 Task: Find connections with filter location Saran with filter topic #Tipsforsucesswith filter profile language German with filter current company JAC Group with filter school Careers for engineering students with filter industry Design Services with filter service category Nature Photography with filter keywords title Emergency Relief Worker
Action: Mouse moved to (321, 243)
Screenshot: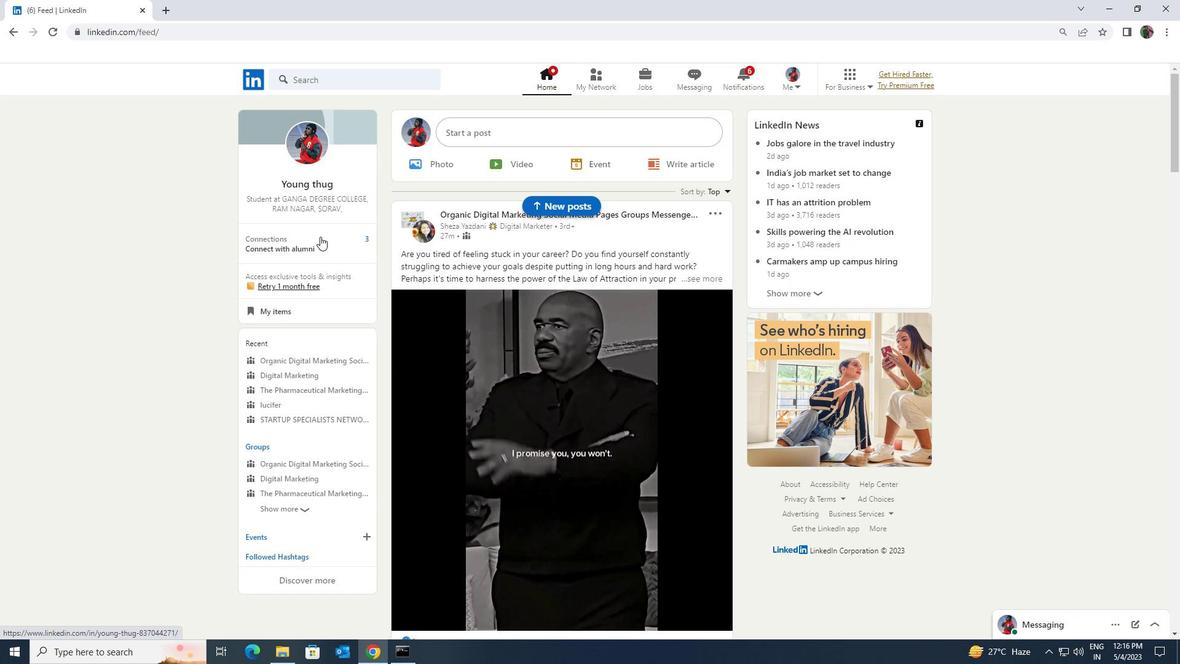 
Action: Mouse pressed left at (321, 243)
Screenshot: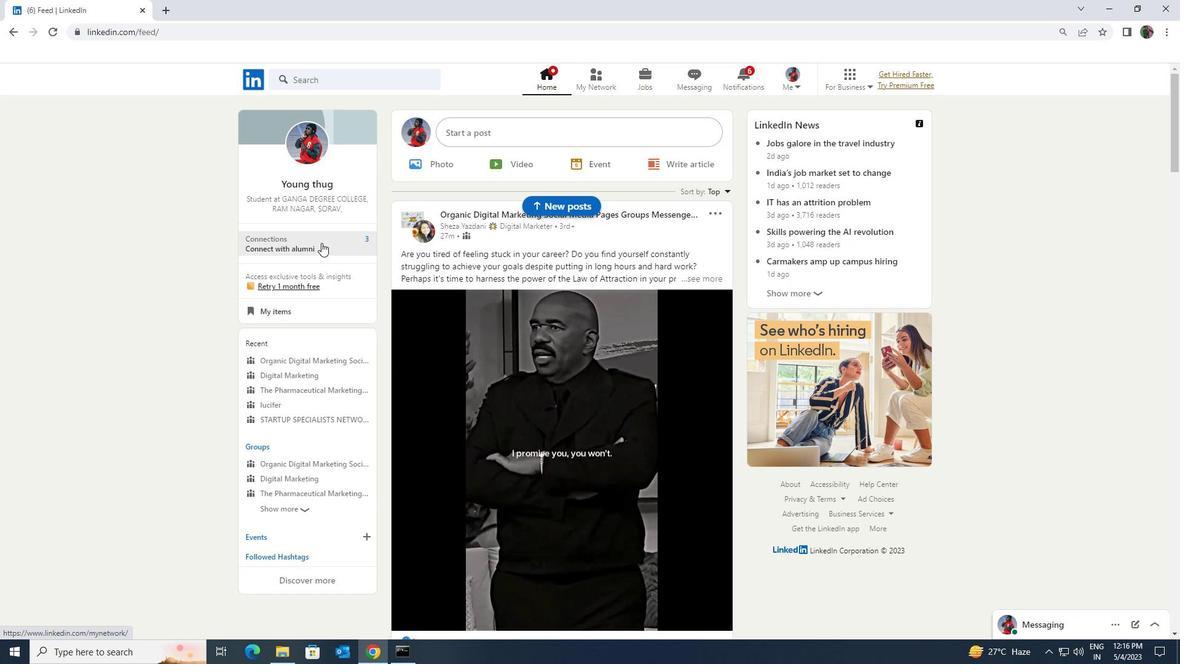 
Action: Mouse moved to (333, 143)
Screenshot: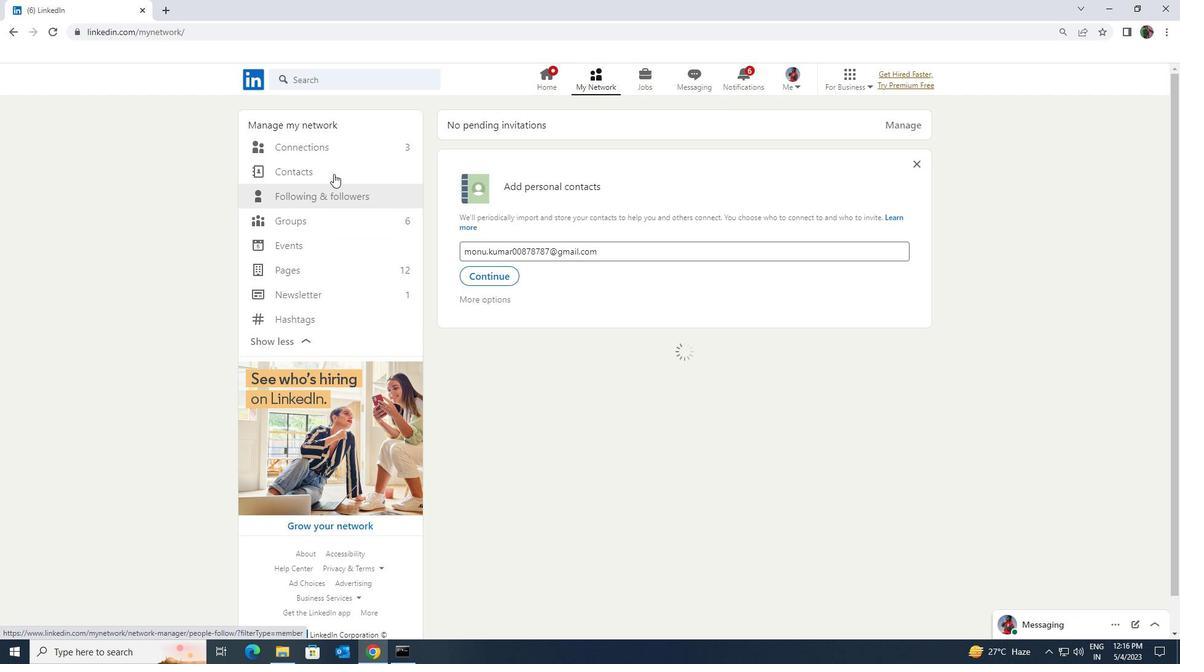 
Action: Mouse pressed left at (333, 143)
Screenshot: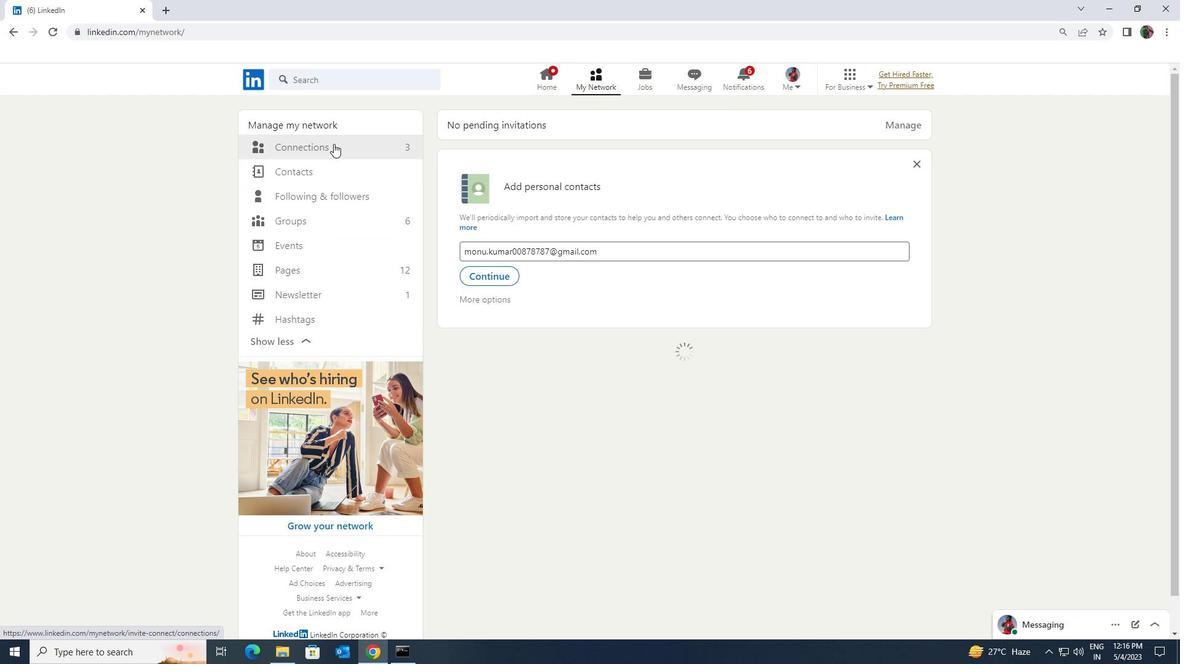 
Action: Mouse moved to (333, 146)
Screenshot: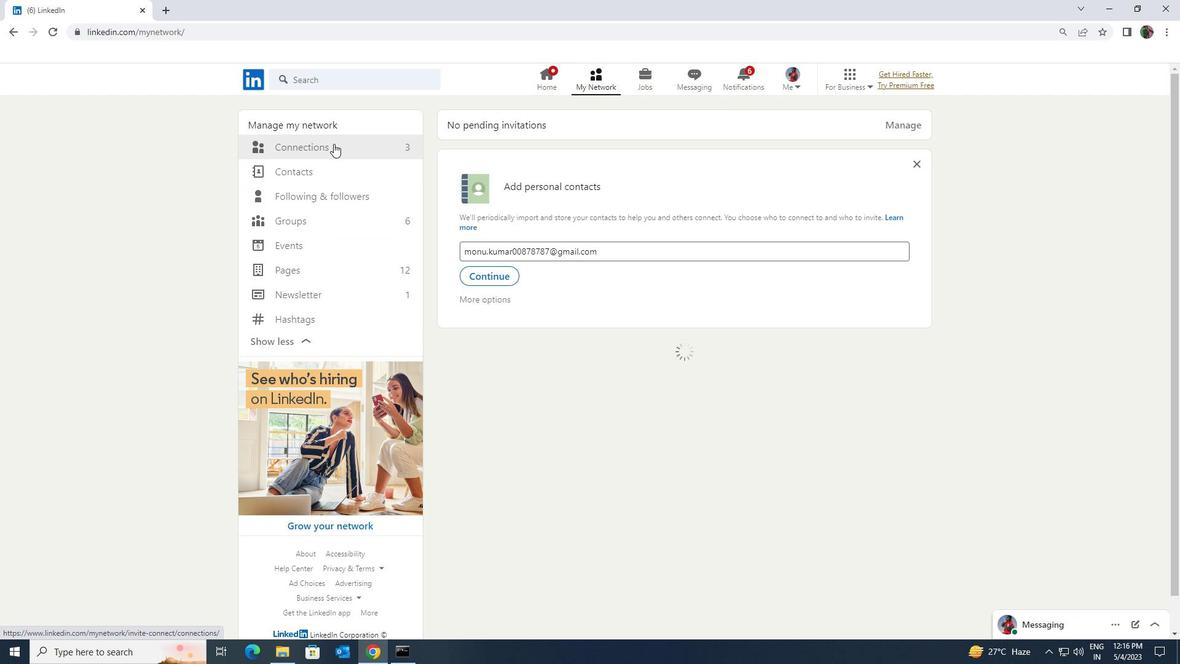 
Action: Mouse pressed left at (333, 146)
Screenshot: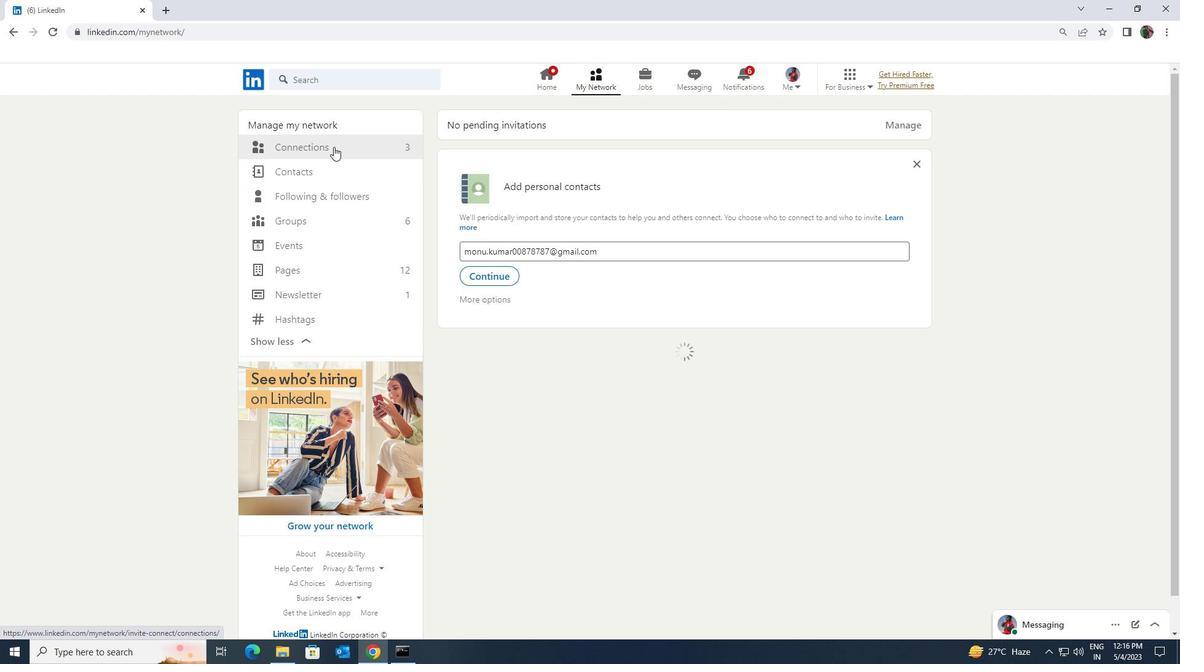 
Action: Mouse moved to (333, 148)
Screenshot: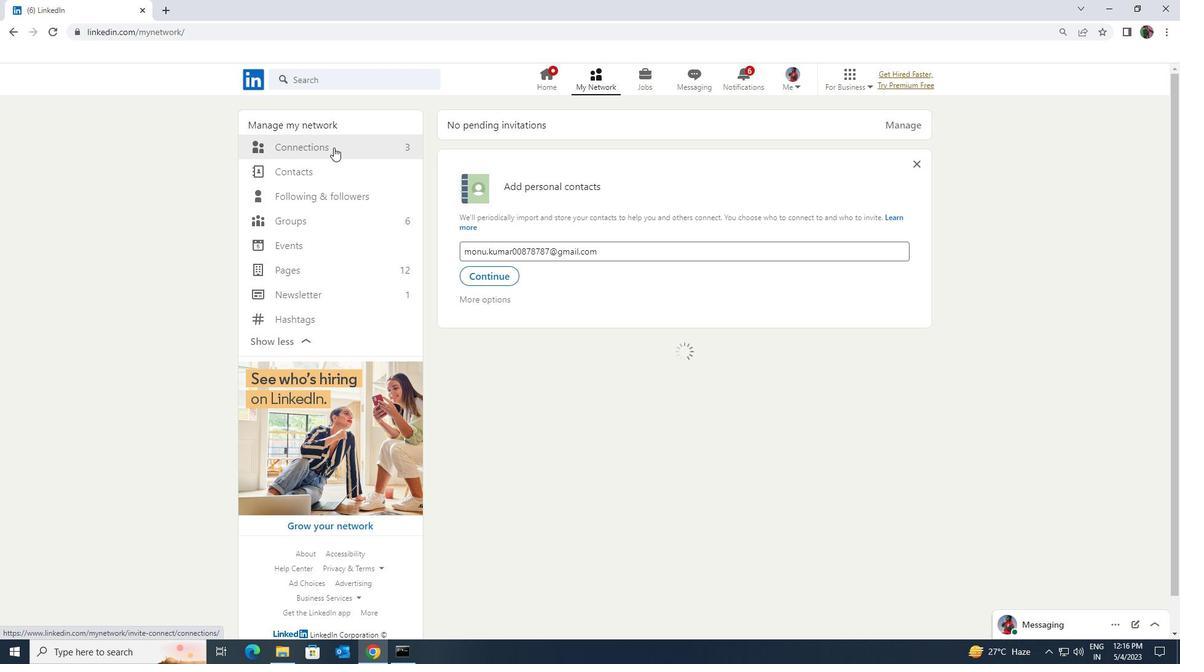 
Action: Mouse pressed left at (333, 148)
Screenshot: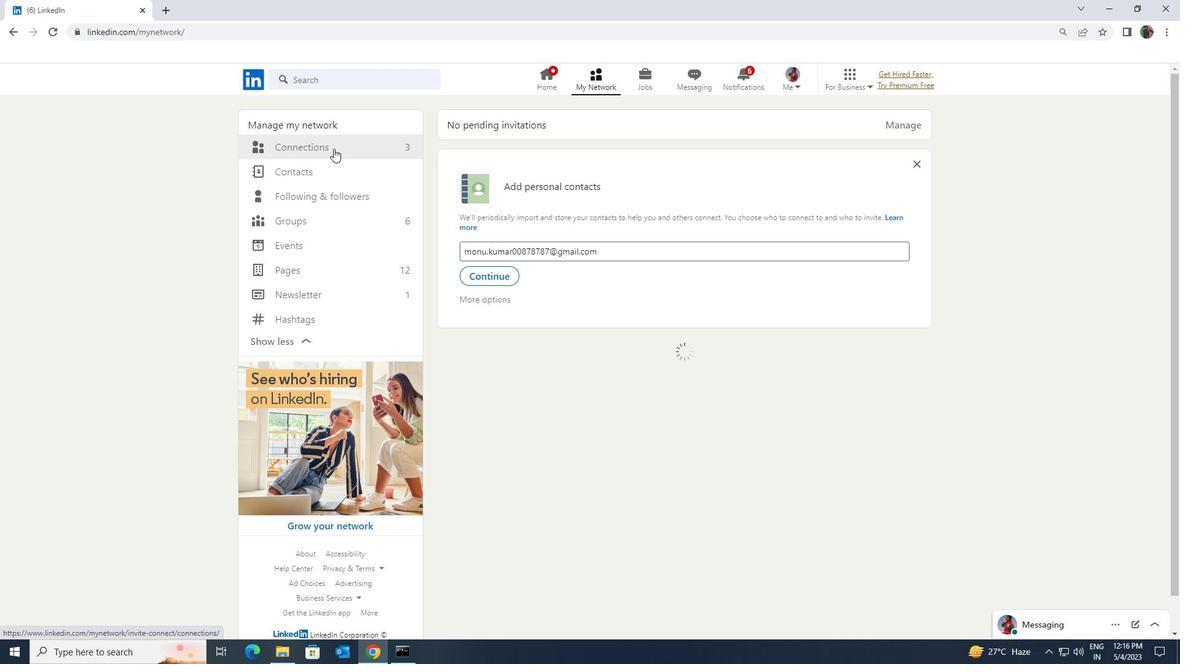 
Action: Mouse moved to (669, 152)
Screenshot: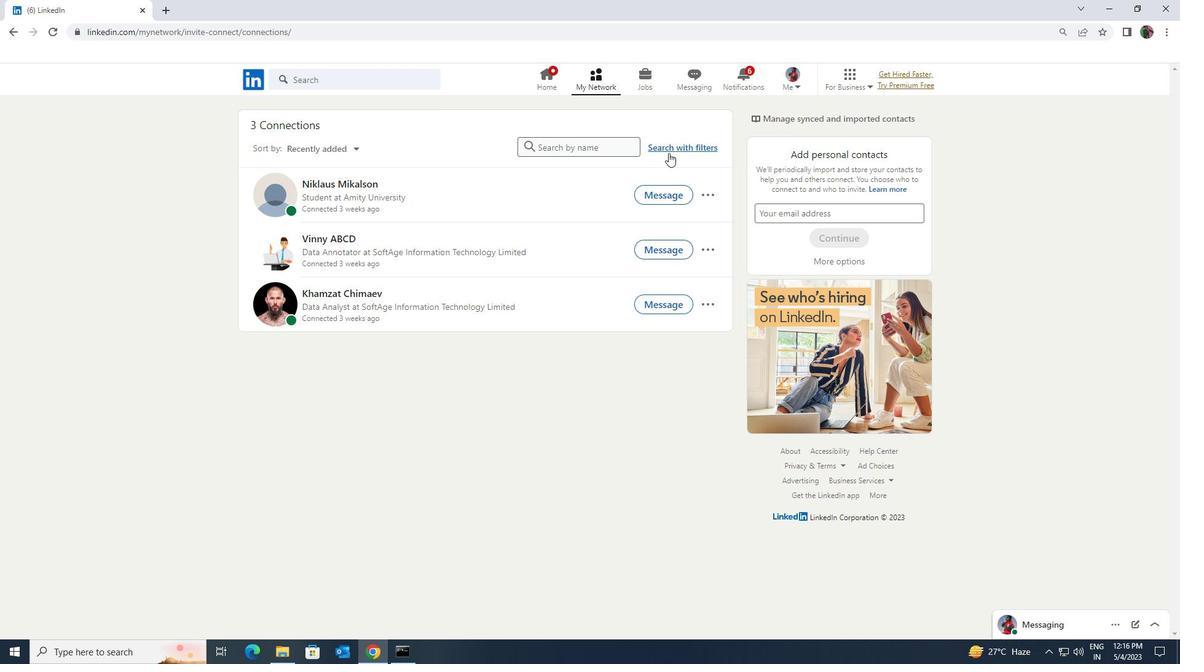 
Action: Mouse pressed left at (669, 152)
Screenshot: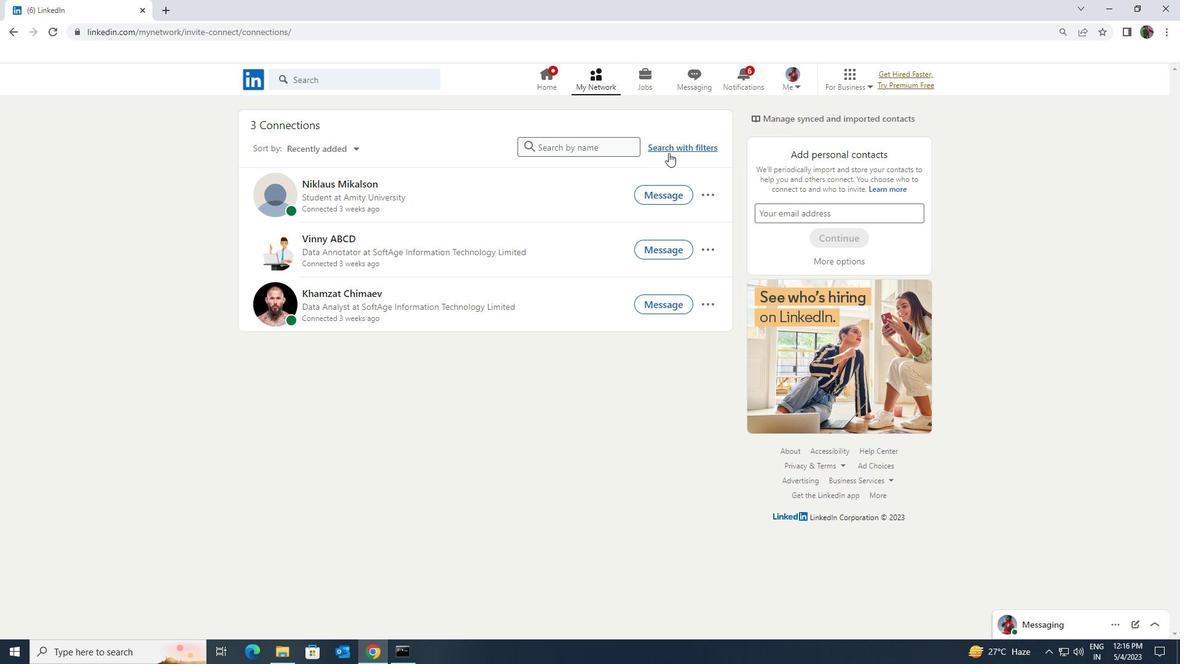 
Action: Mouse moved to (634, 116)
Screenshot: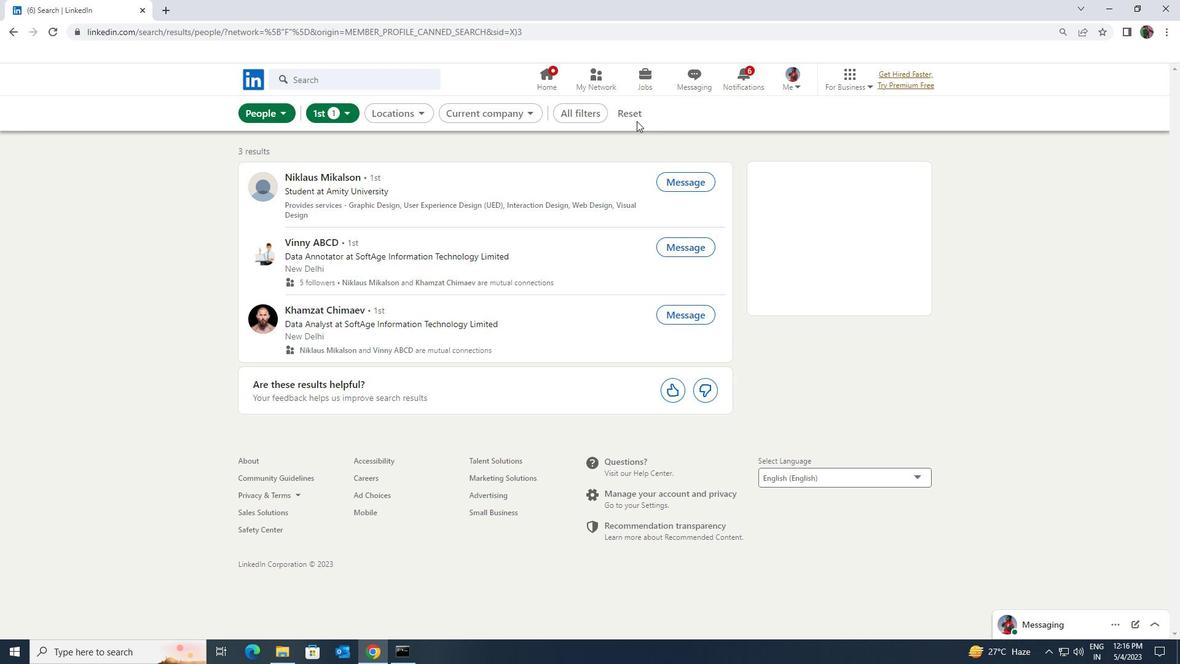 
Action: Mouse pressed left at (634, 116)
Screenshot: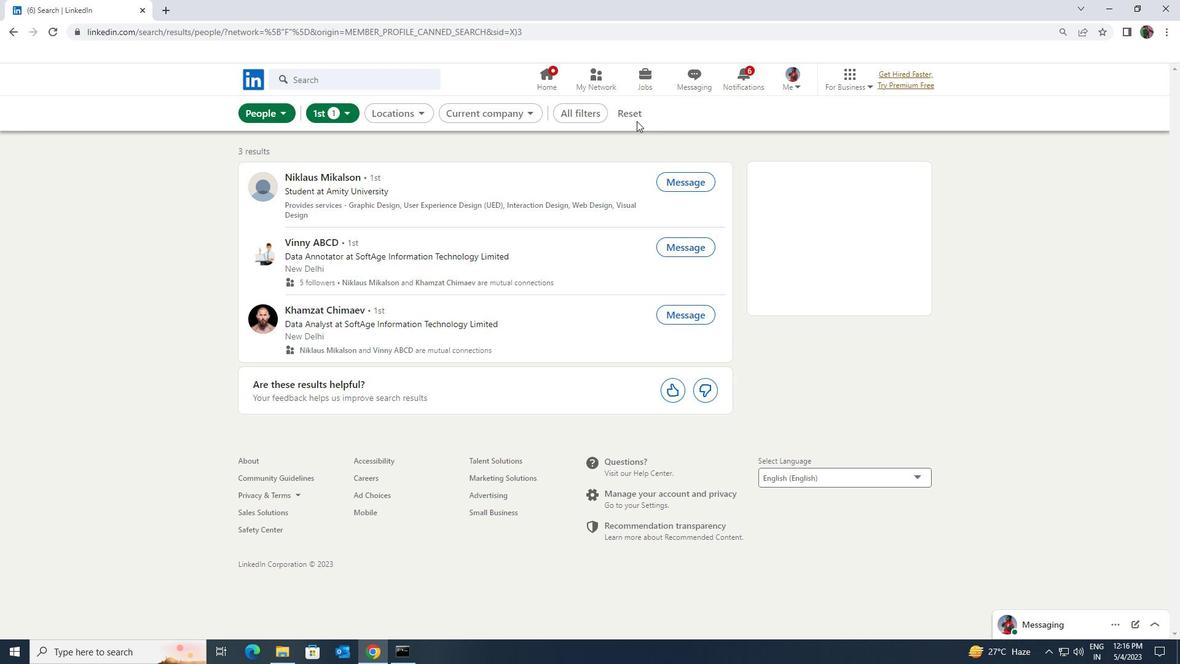 
Action: Mouse moved to (616, 112)
Screenshot: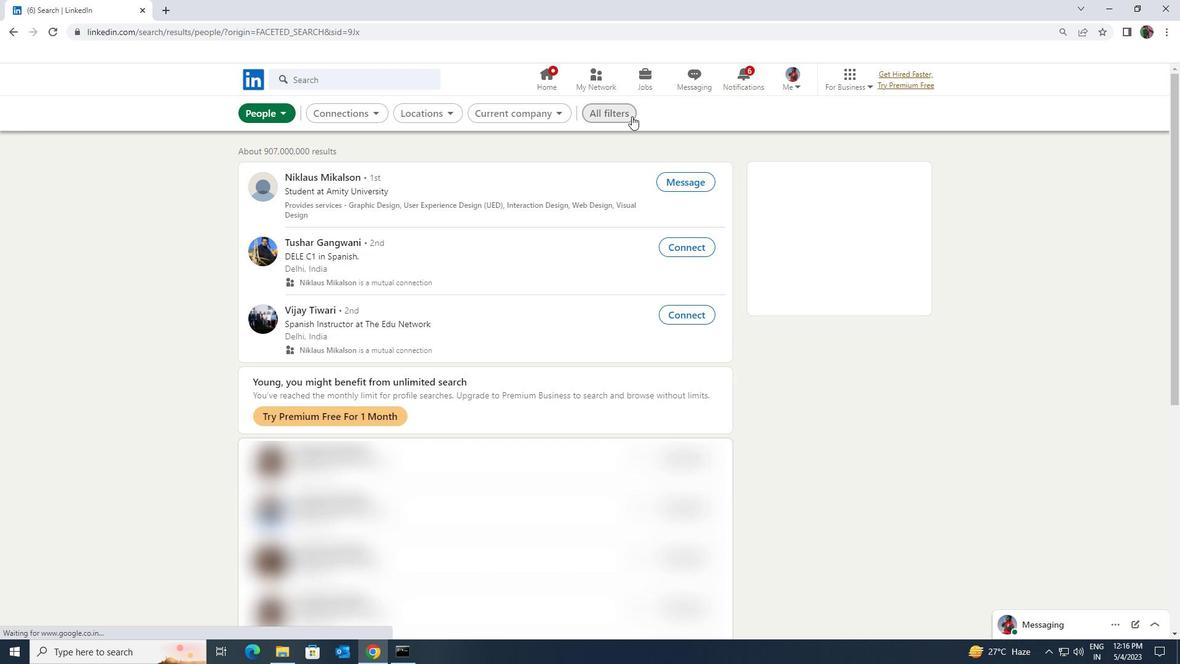 
Action: Mouse pressed left at (616, 112)
Screenshot: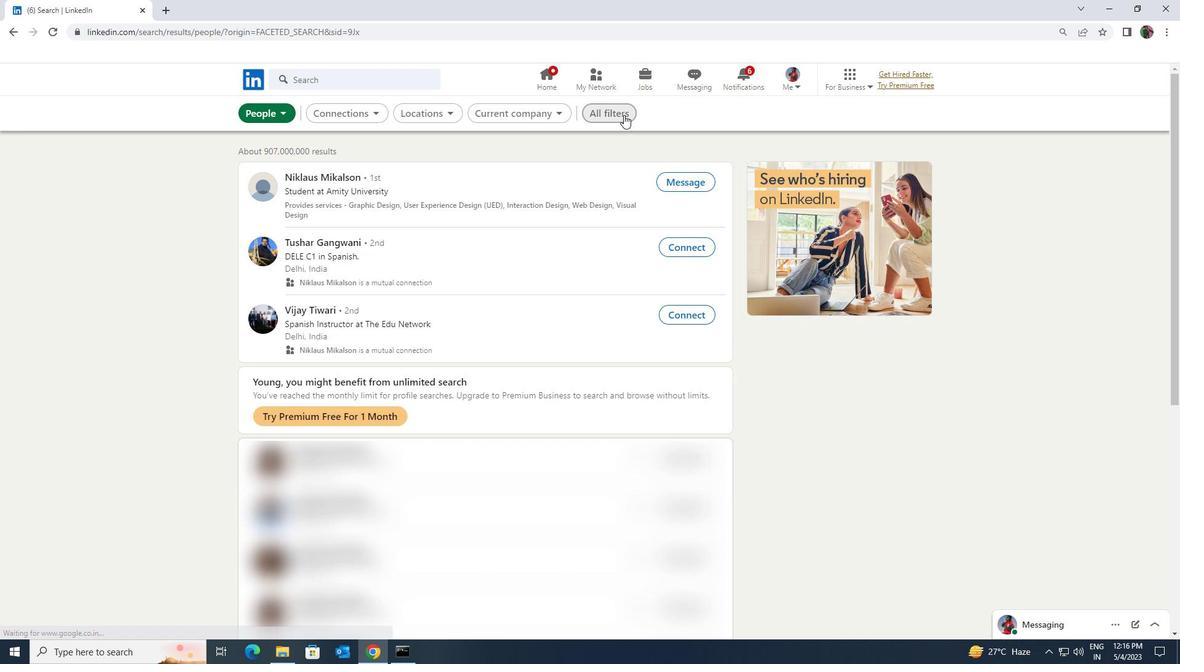 
Action: Mouse moved to (1056, 474)
Screenshot: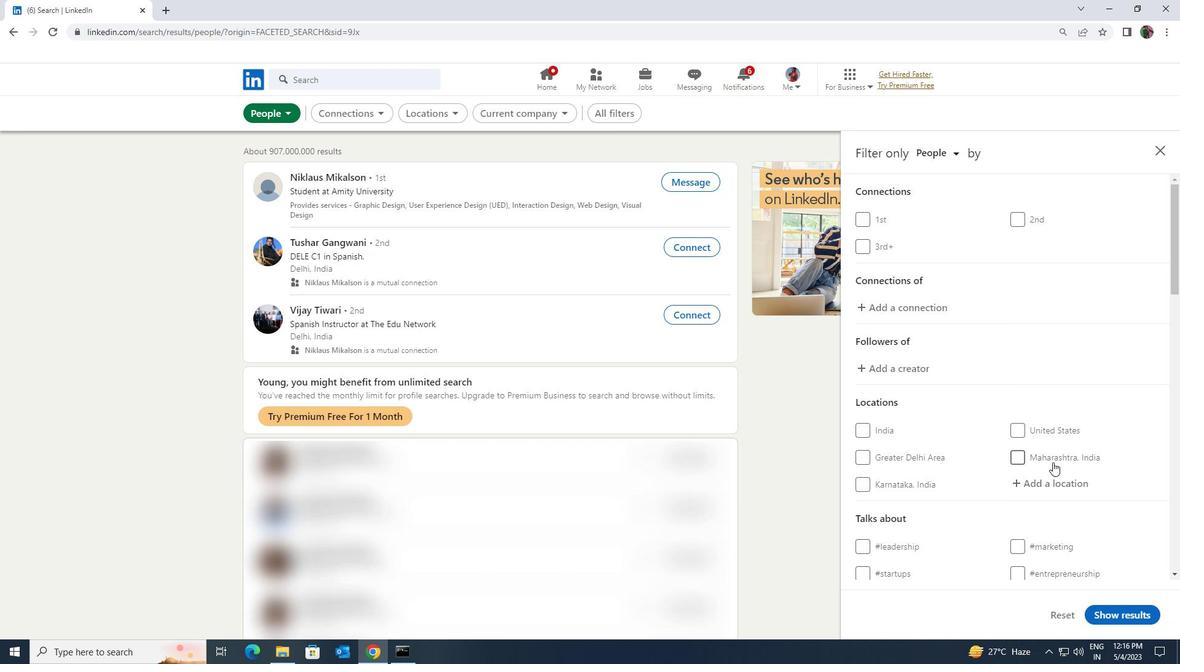 
Action: Mouse pressed left at (1056, 474)
Screenshot: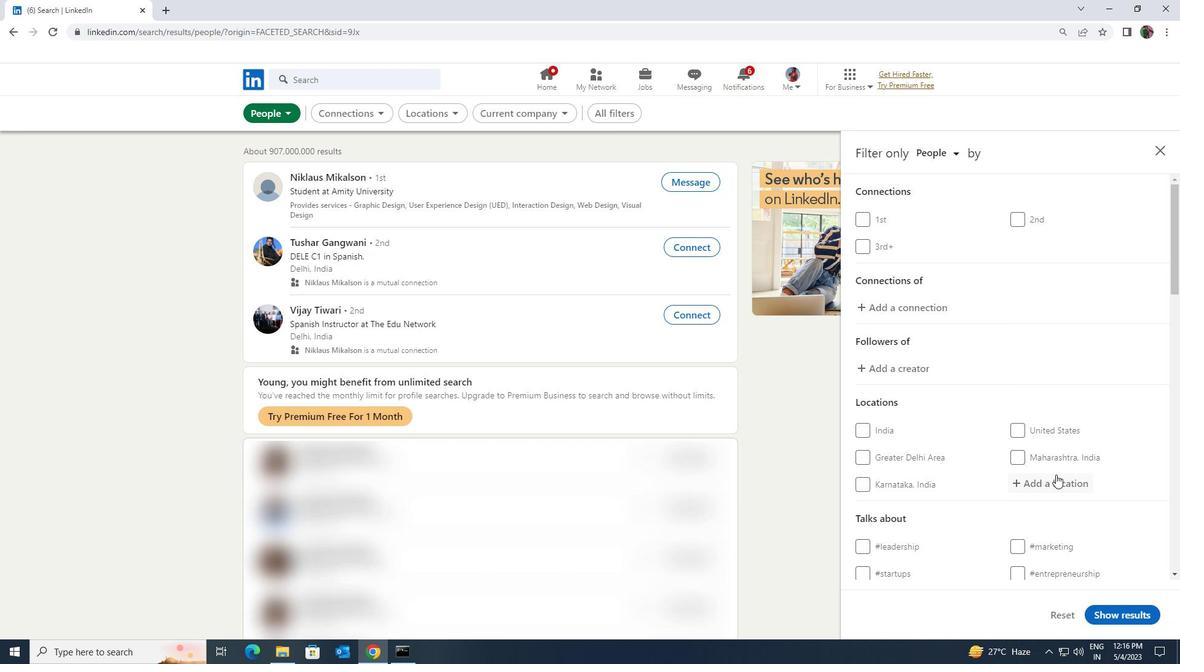 
Action: Key pressed <Key.shift><Key.shift><Key.shift><Key.shift><Key.shift><Key.shift><Key.shift>SARAN
Screenshot: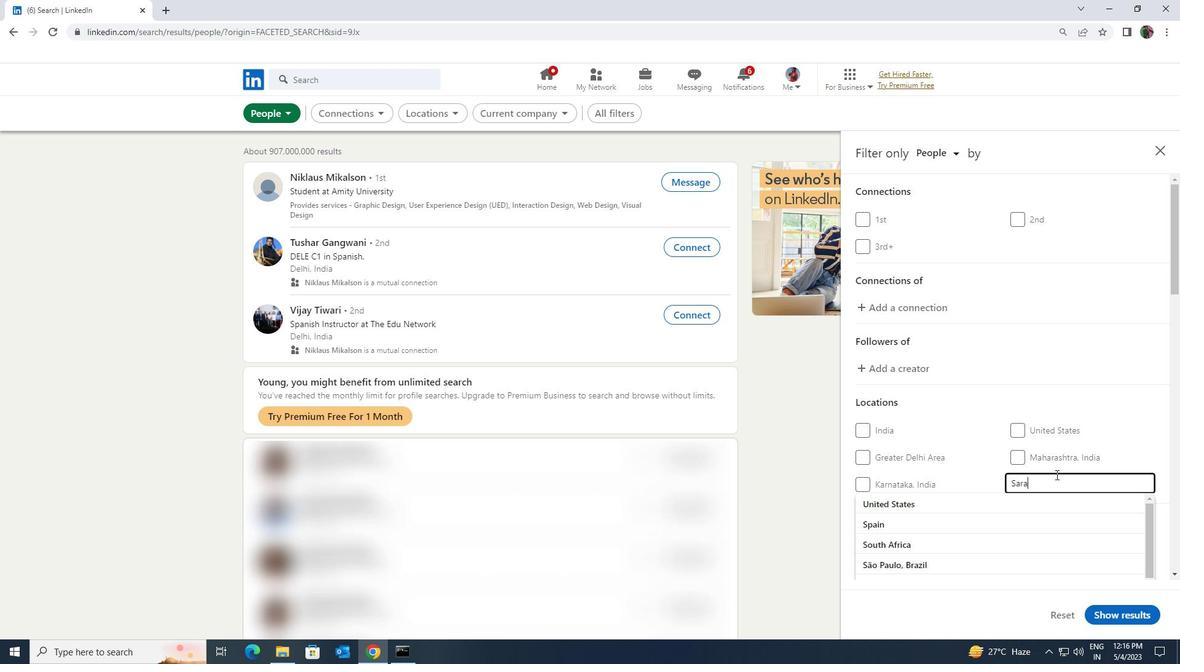 
Action: Mouse moved to (1046, 494)
Screenshot: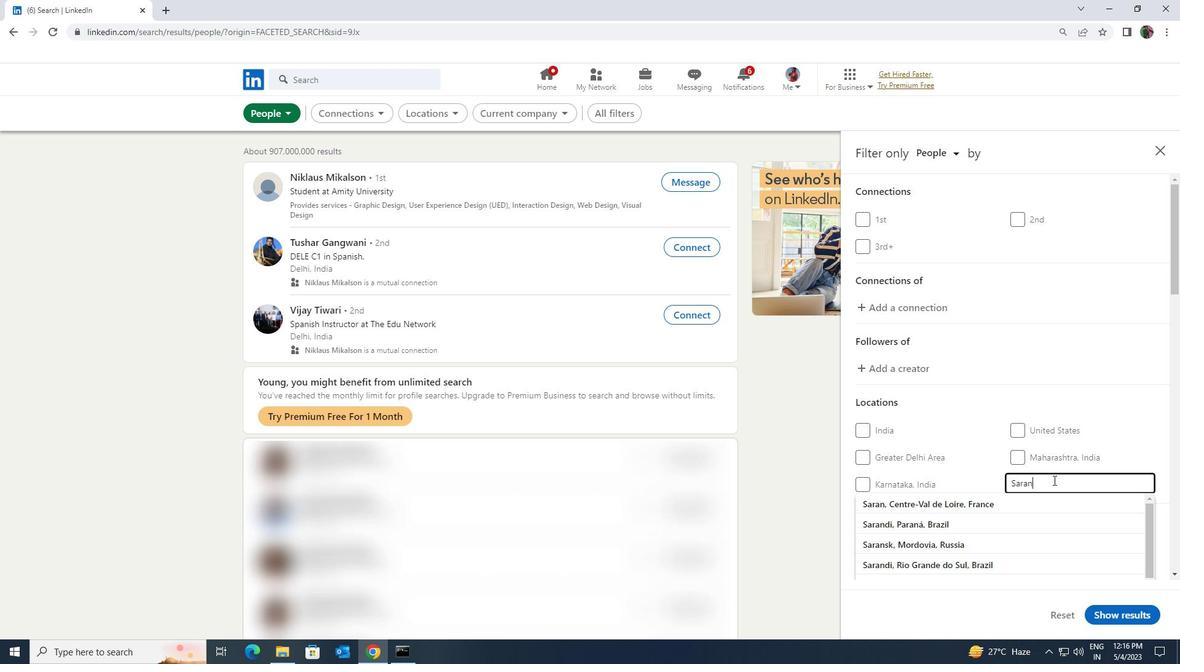 
Action: Mouse pressed left at (1046, 494)
Screenshot: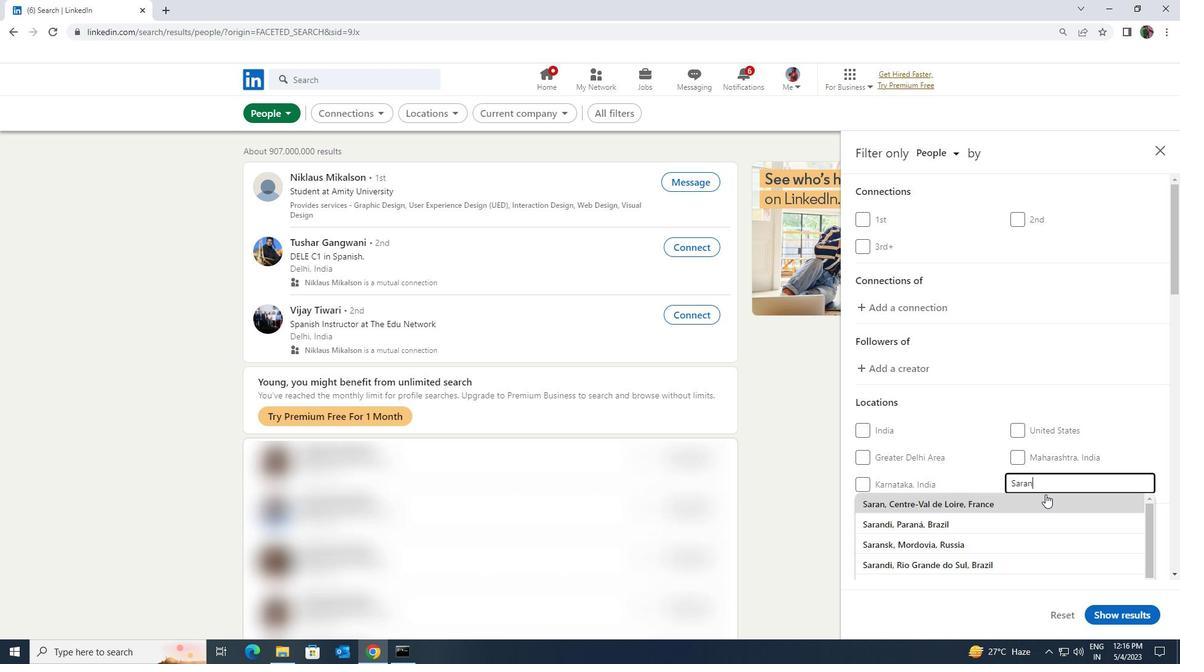 
Action: Mouse scrolled (1046, 493) with delta (0, 0)
Screenshot: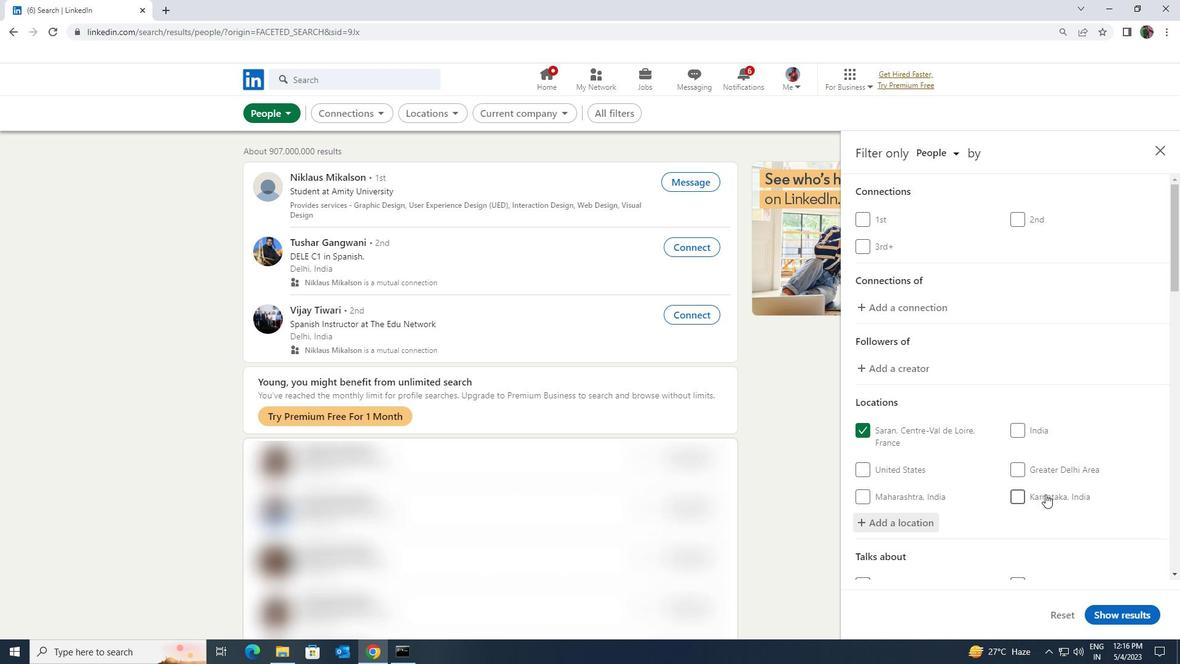 
Action: Mouse scrolled (1046, 493) with delta (0, 0)
Screenshot: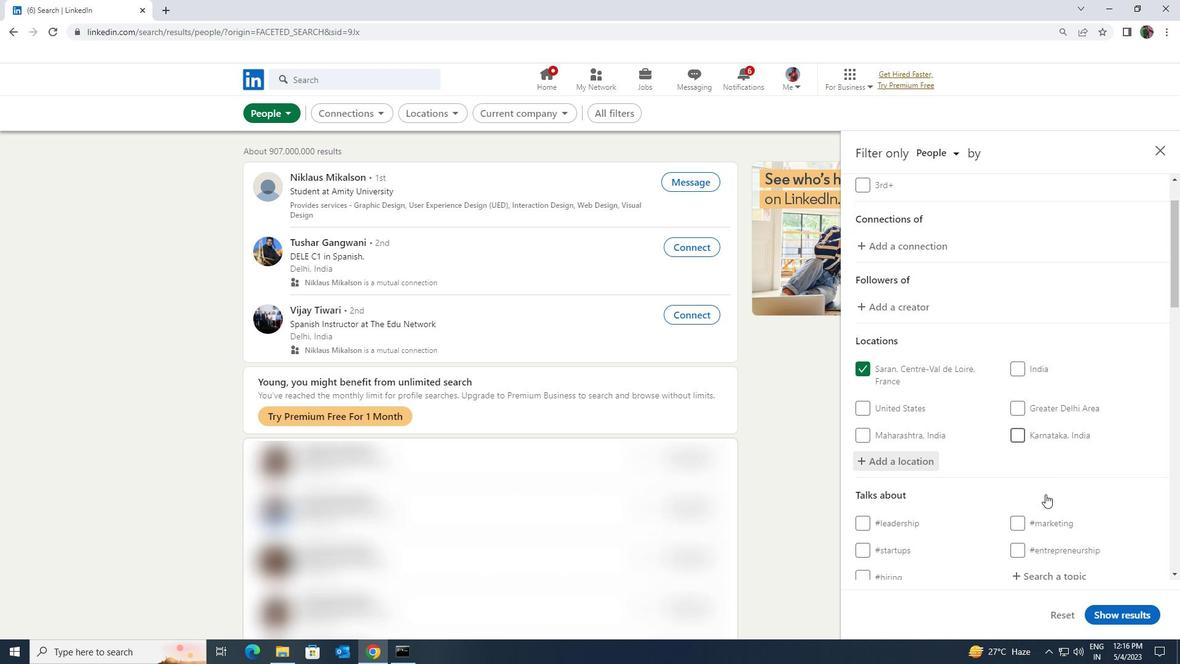 
Action: Mouse moved to (1046, 506)
Screenshot: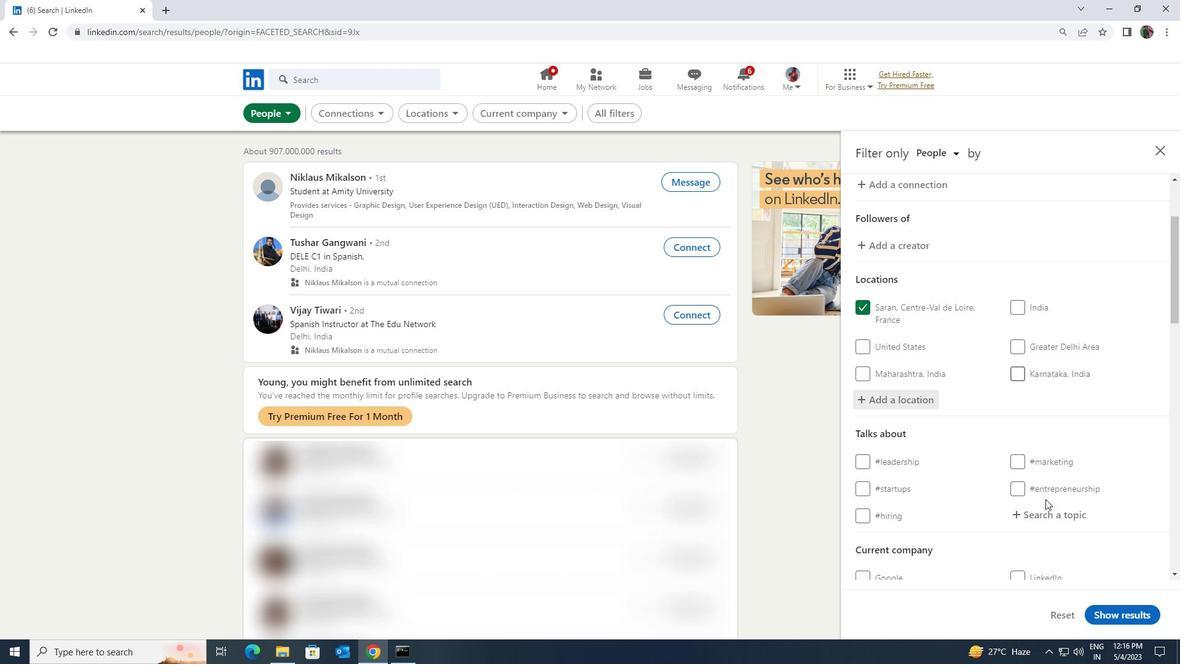 
Action: Mouse pressed left at (1046, 506)
Screenshot: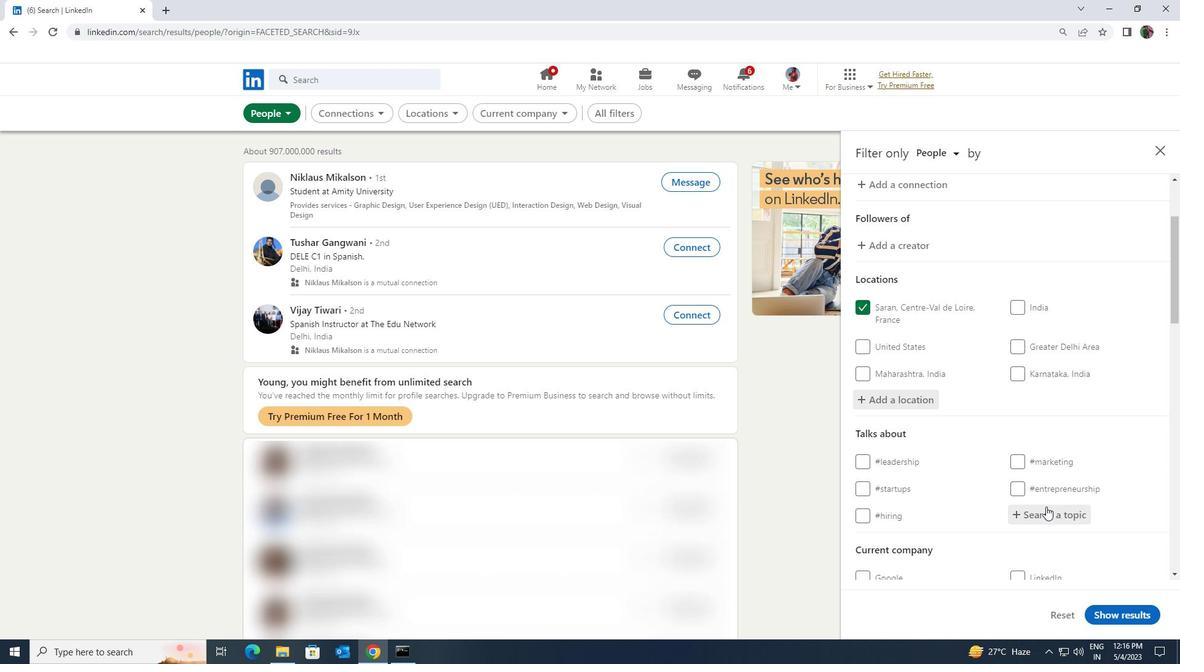 
Action: Mouse moved to (1041, 510)
Screenshot: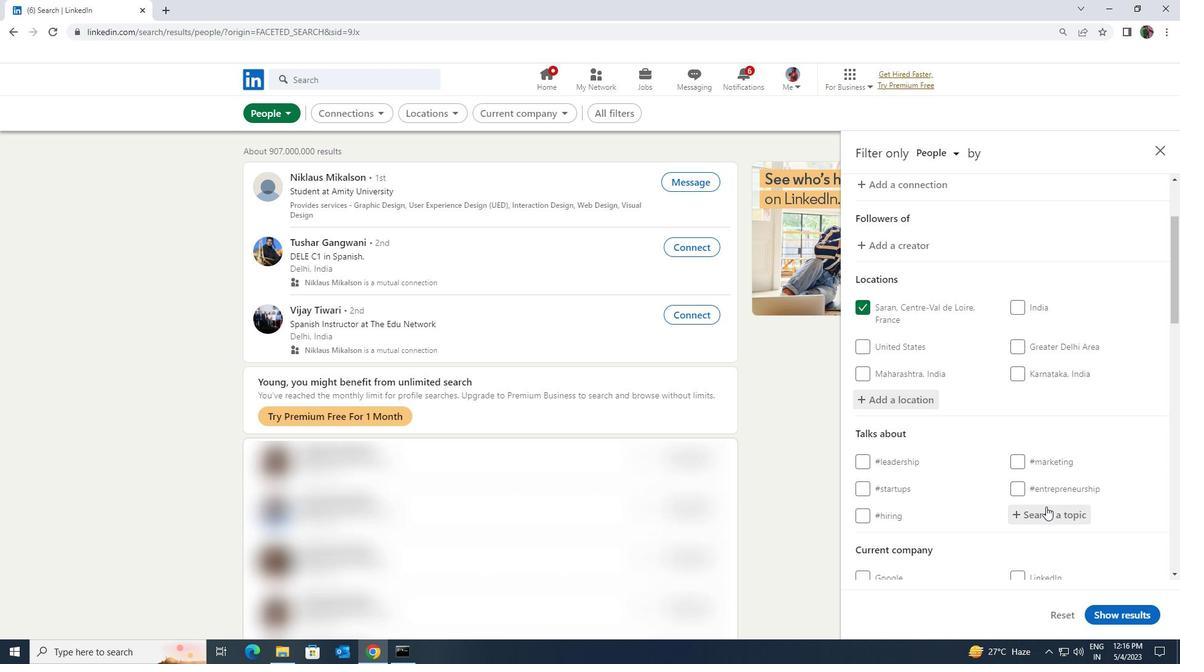 
Action: Key pressed <Key.shift><Key.shift>TIPSFORSUCESS
Screenshot: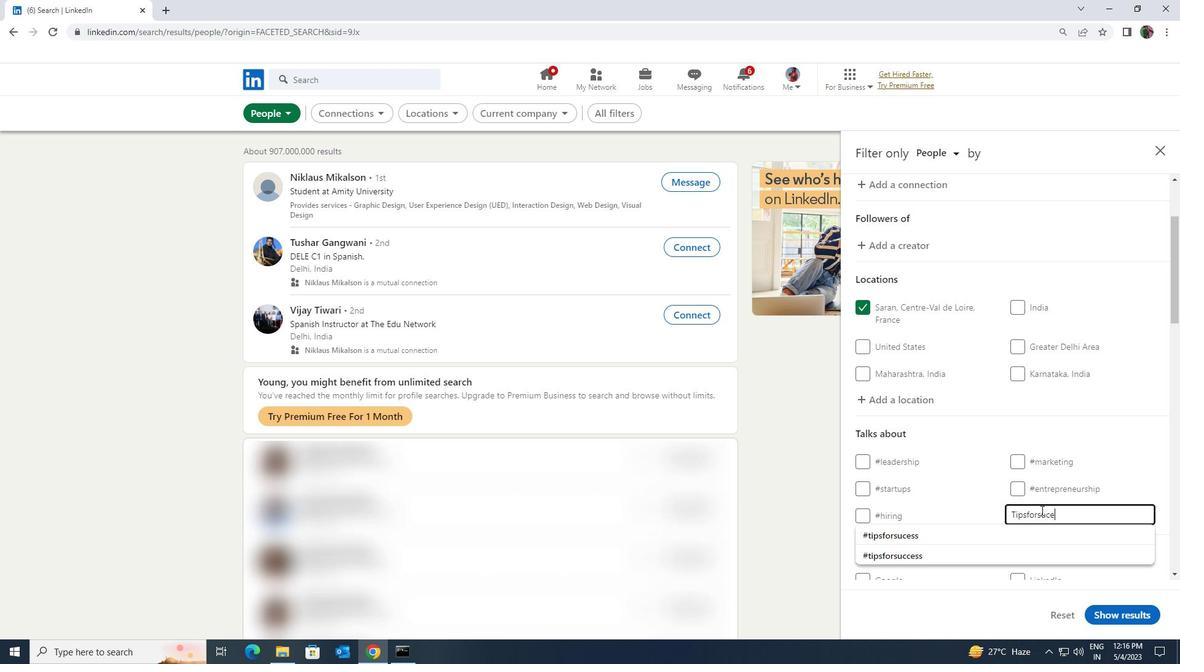 
Action: Mouse moved to (1028, 527)
Screenshot: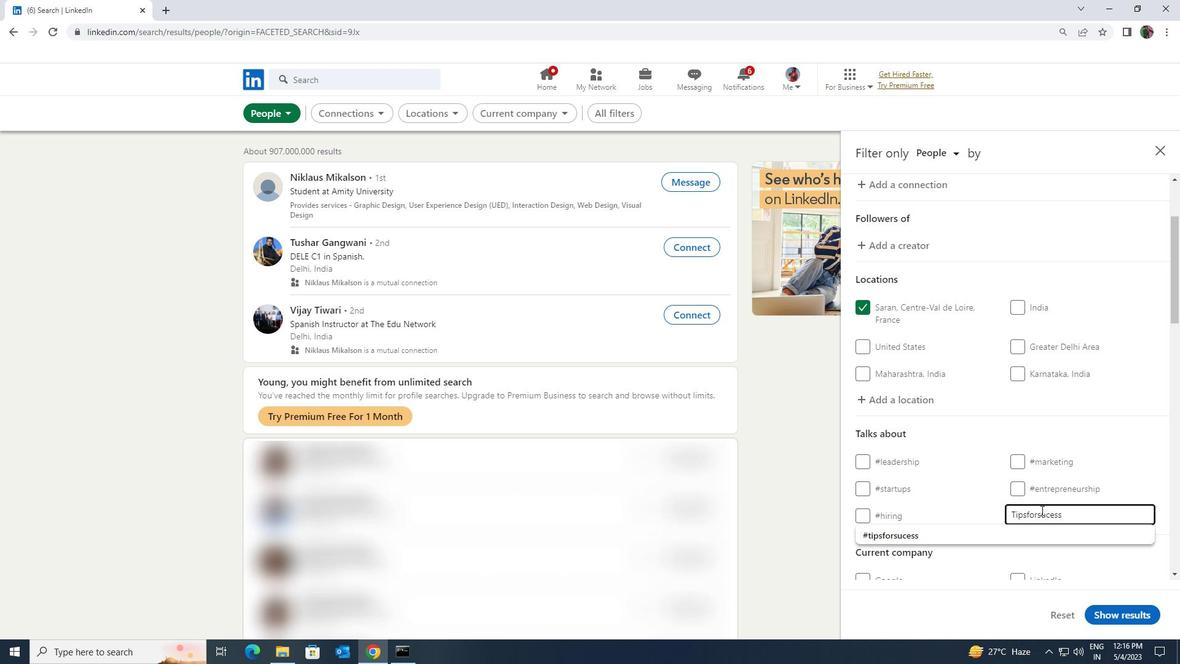 
Action: Mouse pressed left at (1028, 527)
Screenshot: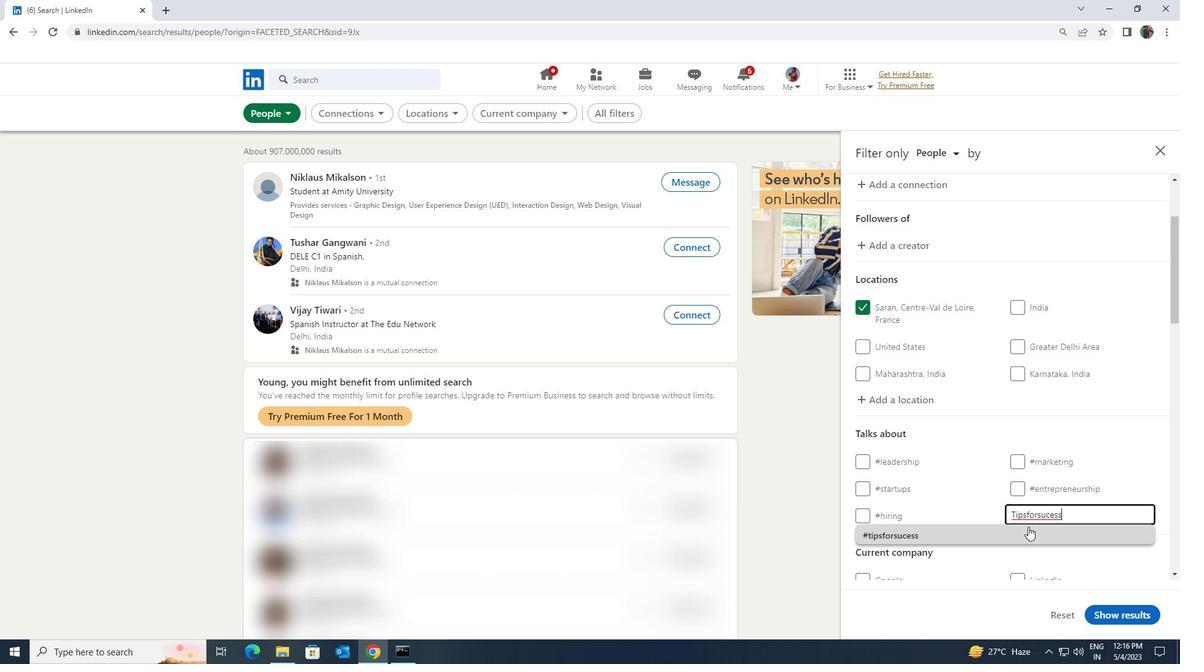 
Action: Mouse scrolled (1028, 526) with delta (0, 0)
Screenshot: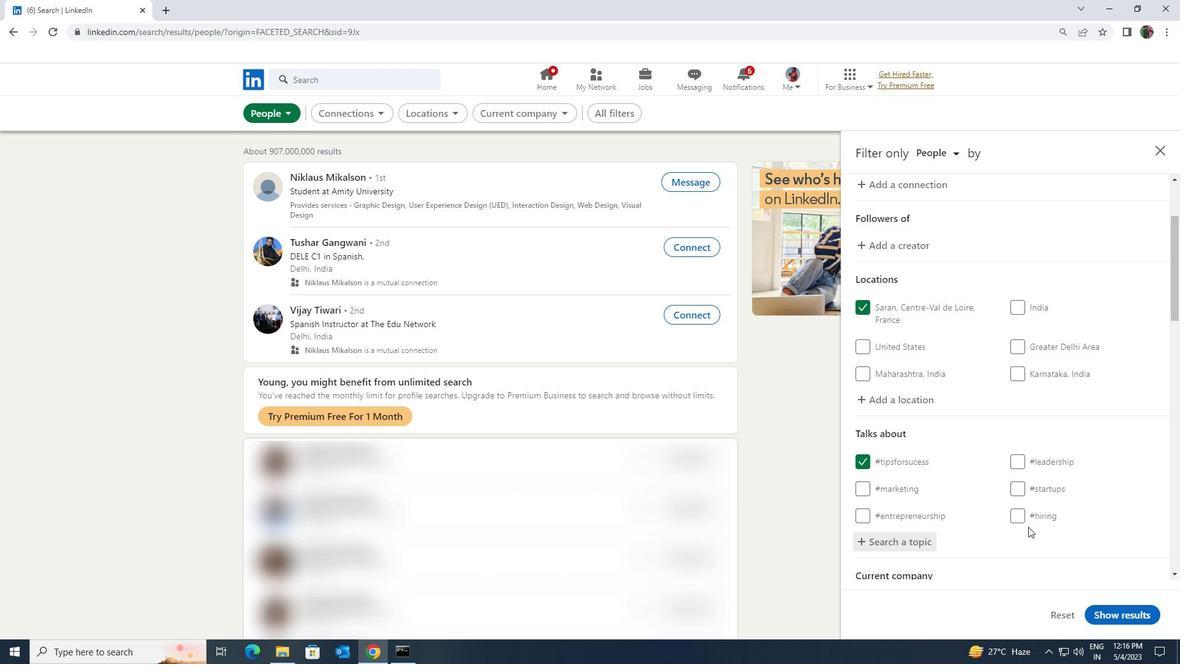 
Action: Mouse scrolled (1028, 526) with delta (0, 0)
Screenshot: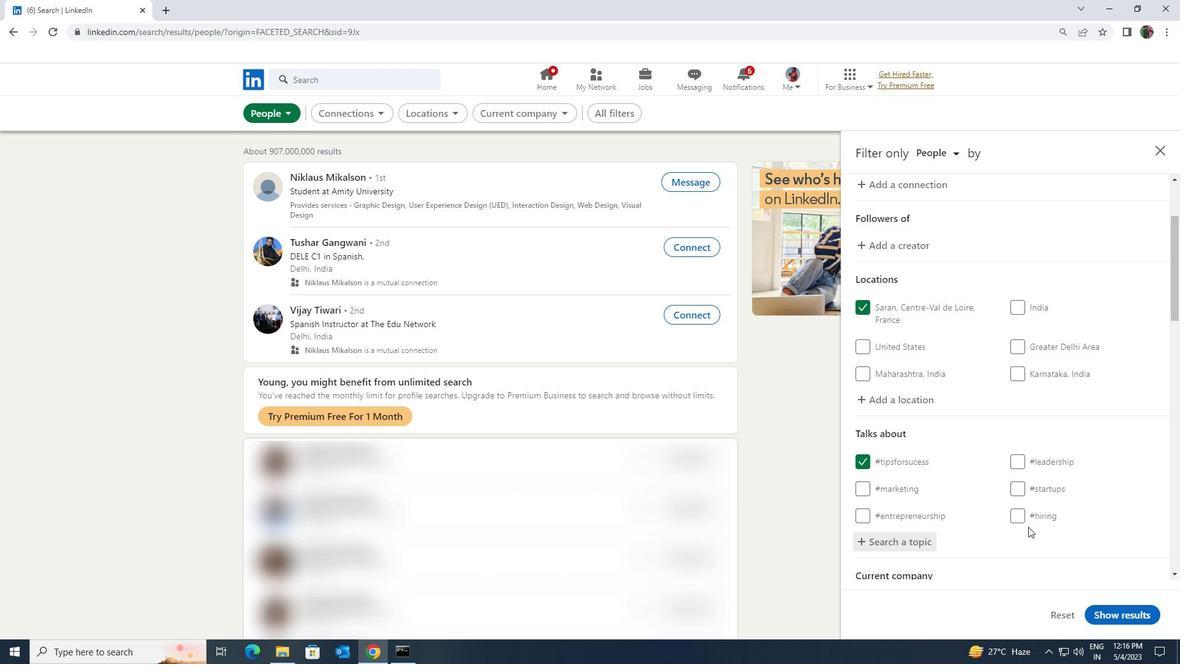 
Action: Mouse scrolled (1028, 526) with delta (0, 0)
Screenshot: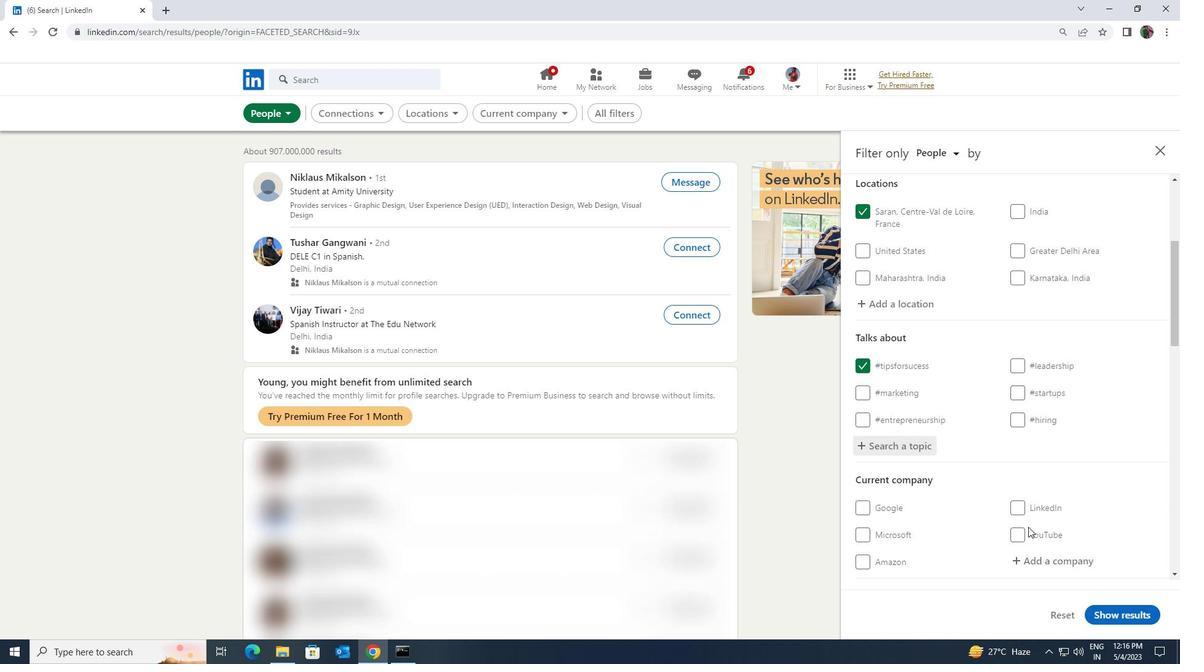 
Action: Mouse scrolled (1028, 526) with delta (0, 0)
Screenshot: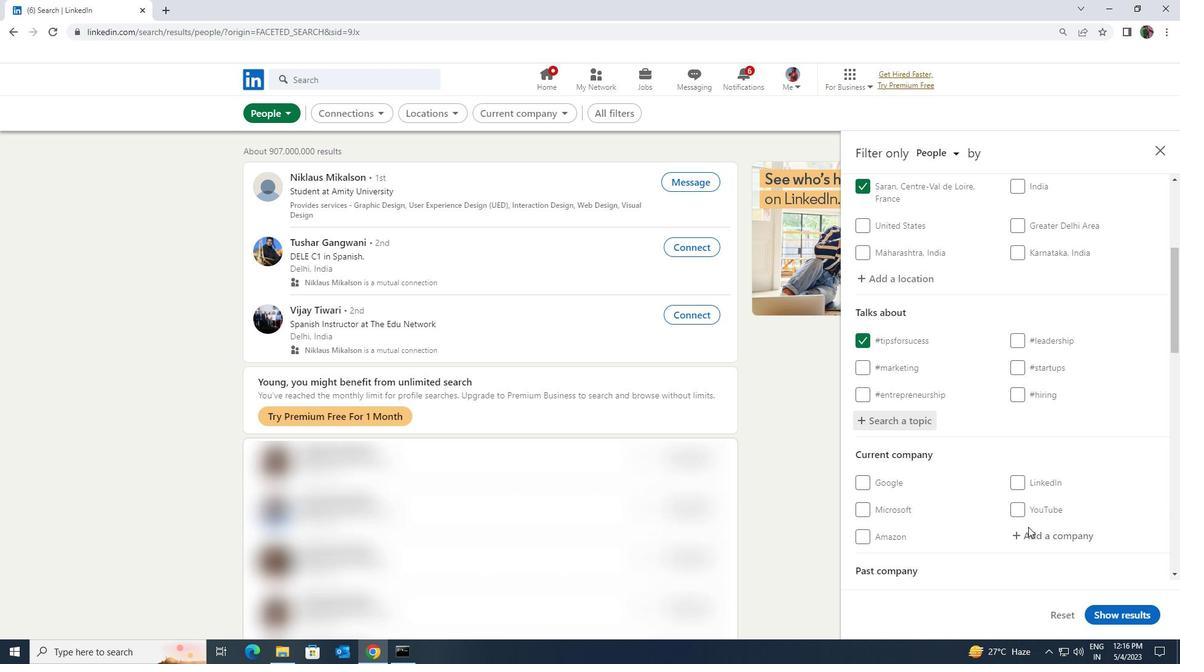 
Action: Mouse scrolled (1028, 526) with delta (0, 0)
Screenshot: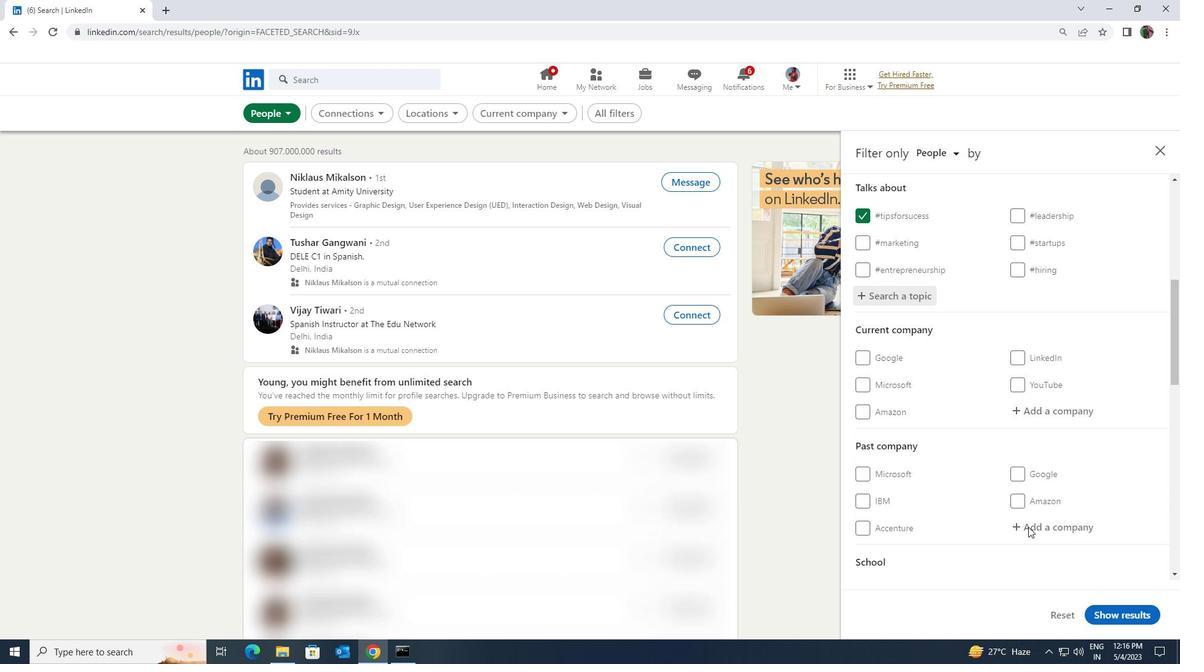 
Action: Mouse scrolled (1028, 526) with delta (0, 0)
Screenshot: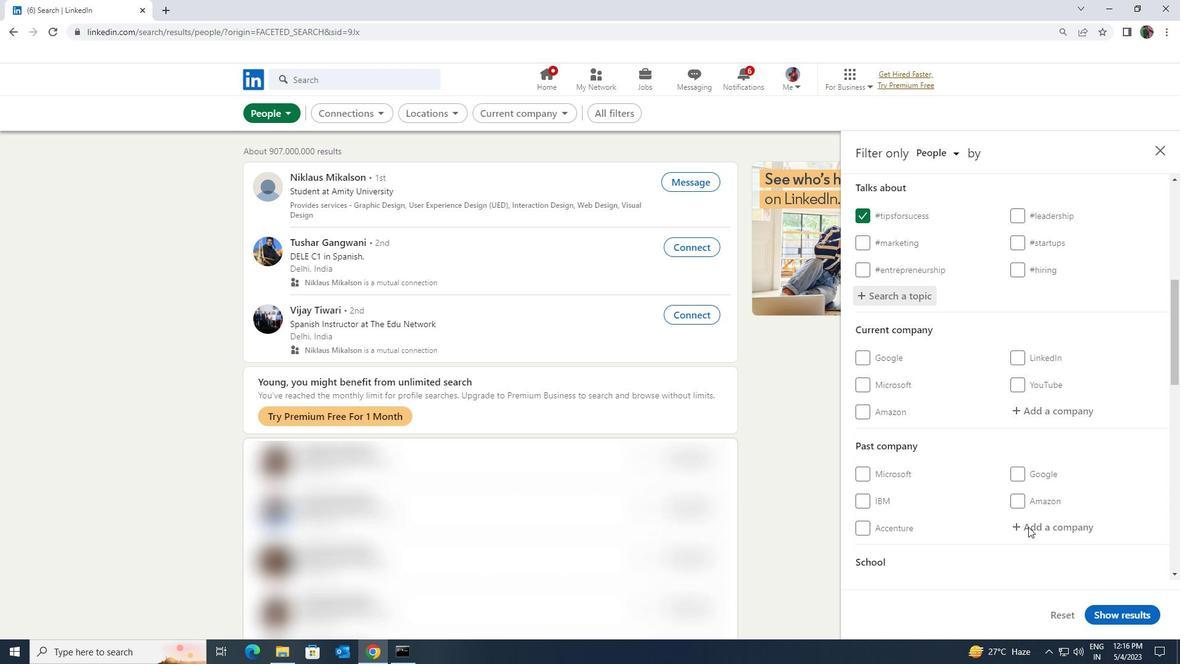 
Action: Mouse scrolled (1028, 526) with delta (0, 0)
Screenshot: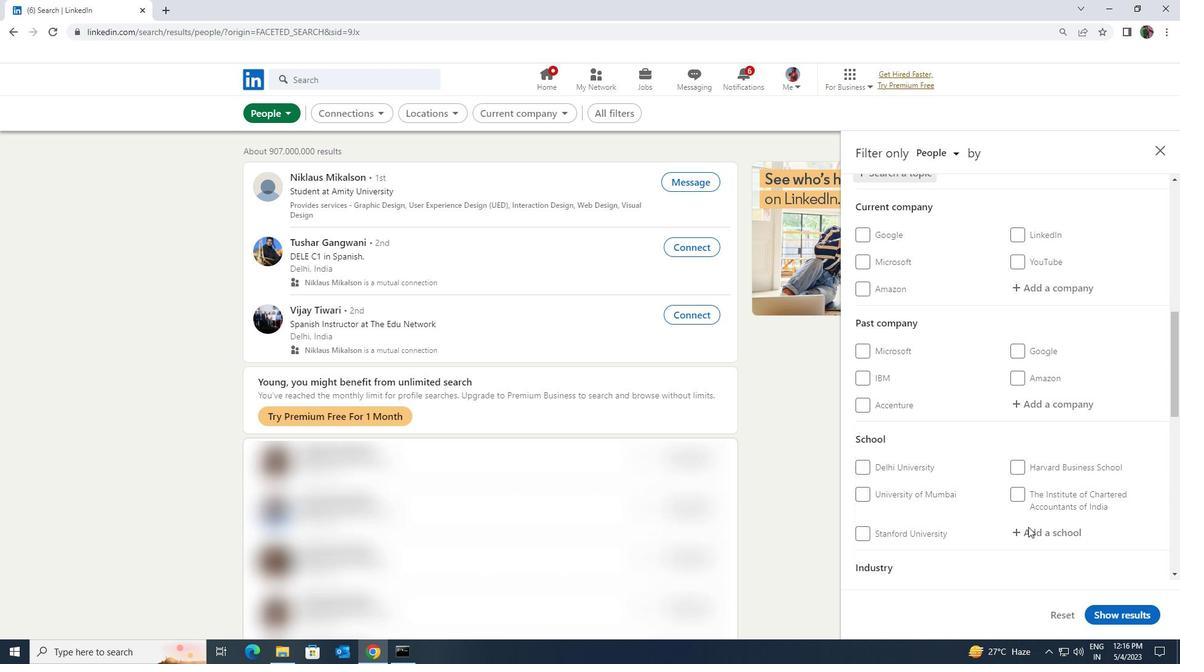 
Action: Mouse scrolled (1028, 526) with delta (0, 0)
Screenshot: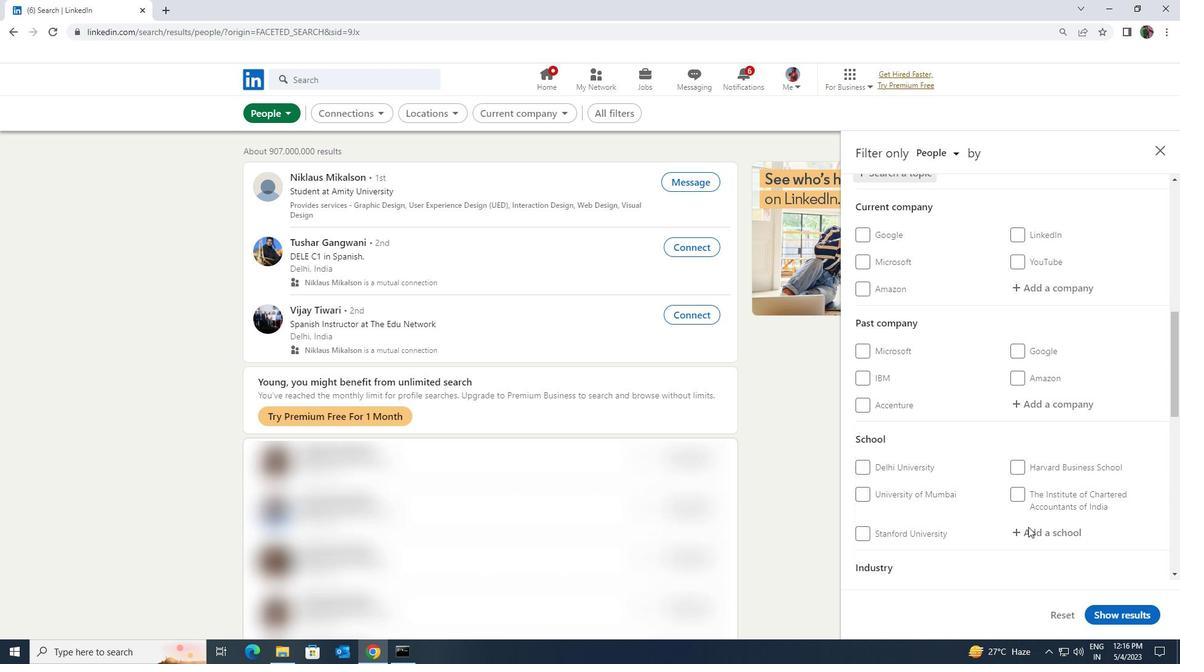 
Action: Mouse scrolled (1028, 526) with delta (0, 0)
Screenshot: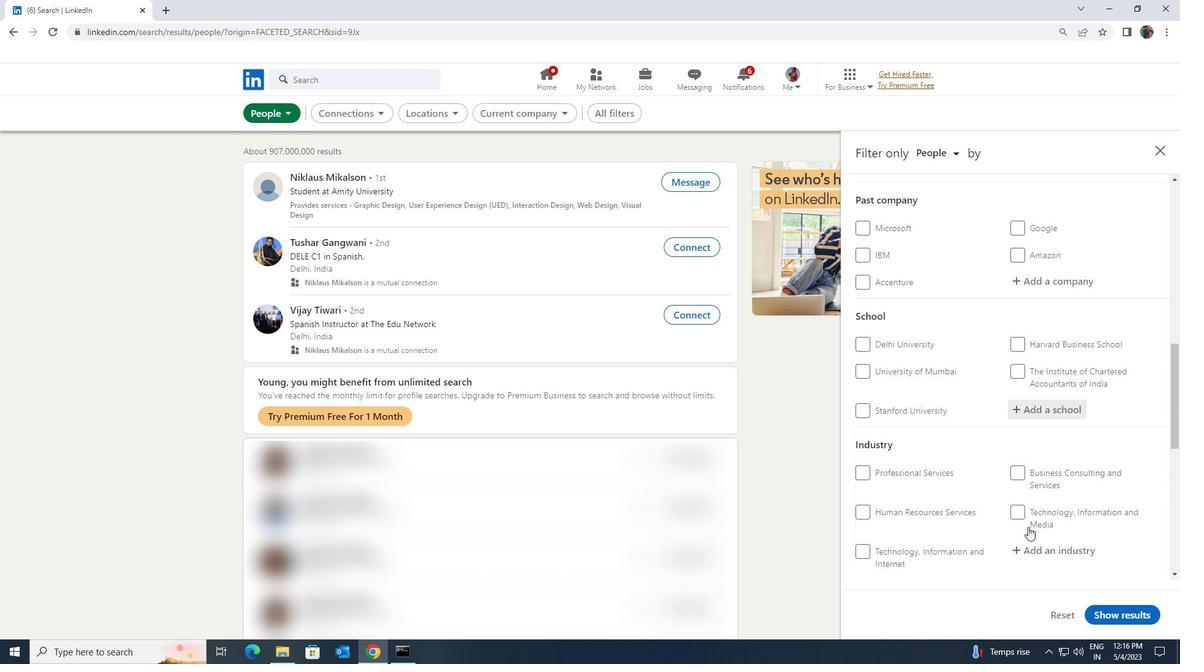 
Action: Mouse scrolled (1028, 526) with delta (0, 0)
Screenshot: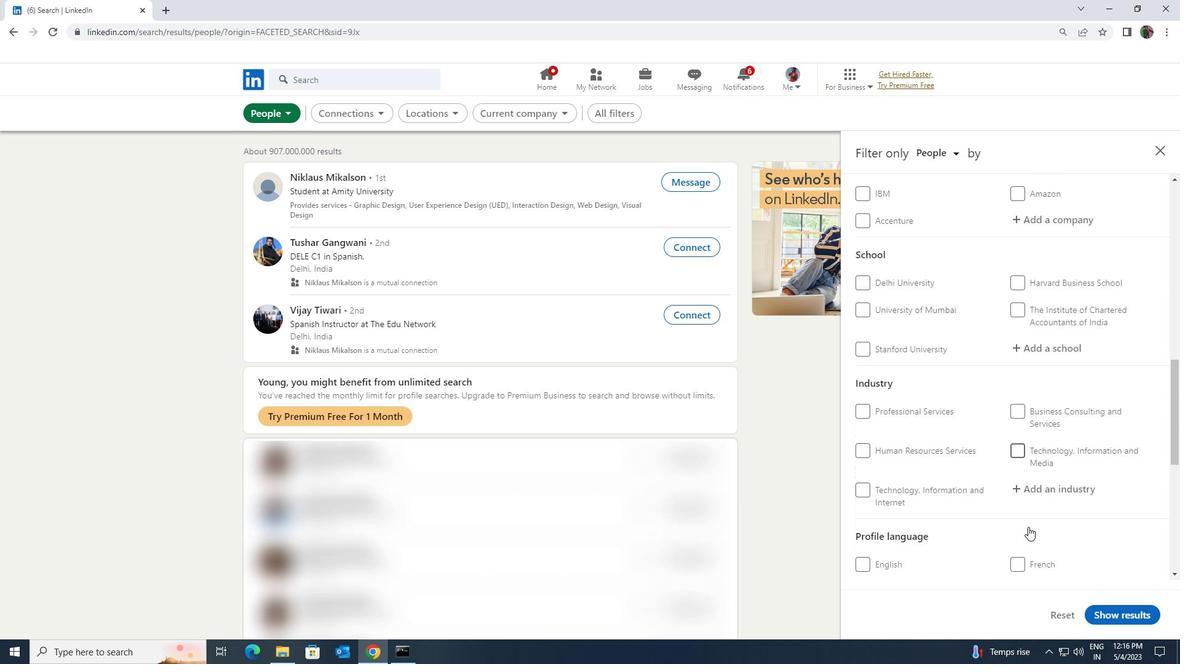 
Action: Mouse moved to (874, 555)
Screenshot: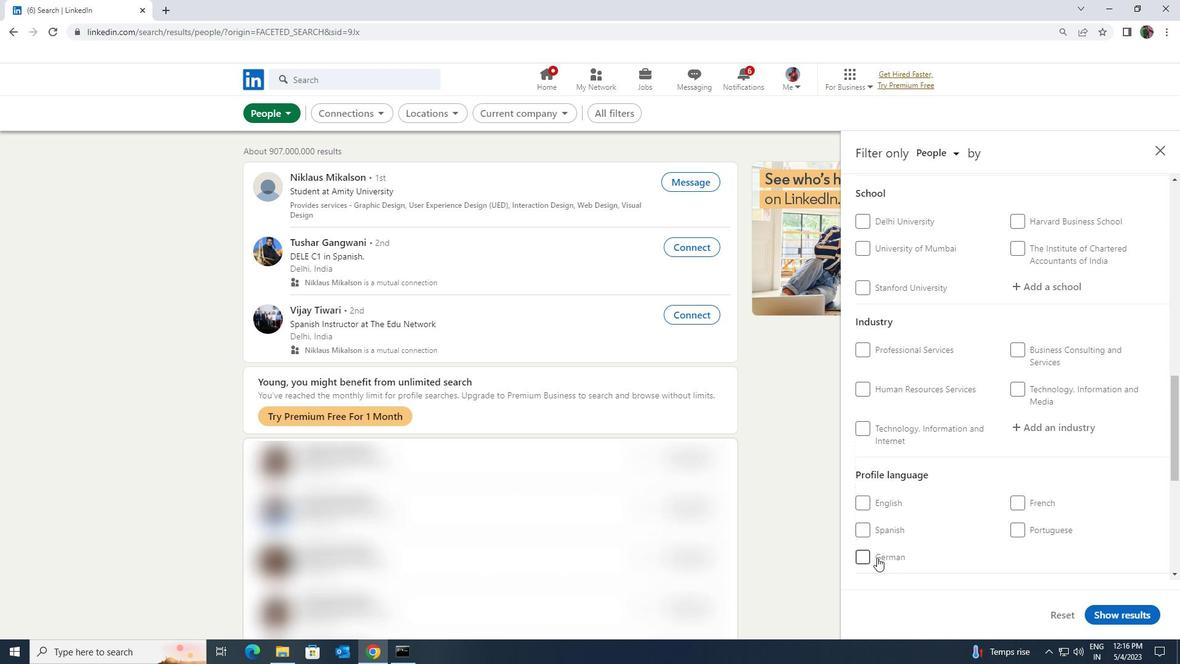 
Action: Mouse pressed left at (874, 555)
Screenshot: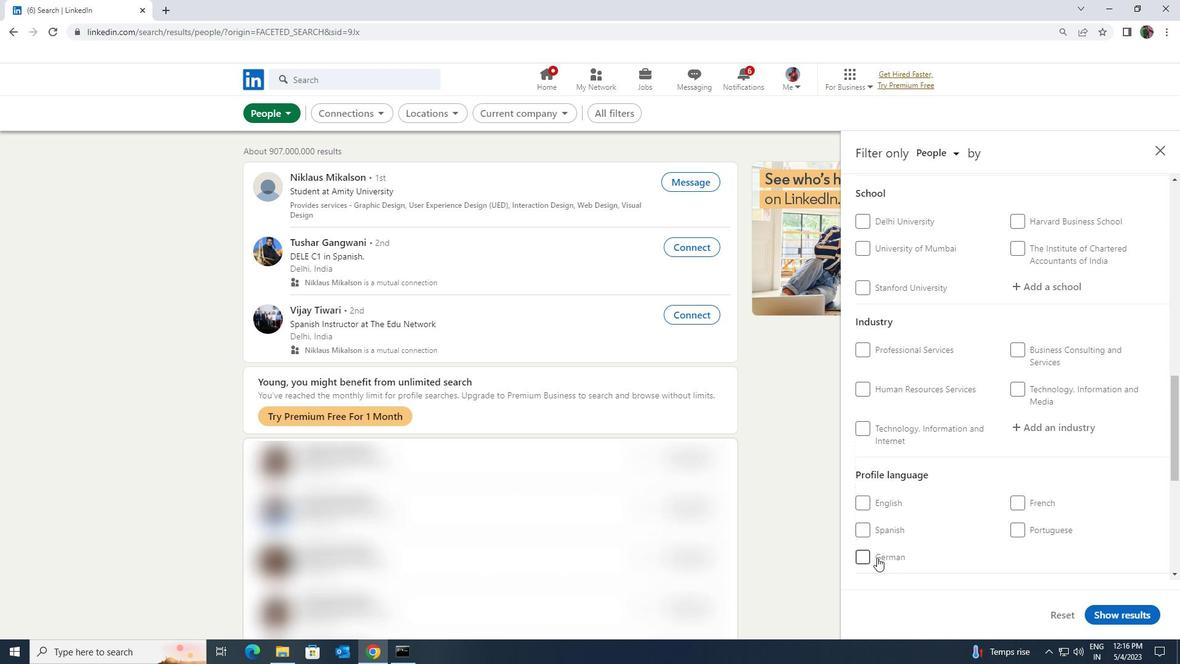 
Action: Mouse moved to (983, 538)
Screenshot: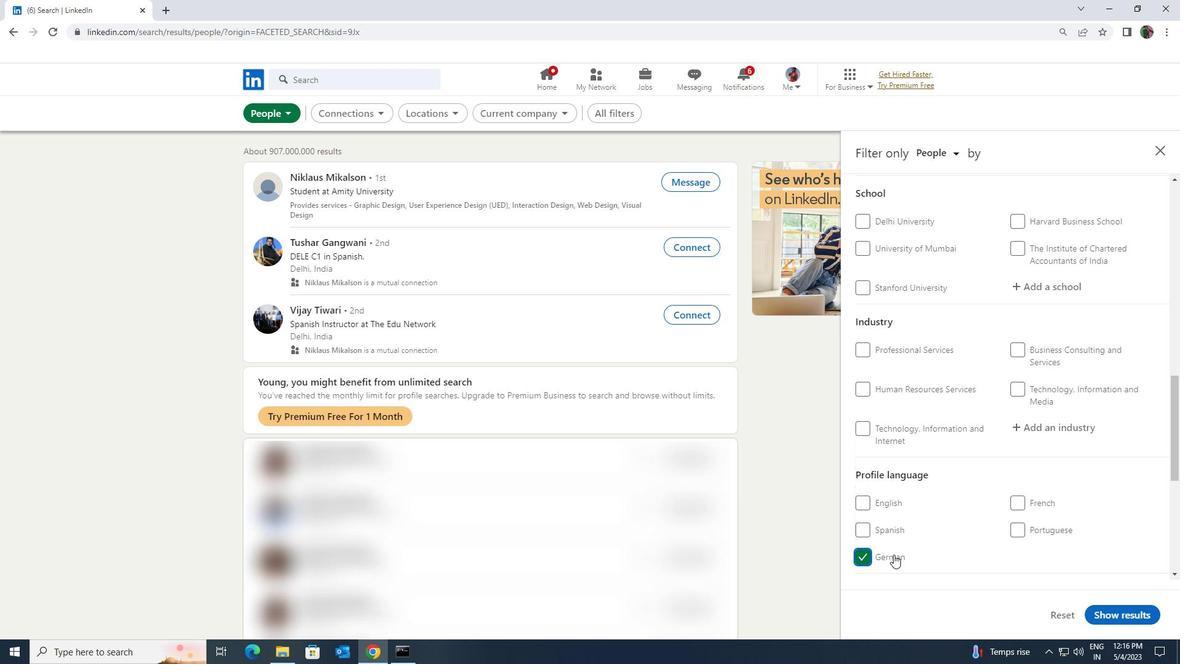 
Action: Mouse scrolled (983, 539) with delta (0, 0)
Screenshot: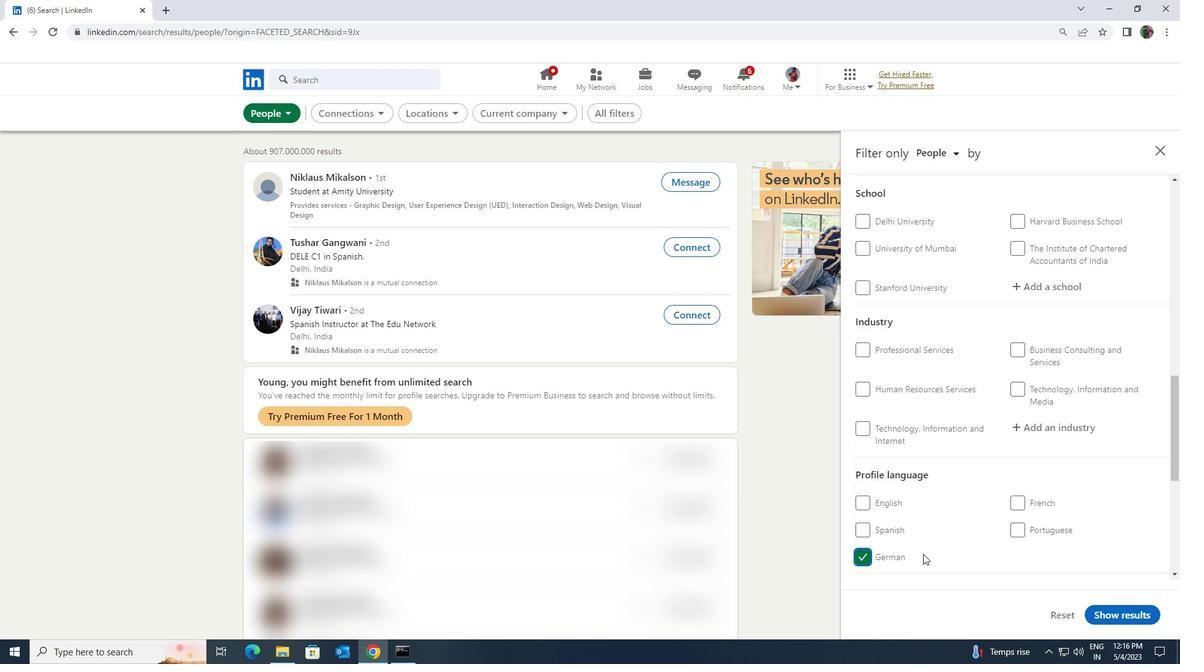
Action: Mouse scrolled (983, 539) with delta (0, 0)
Screenshot: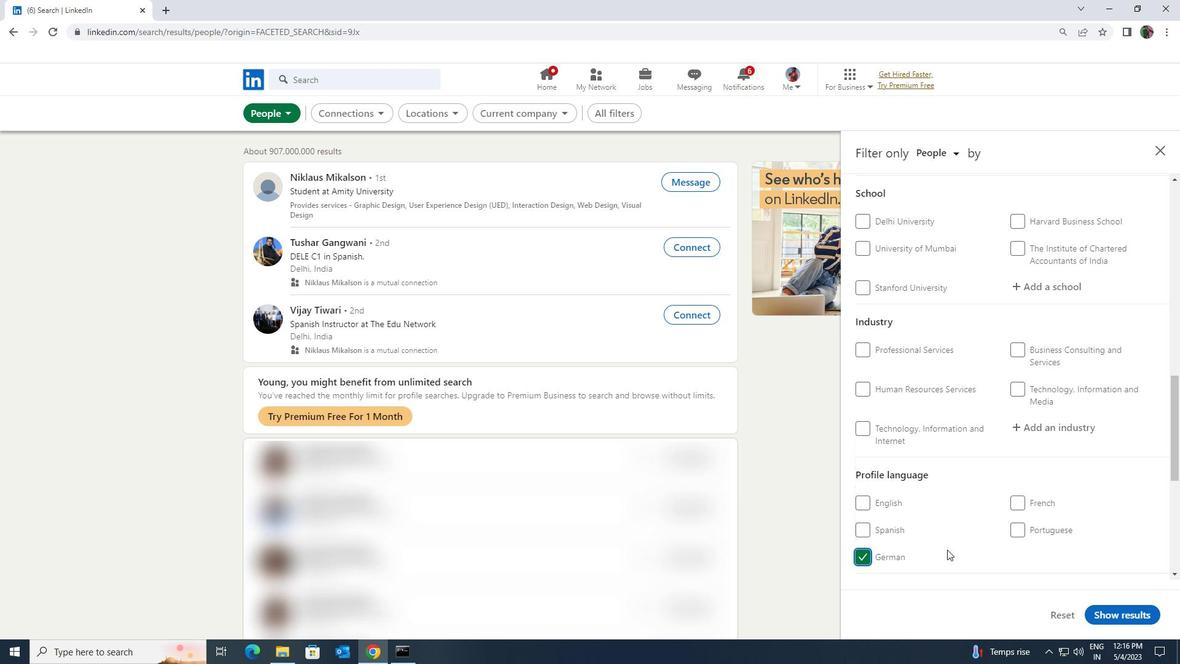 
Action: Mouse scrolled (983, 539) with delta (0, 0)
Screenshot: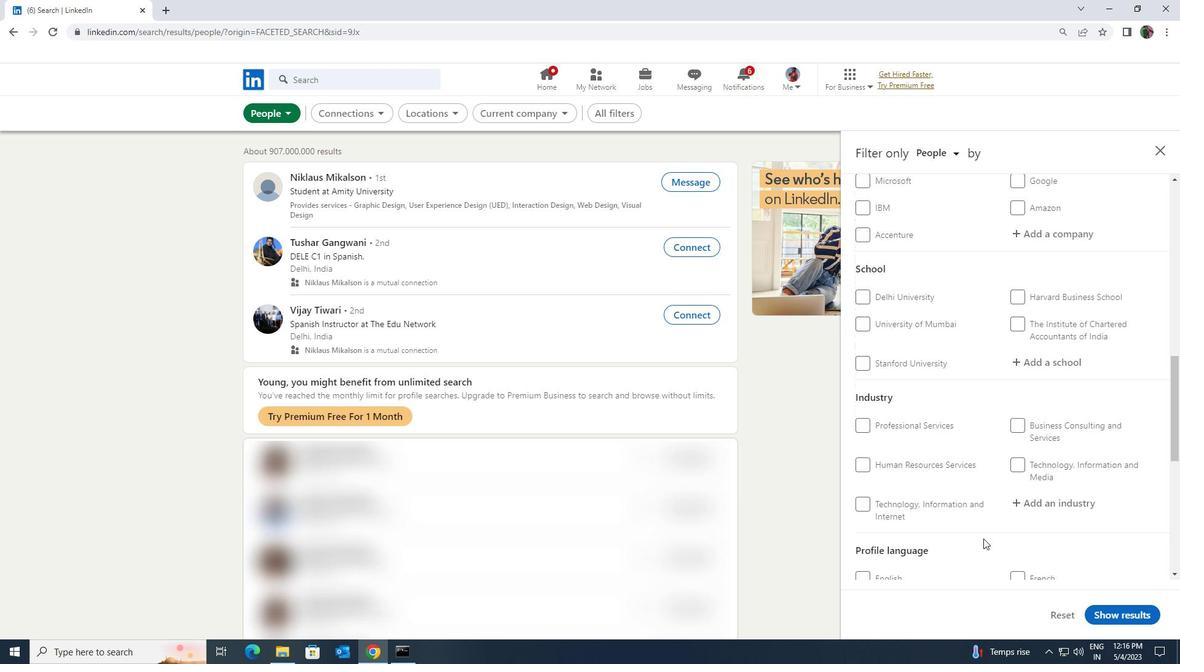 
Action: Mouse scrolled (983, 539) with delta (0, 0)
Screenshot: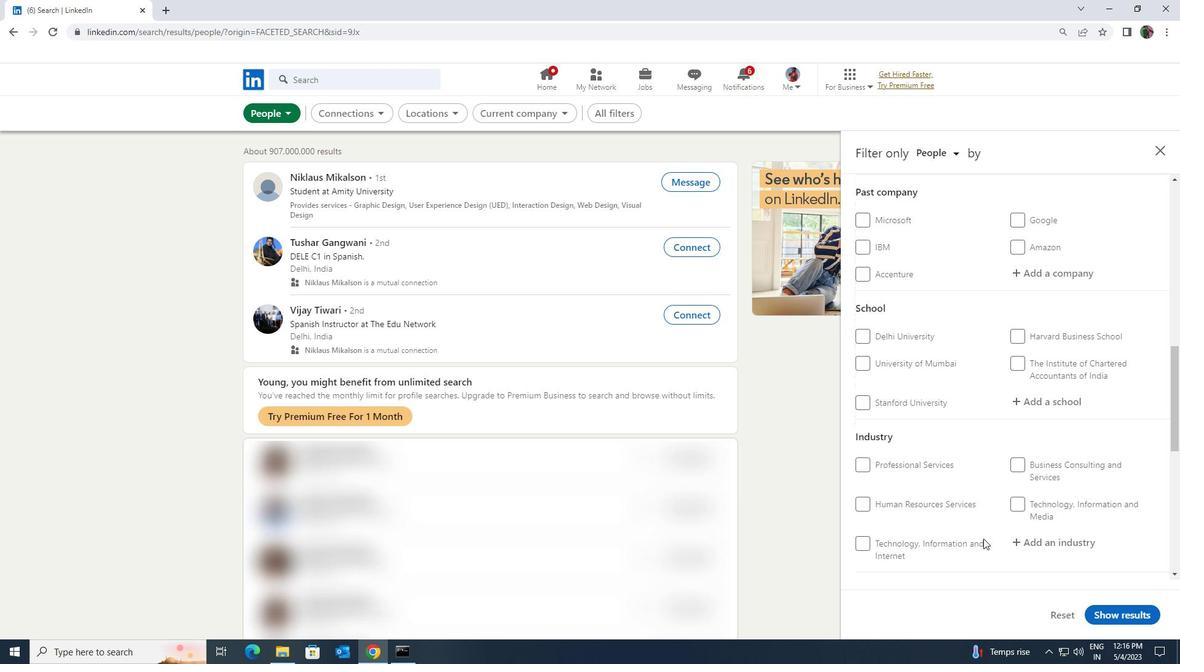 
Action: Mouse scrolled (983, 539) with delta (0, 0)
Screenshot: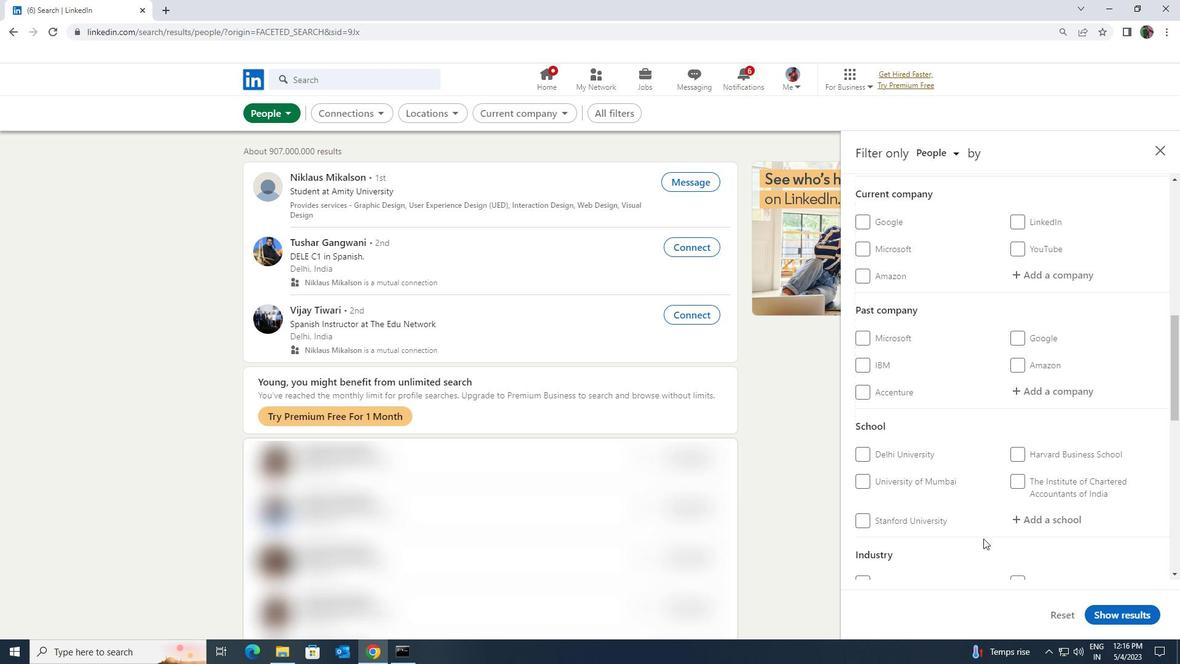
Action: Mouse moved to (984, 538)
Screenshot: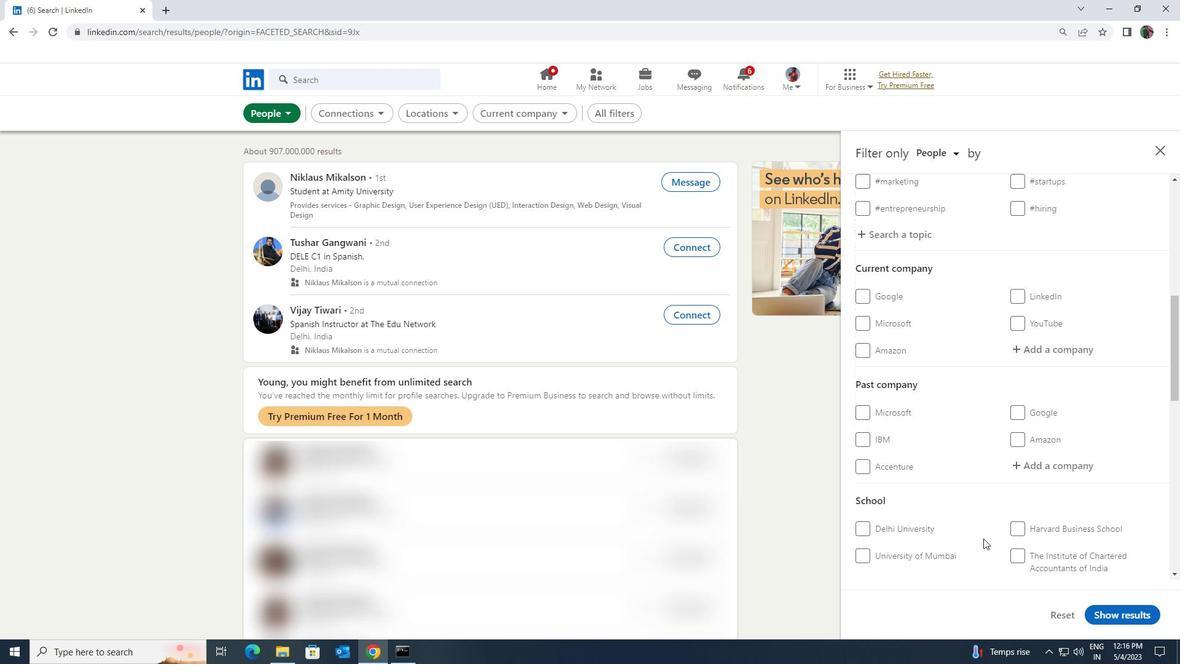 
Action: Mouse scrolled (984, 538) with delta (0, 0)
Screenshot: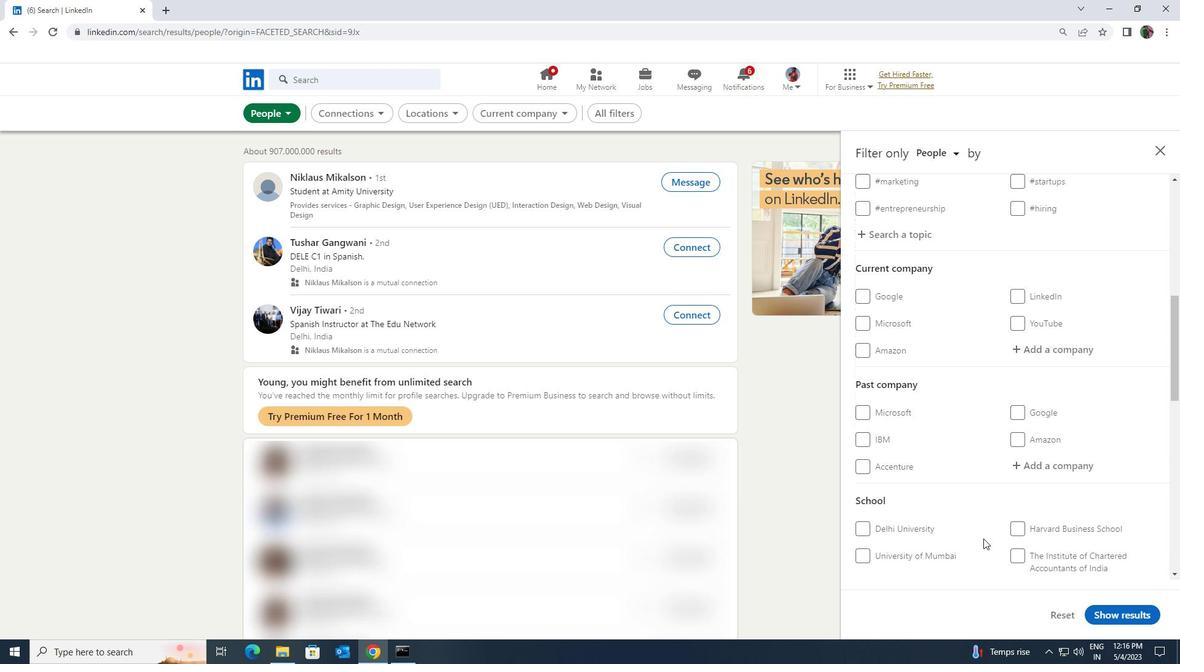 
Action: Mouse moved to (985, 538)
Screenshot: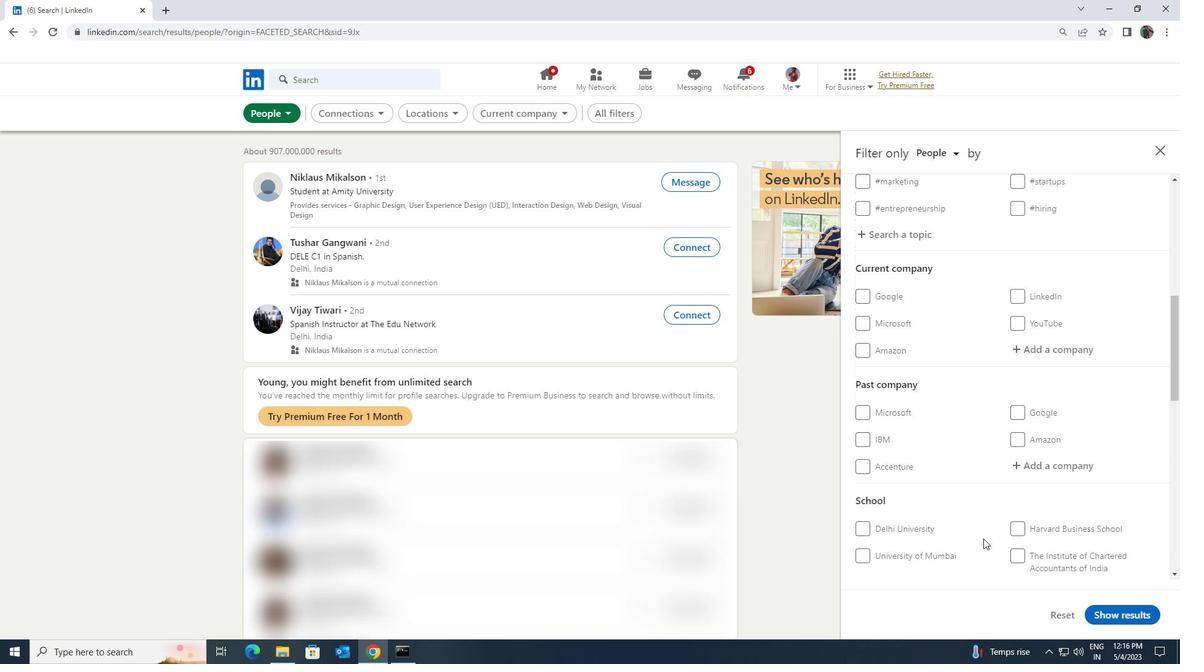 
Action: Mouse scrolled (985, 538) with delta (0, 0)
Screenshot: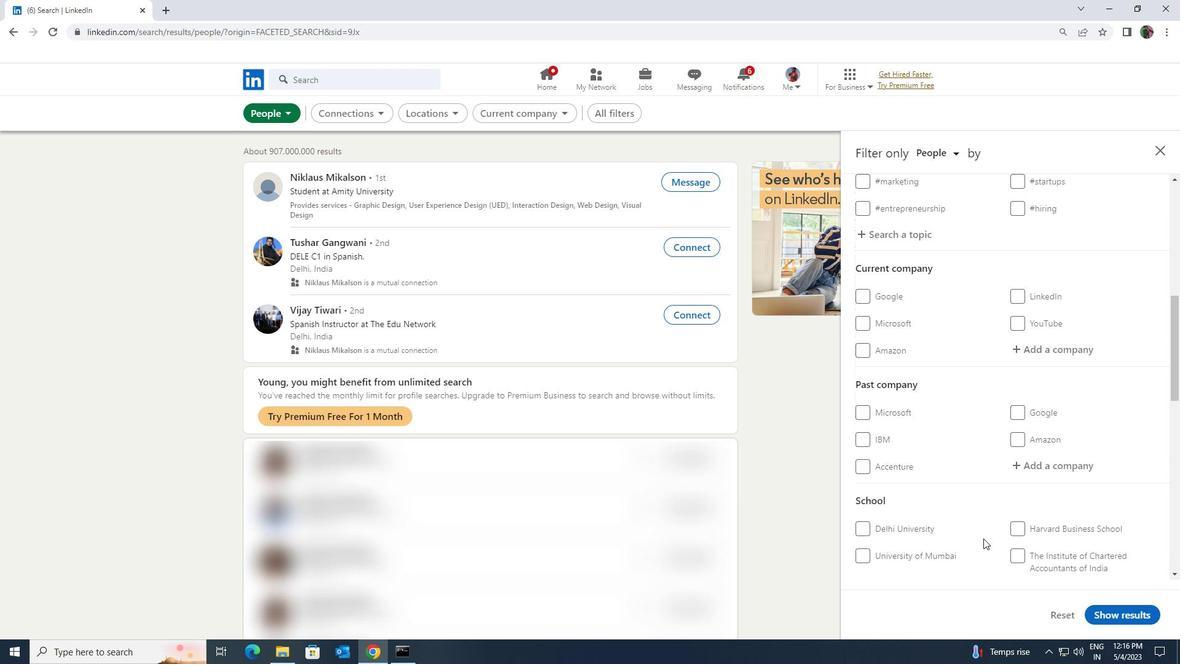 
Action: Mouse moved to (1061, 464)
Screenshot: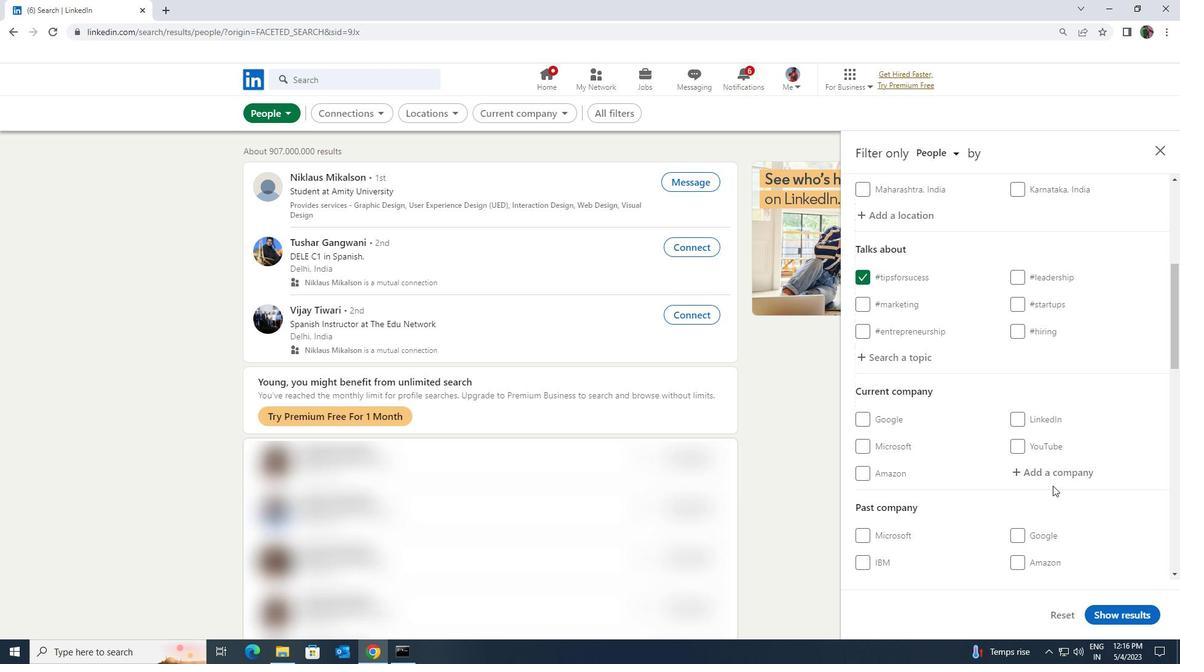 
Action: Mouse pressed left at (1061, 464)
Screenshot: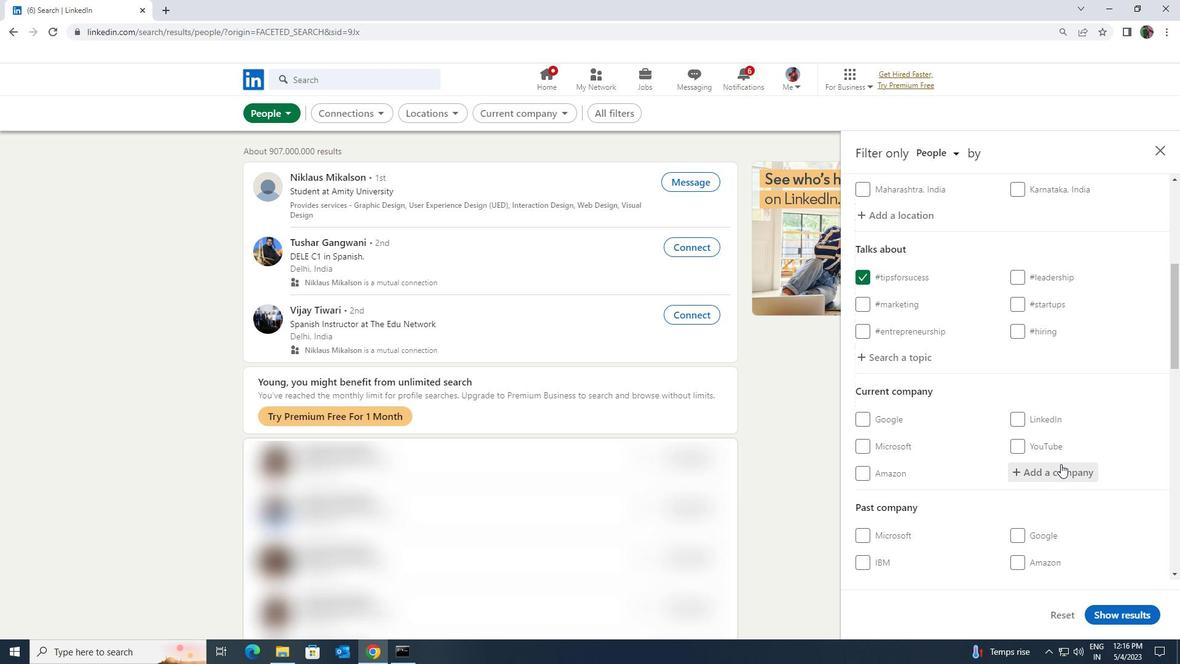 
Action: Key pressed <Key.shift><Key.shift><Key.shift><Key.shift><Key.shift><Key.shift><Key.shift><Key.shift><Key.shift><Key.shift><Key.shift><Key.shift><Key.shift>JAC<Key.space><Key.shift>GRO
Screenshot: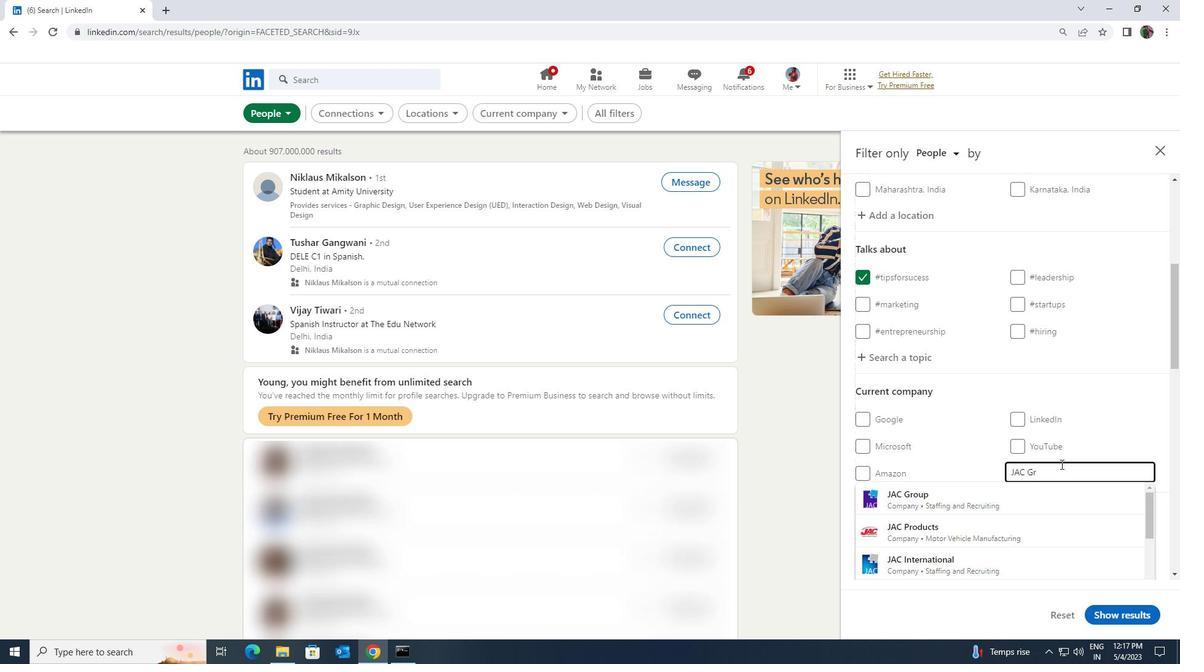 
Action: Mouse moved to (1052, 486)
Screenshot: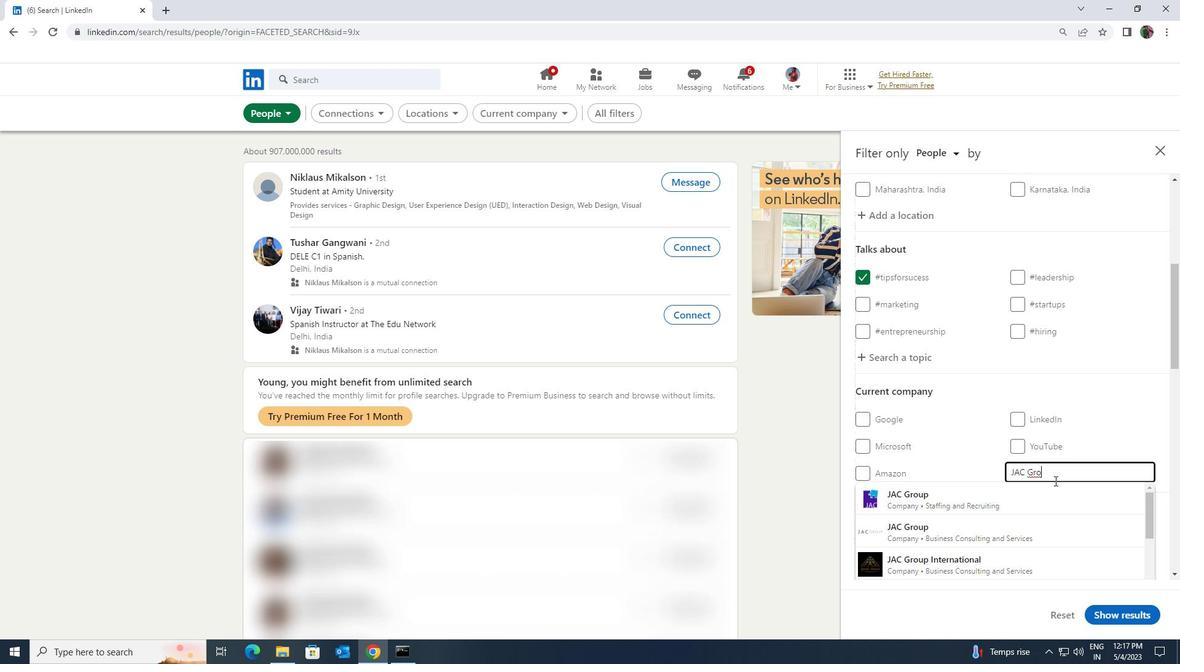 
Action: Mouse pressed left at (1052, 486)
Screenshot: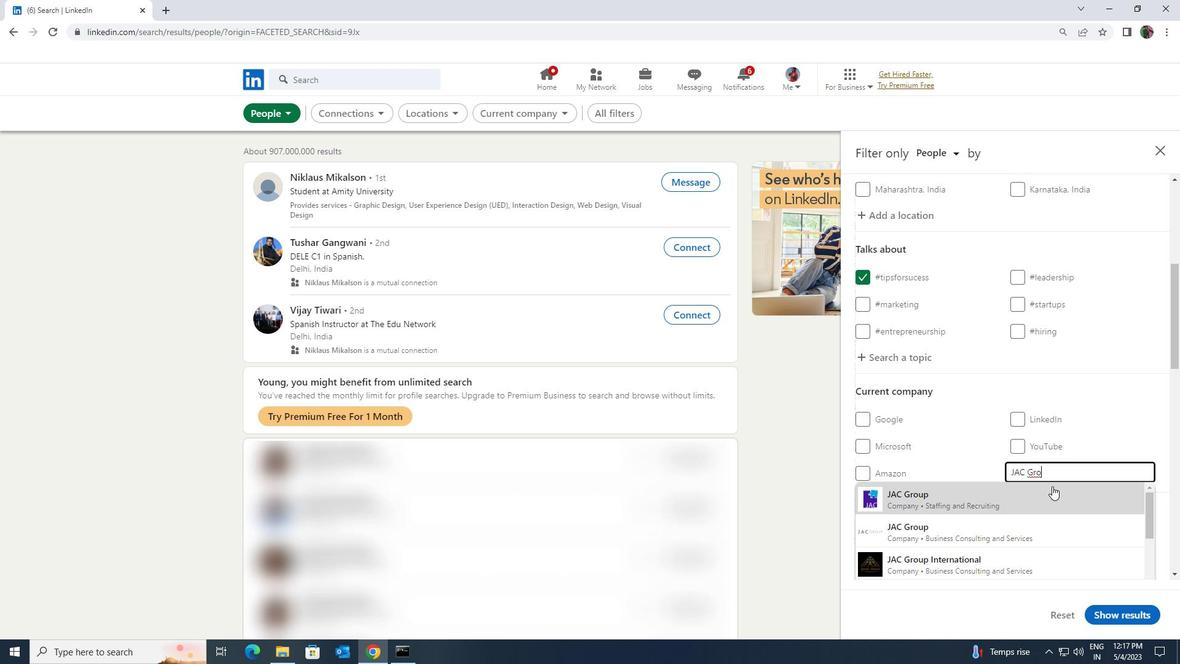 
Action: Mouse scrolled (1052, 485) with delta (0, 0)
Screenshot: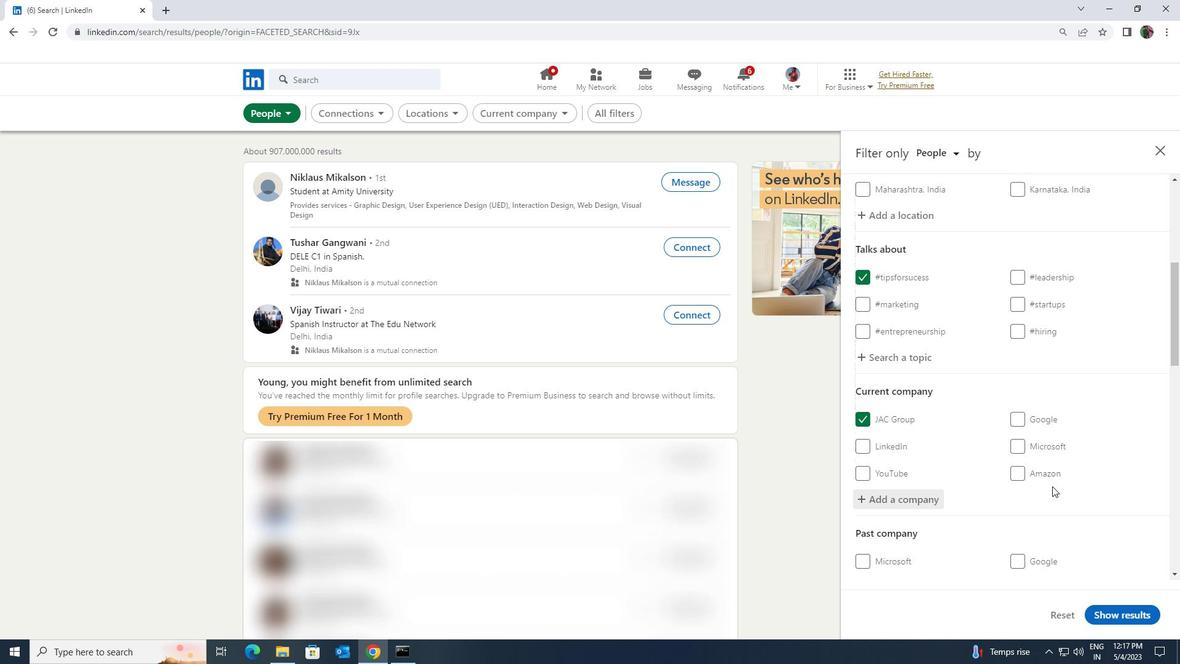 
Action: Mouse scrolled (1052, 485) with delta (0, 0)
Screenshot: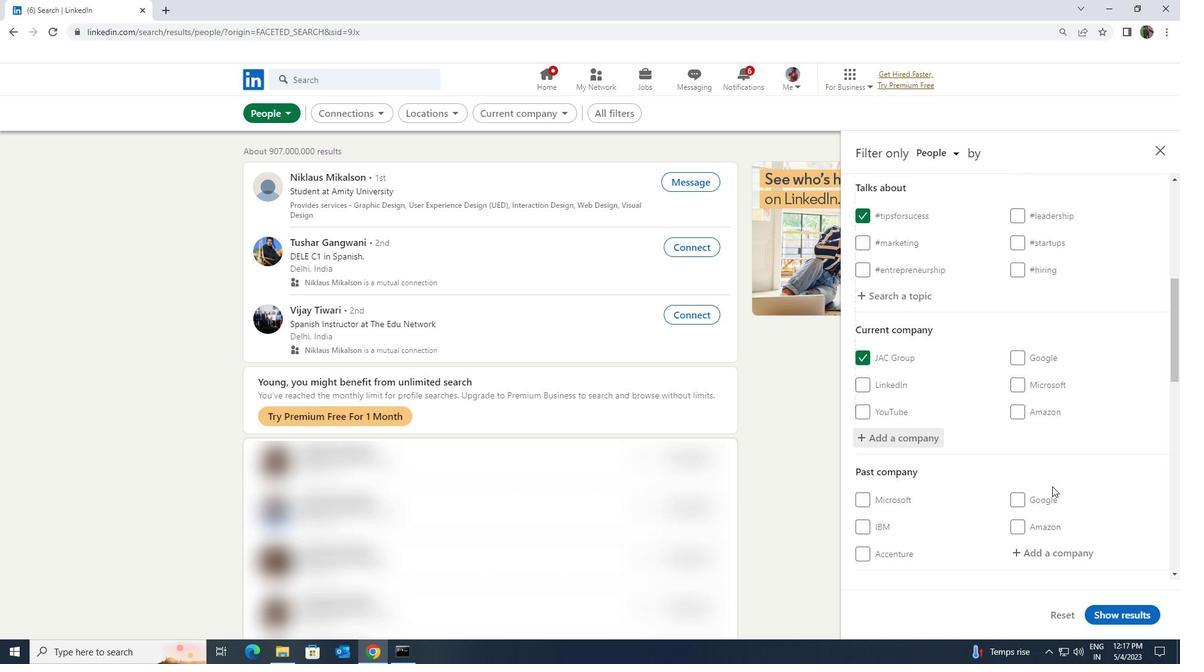 
Action: Mouse scrolled (1052, 485) with delta (0, 0)
Screenshot: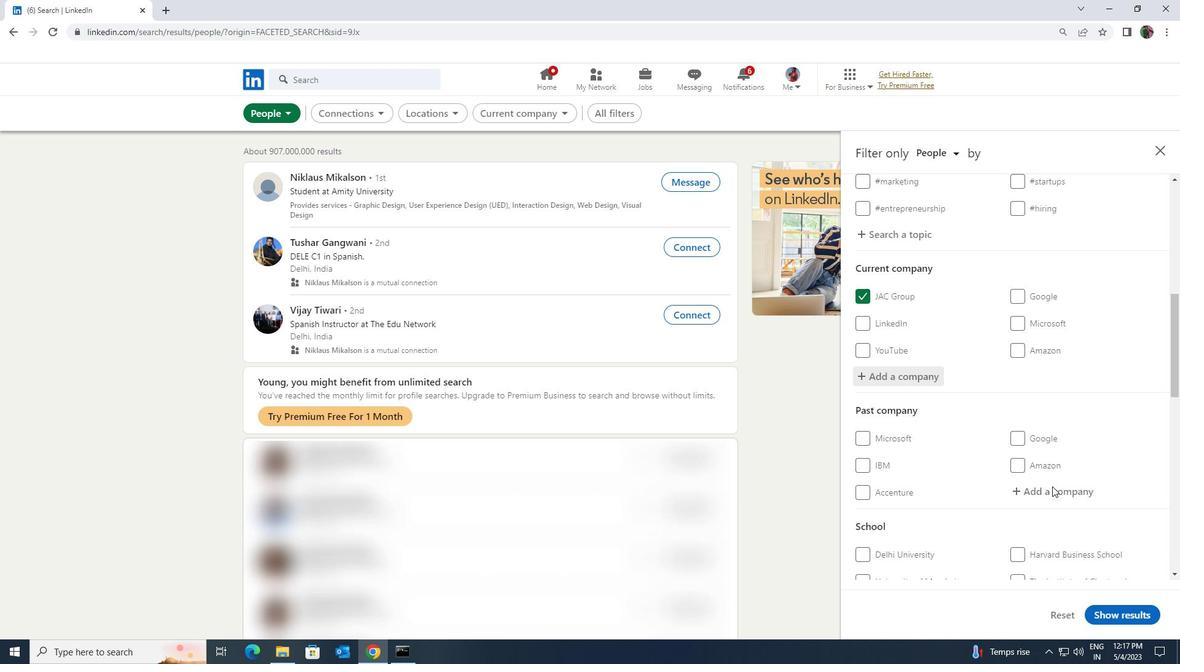 
Action: Mouse scrolled (1052, 485) with delta (0, 0)
Screenshot: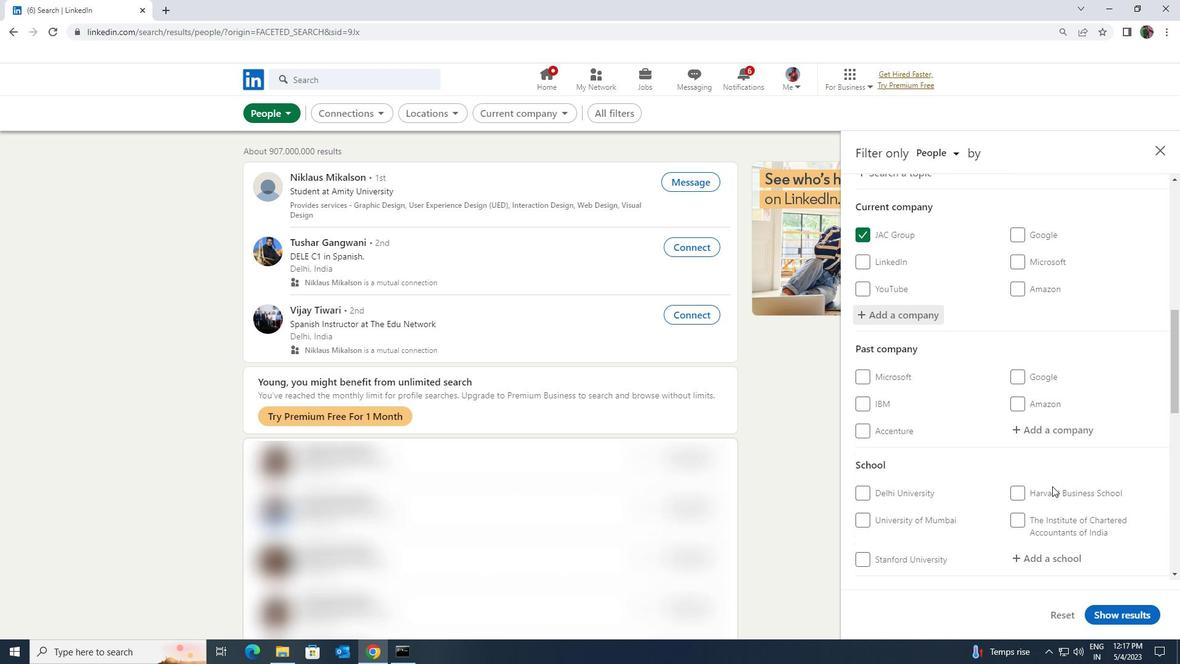 
Action: Mouse scrolled (1052, 485) with delta (0, 0)
Screenshot: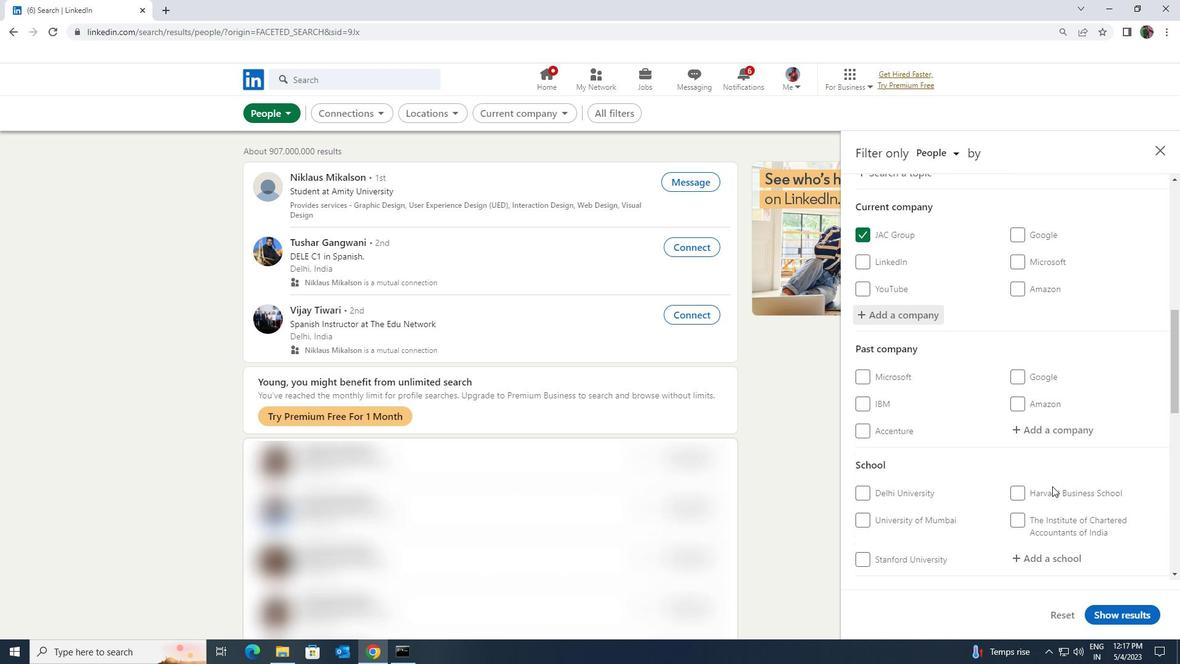 
Action: Mouse moved to (1047, 436)
Screenshot: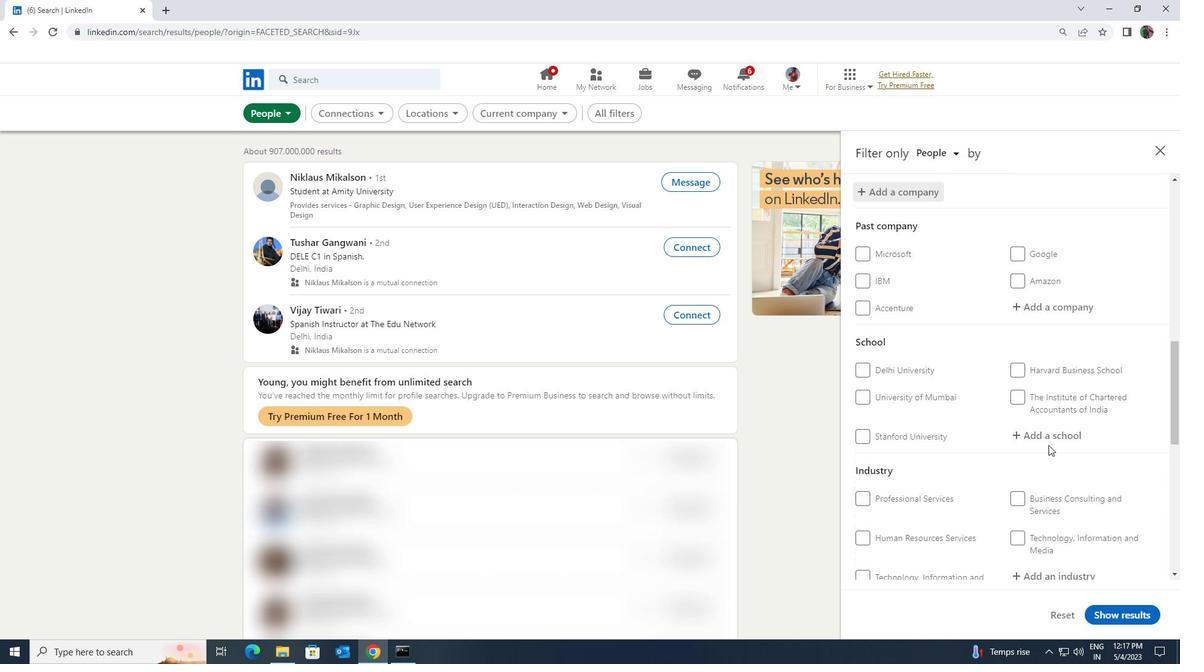 
Action: Mouse pressed left at (1047, 436)
Screenshot: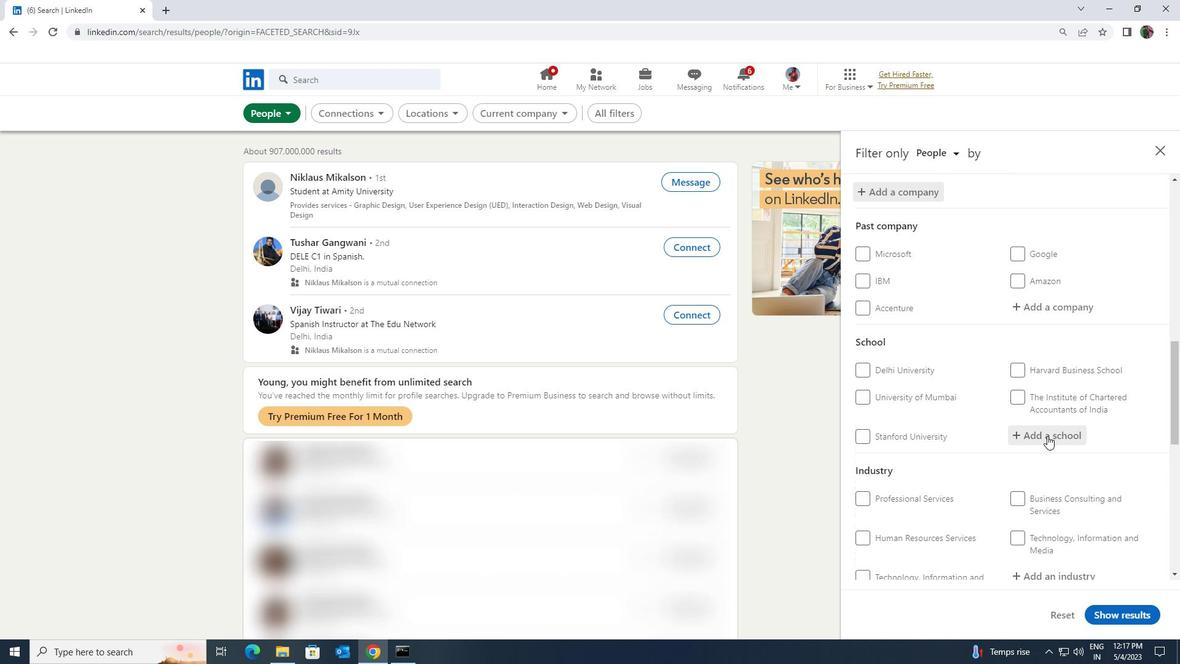 
Action: Key pressed <Key.shift><Key.shift><Key.shift><Key.shift>CAREERS<Key.space><Key.shift>FOR<Key.space><Key.shift>ENGINEERING<Key.space>
Screenshot: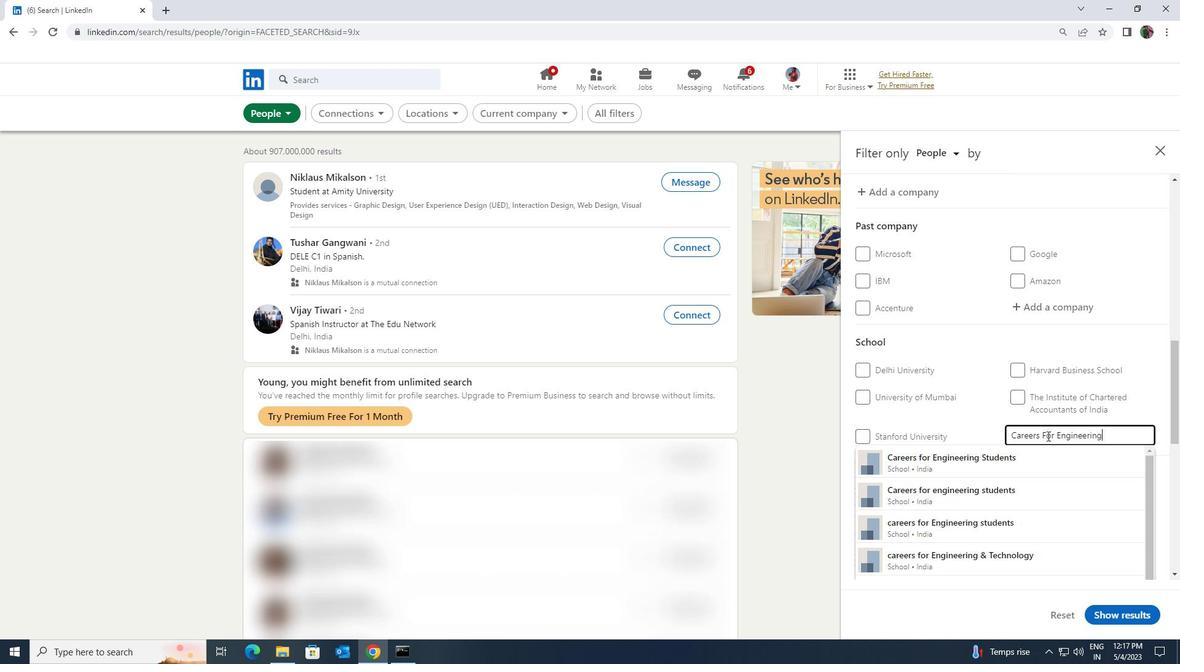 
Action: Mouse moved to (1042, 457)
Screenshot: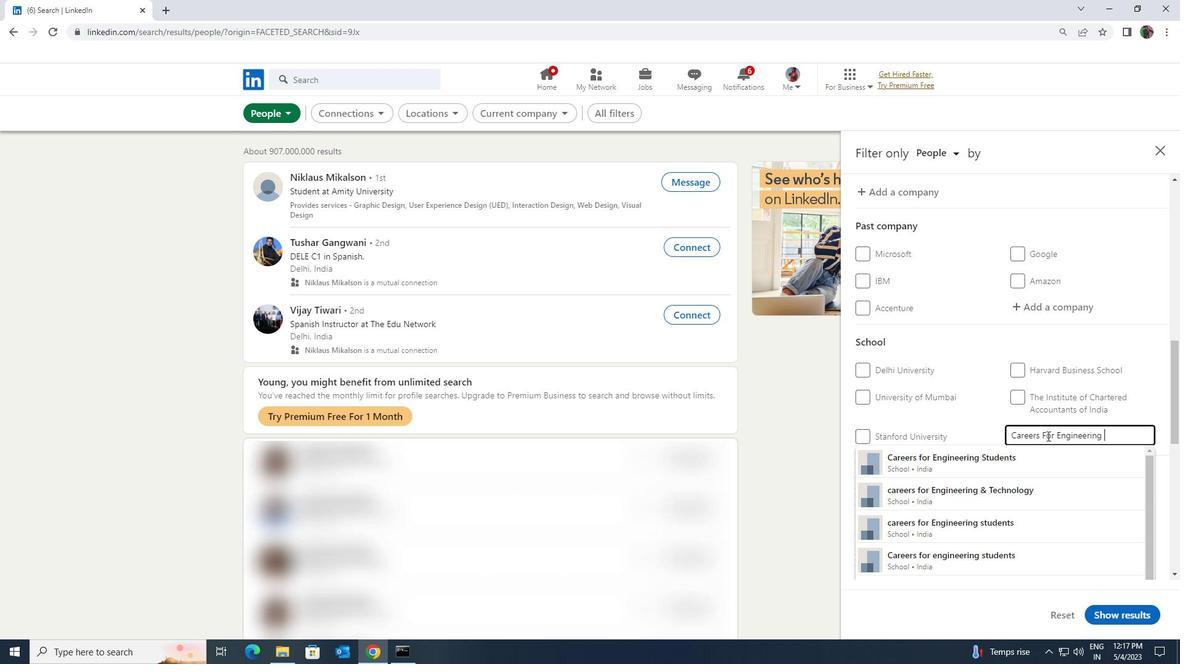 
Action: Mouse pressed left at (1042, 457)
Screenshot: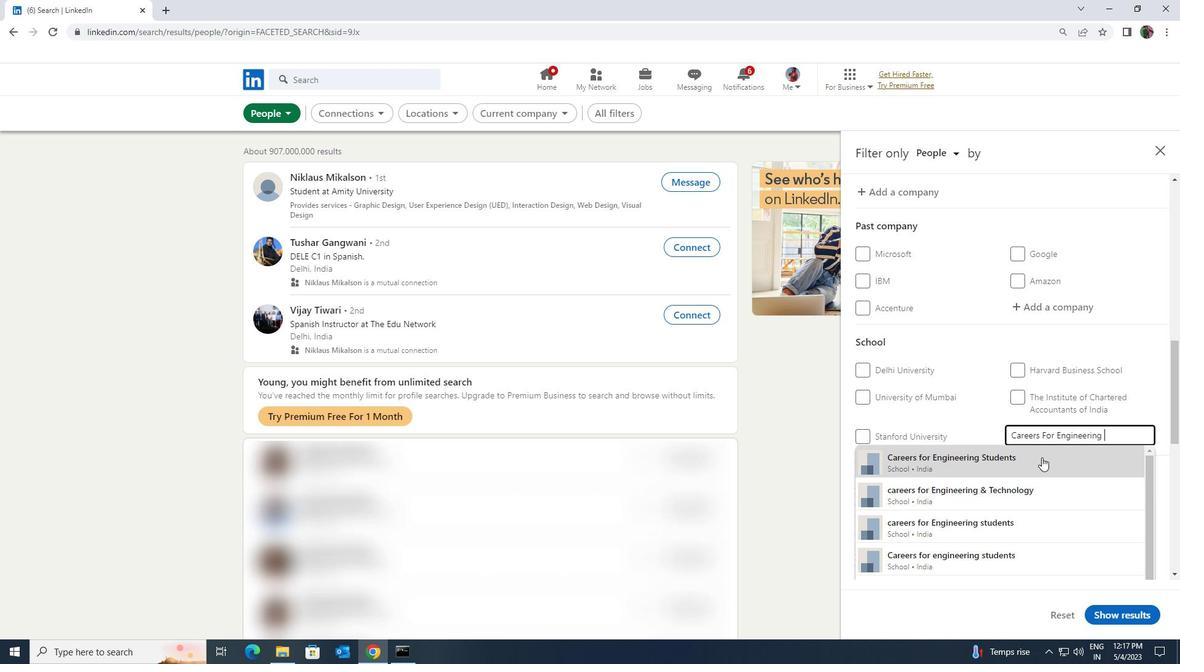 
Action: Mouse scrolled (1042, 456) with delta (0, 0)
Screenshot: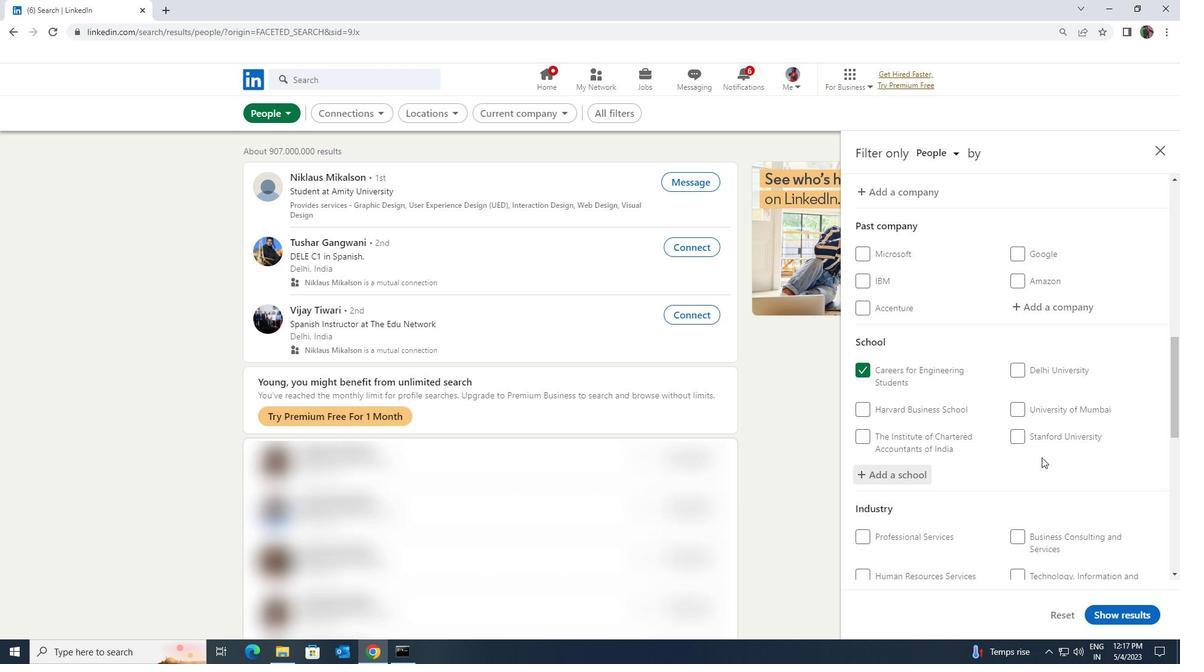 
Action: Mouse scrolled (1042, 456) with delta (0, 0)
Screenshot: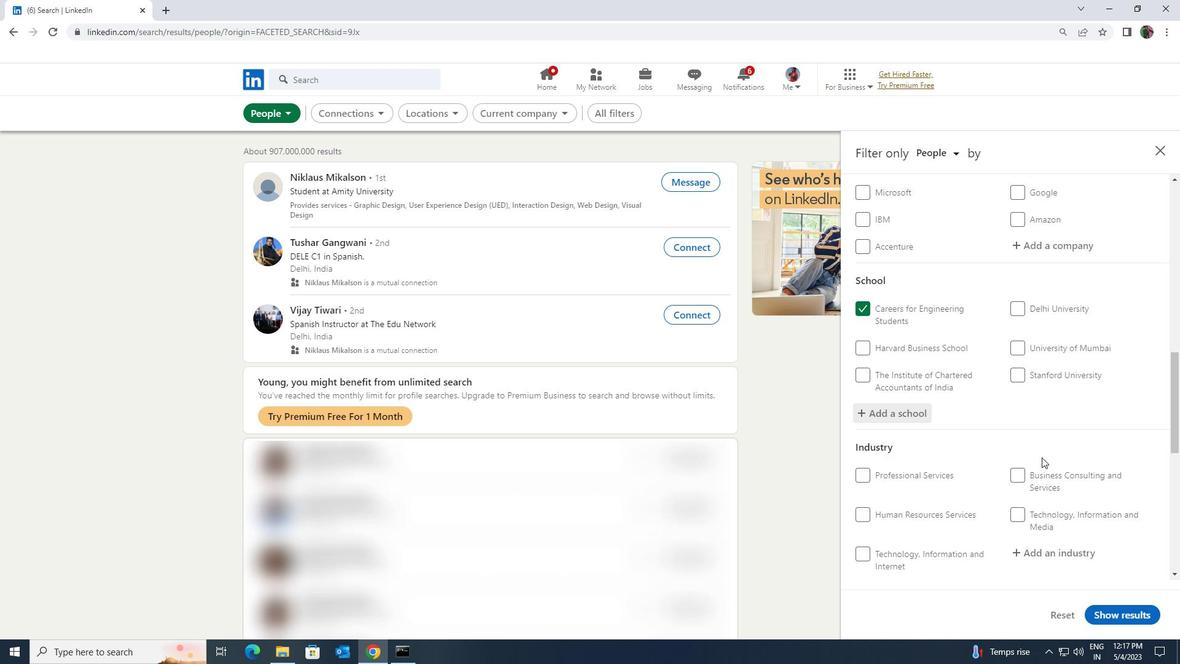
Action: Mouse scrolled (1042, 456) with delta (0, 0)
Screenshot: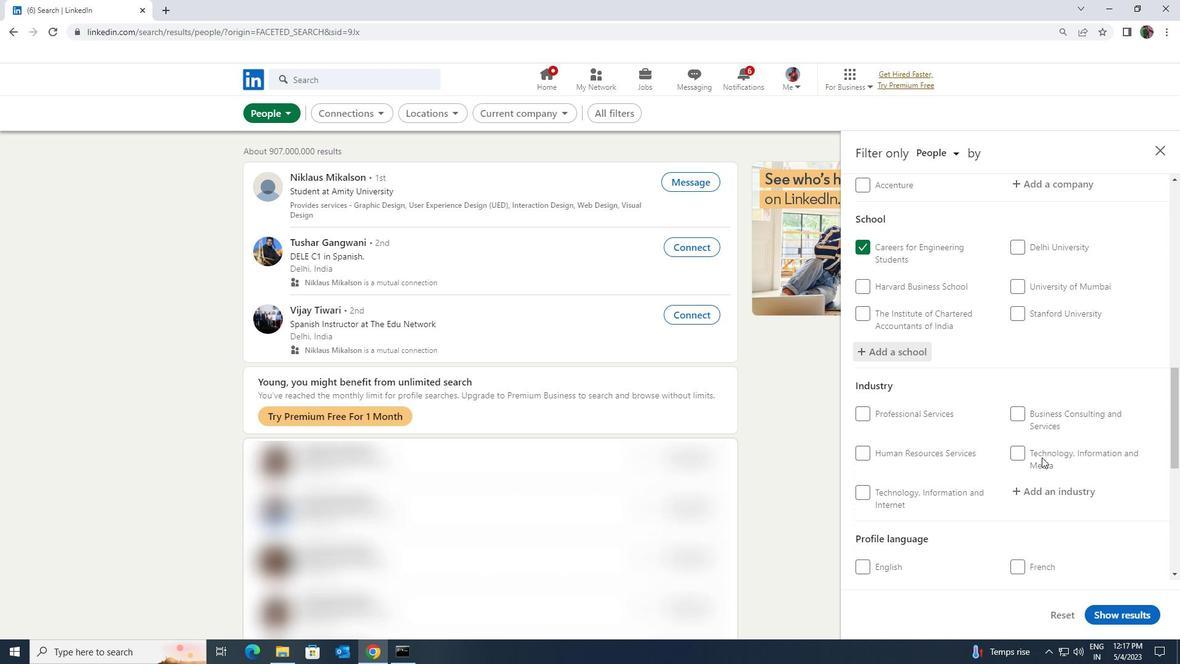 
Action: Mouse moved to (1044, 437)
Screenshot: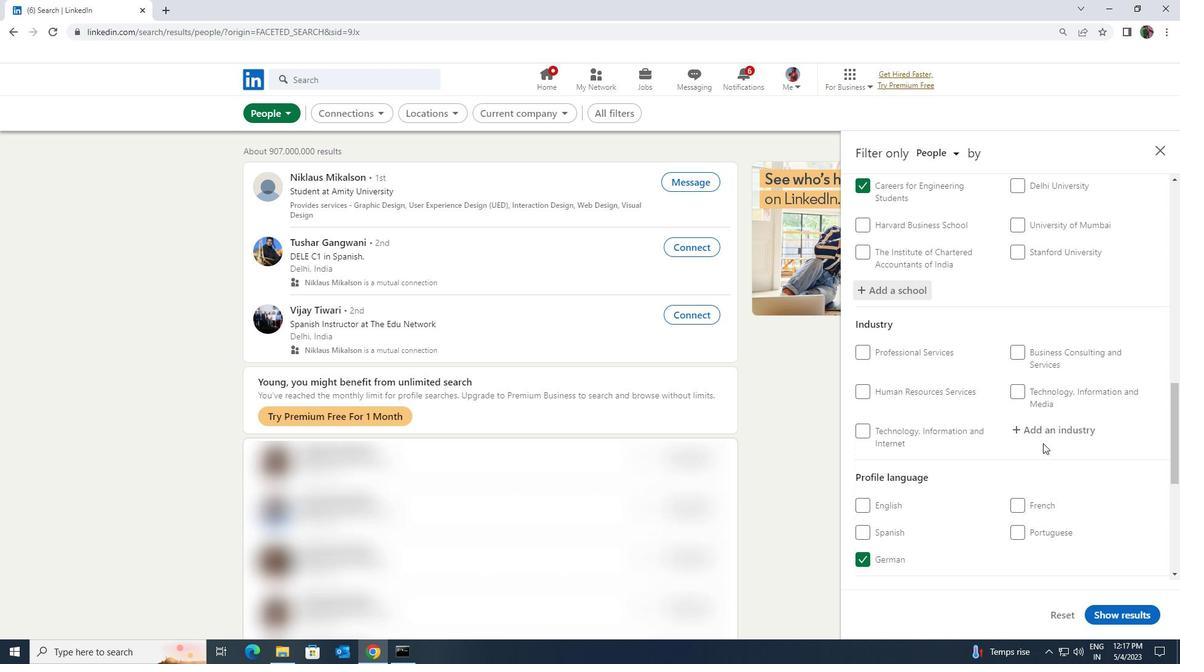 
Action: Mouse pressed left at (1044, 437)
Screenshot: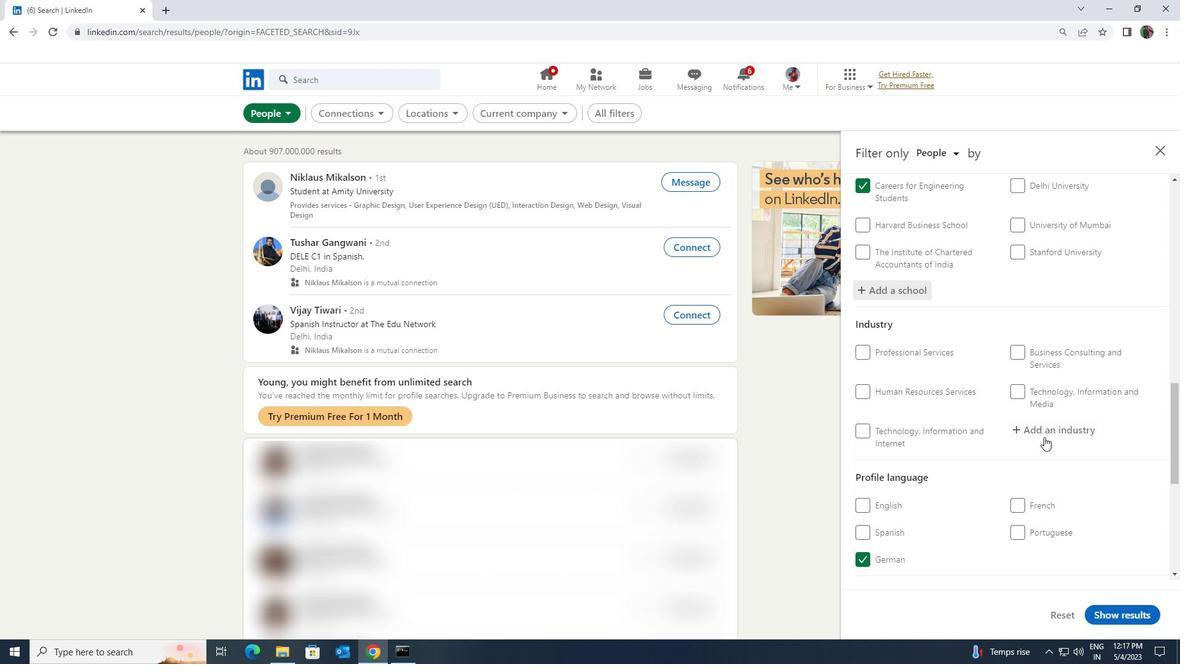 
Action: Key pressed <Key.shift><Key.shift><Key.shift>DESIGN<Key.space>
Screenshot: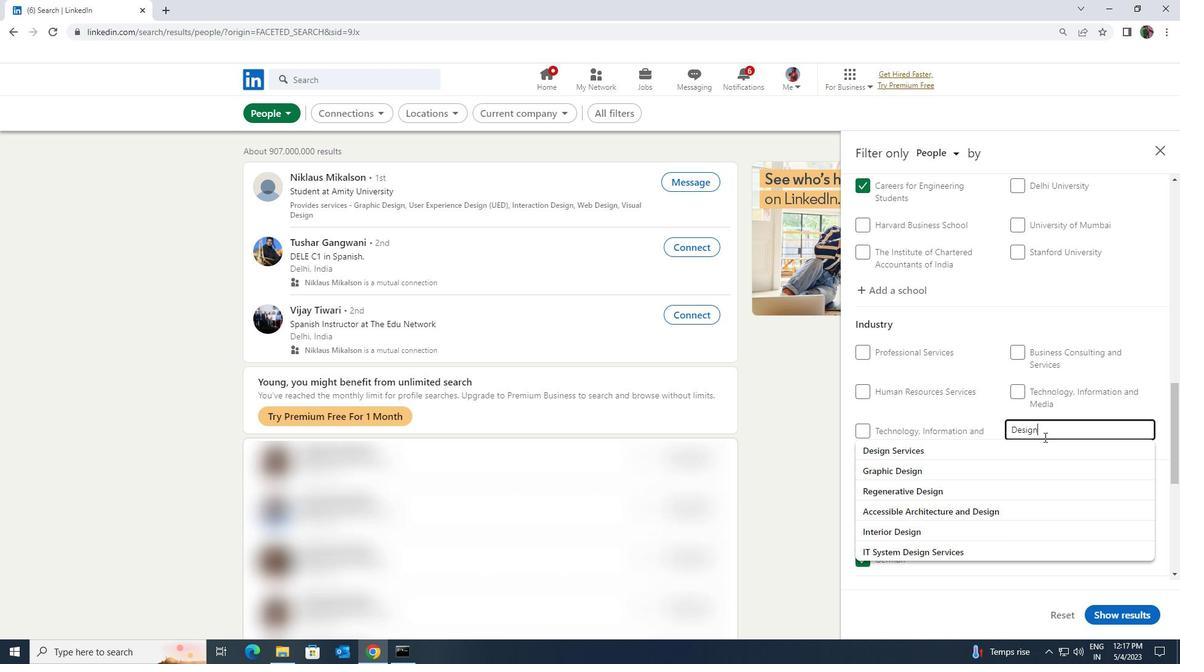 
Action: Mouse moved to (1038, 448)
Screenshot: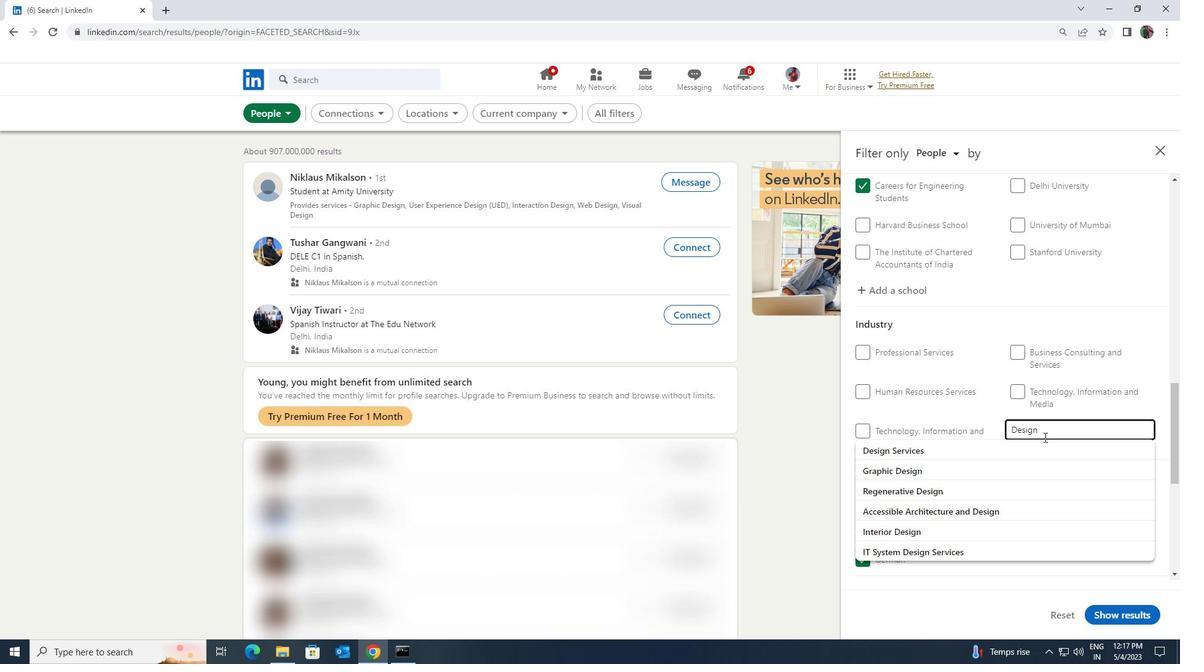 
Action: Mouse pressed left at (1038, 448)
Screenshot: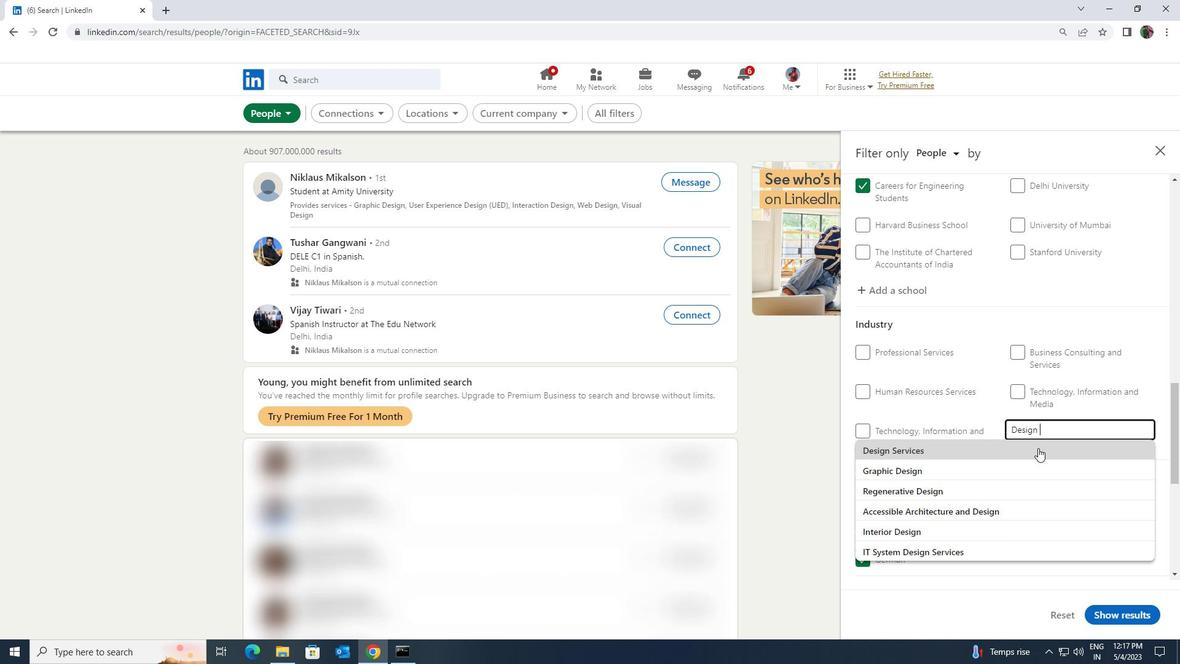
Action: Mouse scrolled (1038, 447) with delta (0, 0)
Screenshot: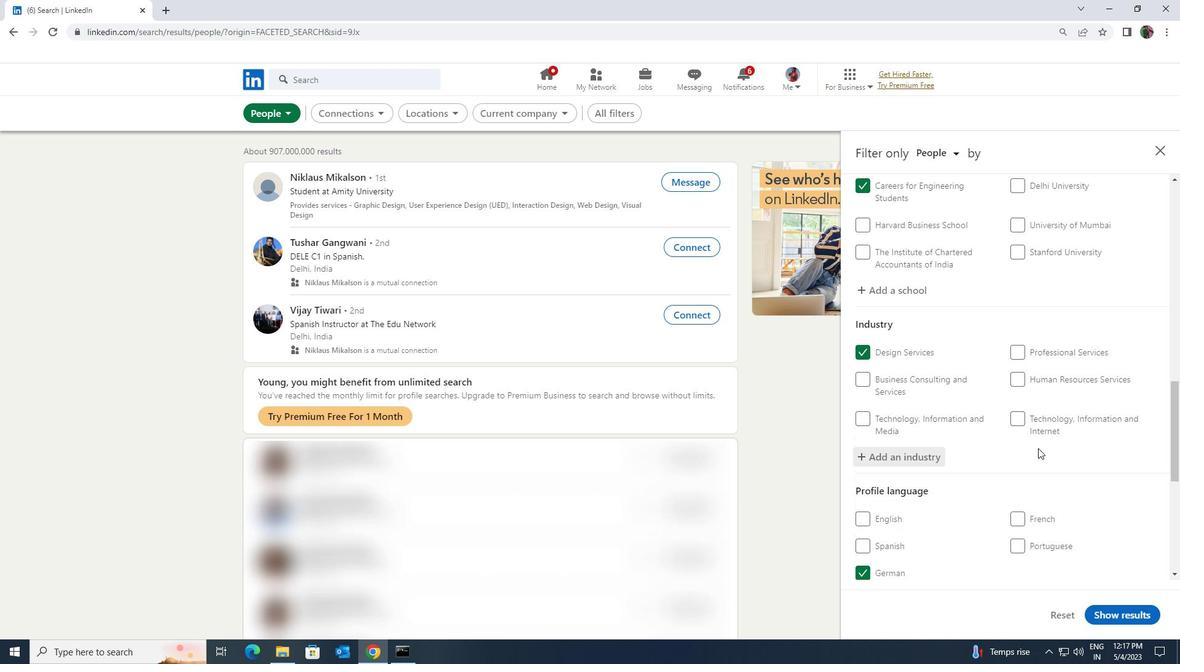 
Action: Mouse scrolled (1038, 447) with delta (0, 0)
Screenshot: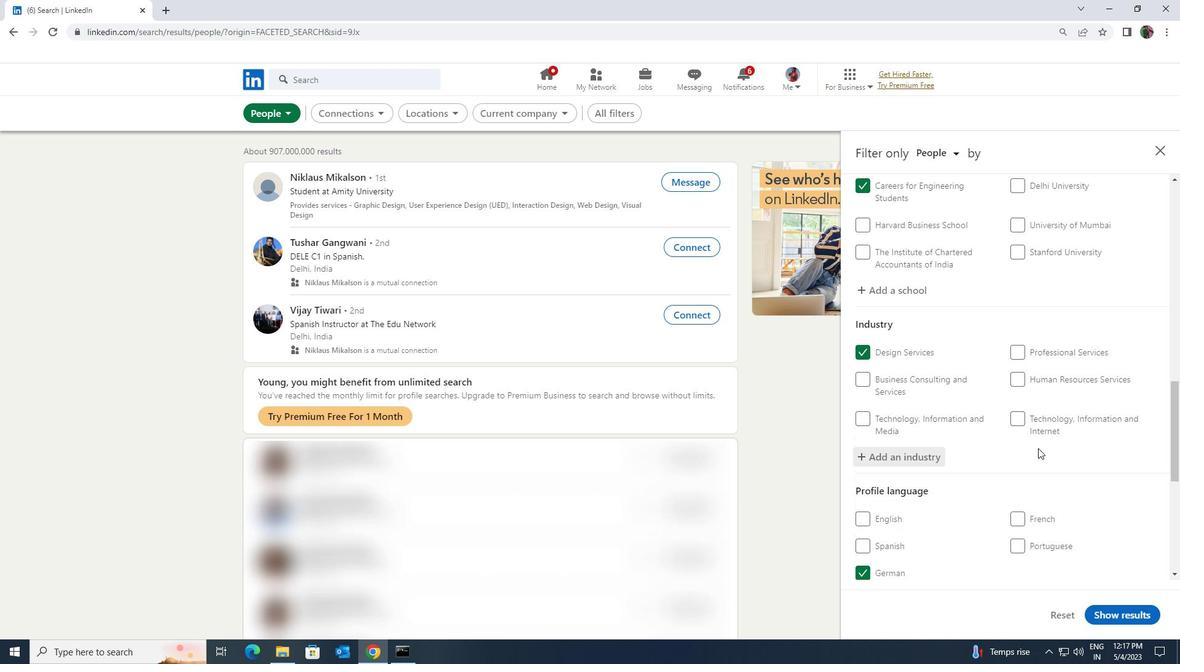 
Action: Mouse scrolled (1038, 447) with delta (0, 0)
Screenshot: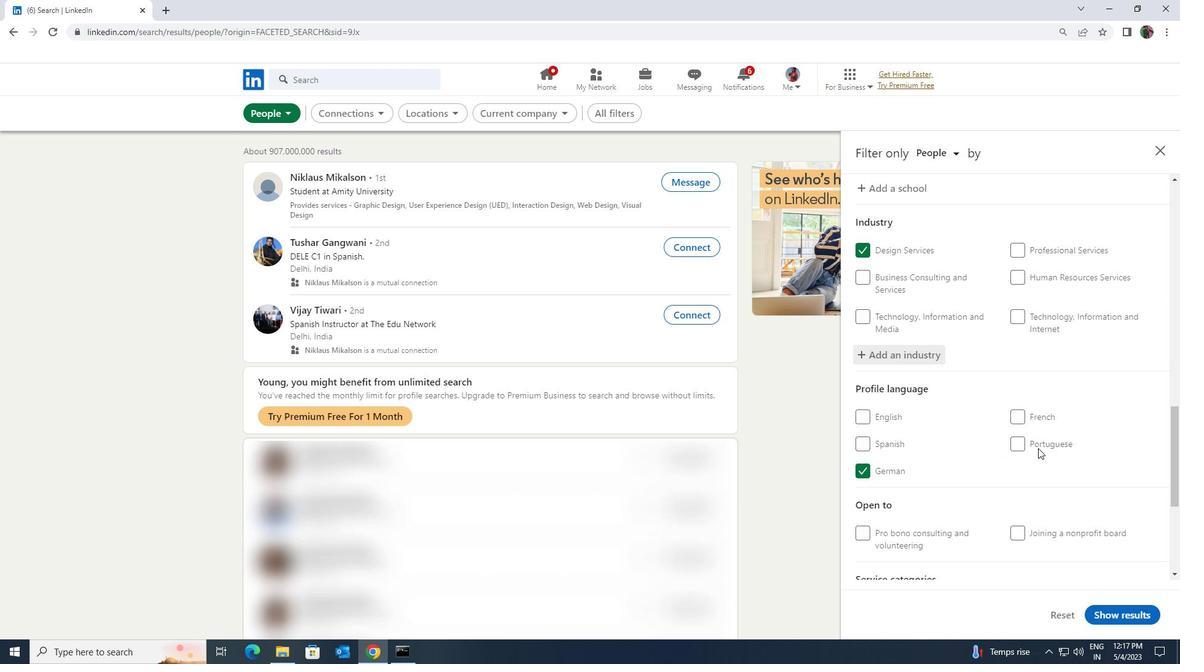 
Action: Mouse scrolled (1038, 447) with delta (0, 0)
Screenshot: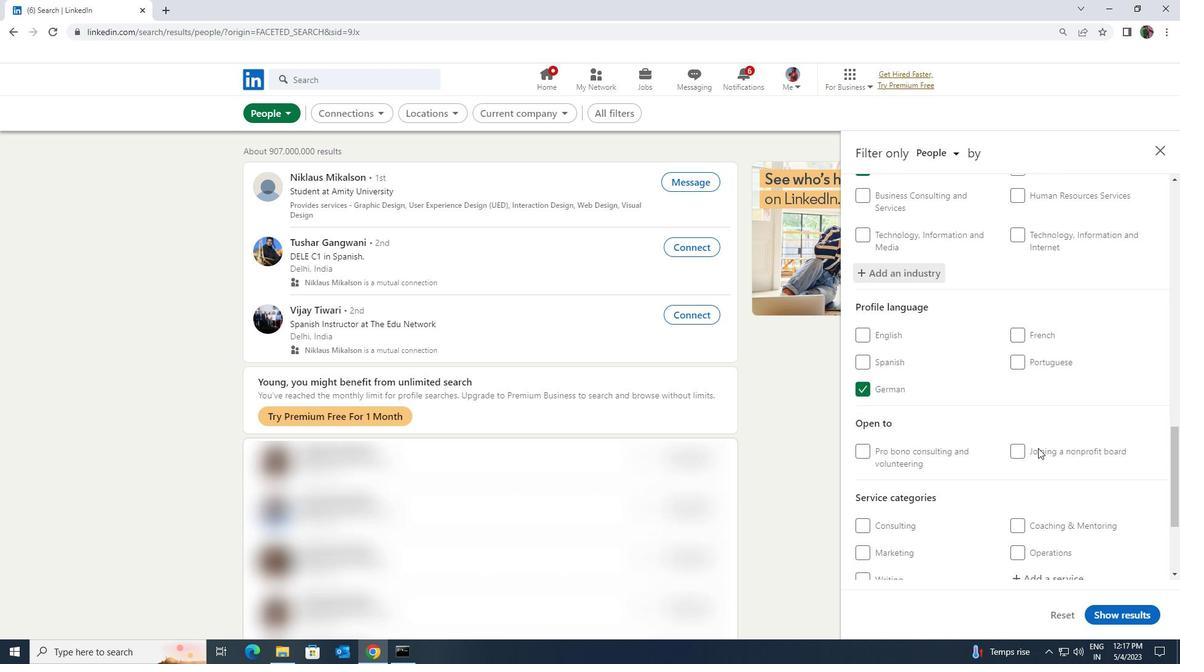 
Action: Mouse scrolled (1038, 447) with delta (0, 0)
Screenshot: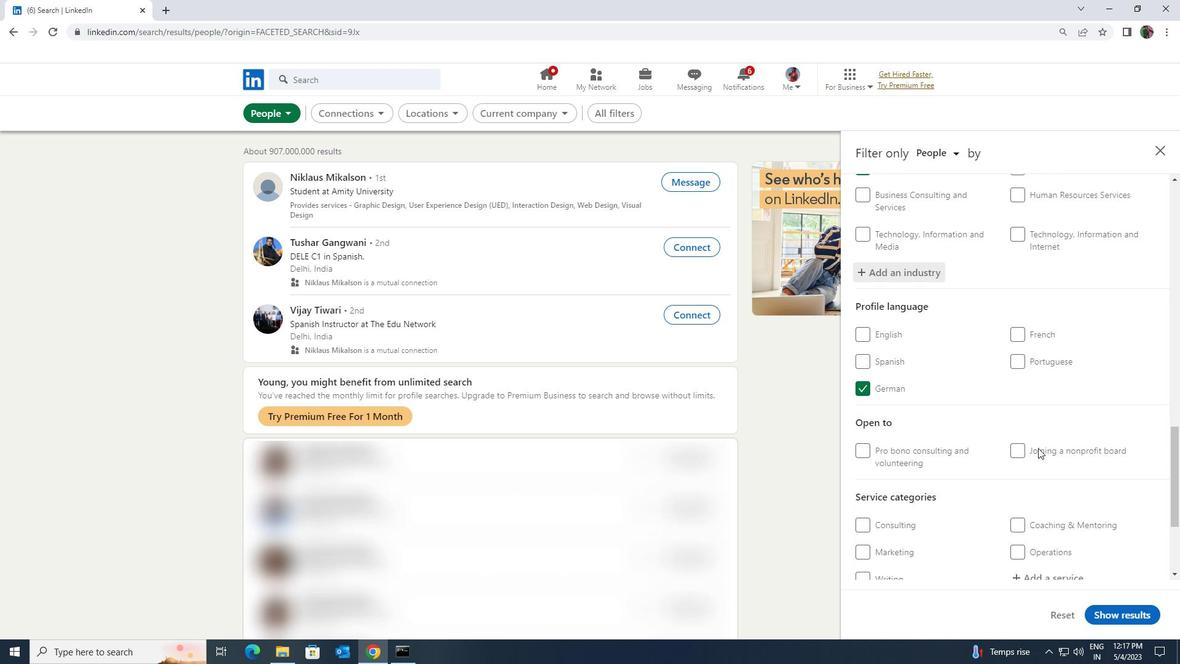 
Action: Mouse moved to (1036, 454)
Screenshot: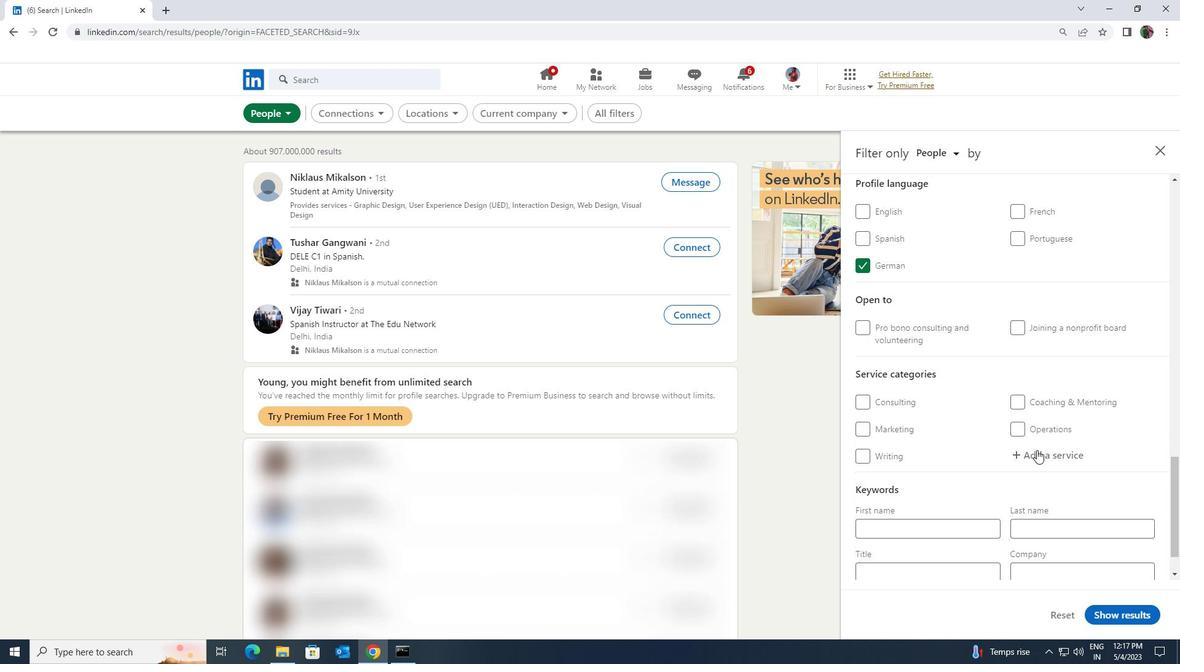 
Action: Mouse pressed left at (1036, 454)
Screenshot: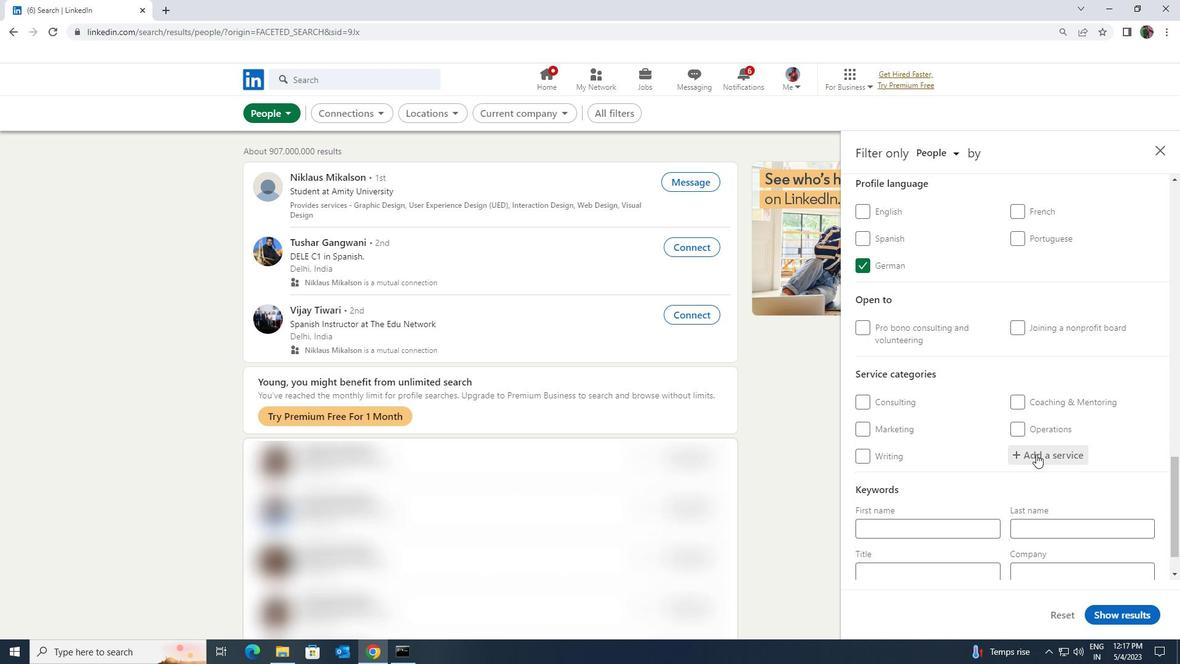 
Action: Key pressed <Key.shift><Key.shift><Key.shift><Key.shift>NATURE
Screenshot: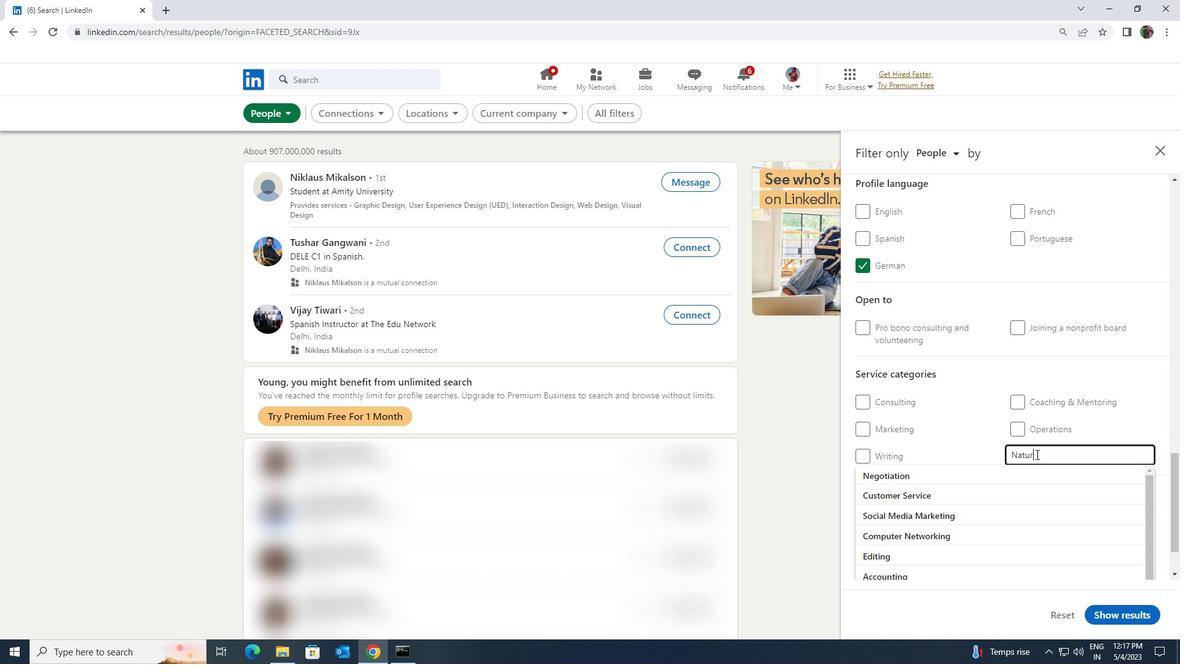 
Action: Mouse moved to (1027, 475)
Screenshot: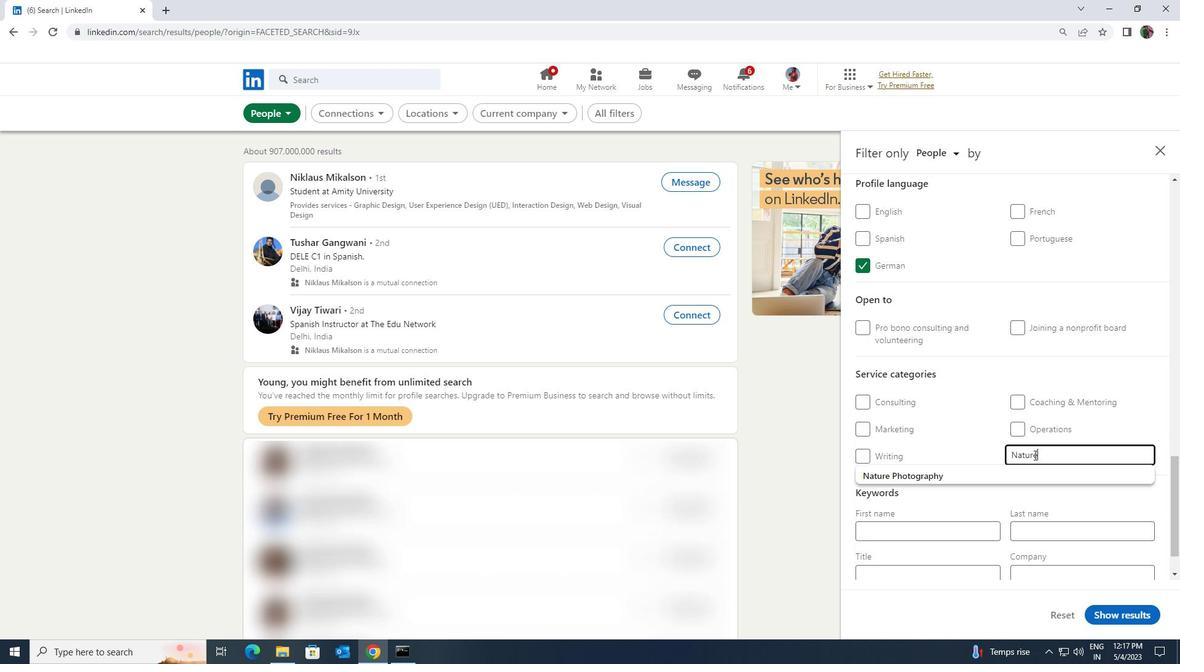 
Action: Mouse pressed left at (1027, 475)
Screenshot: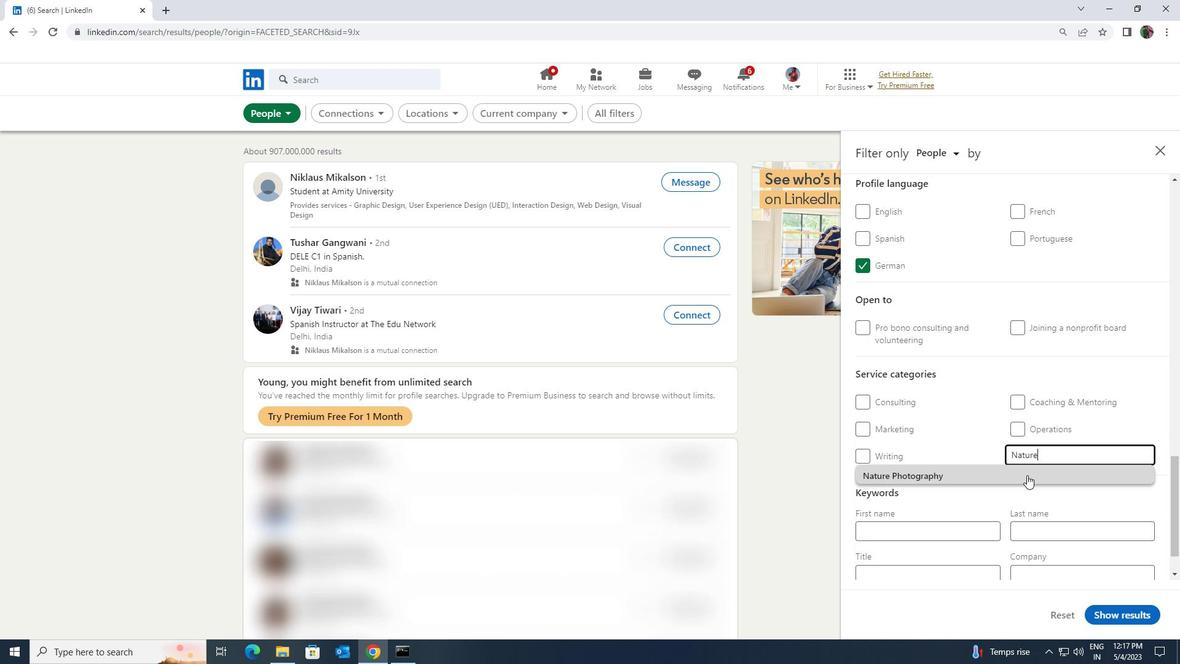 
Action: Mouse scrolled (1027, 474) with delta (0, 0)
Screenshot: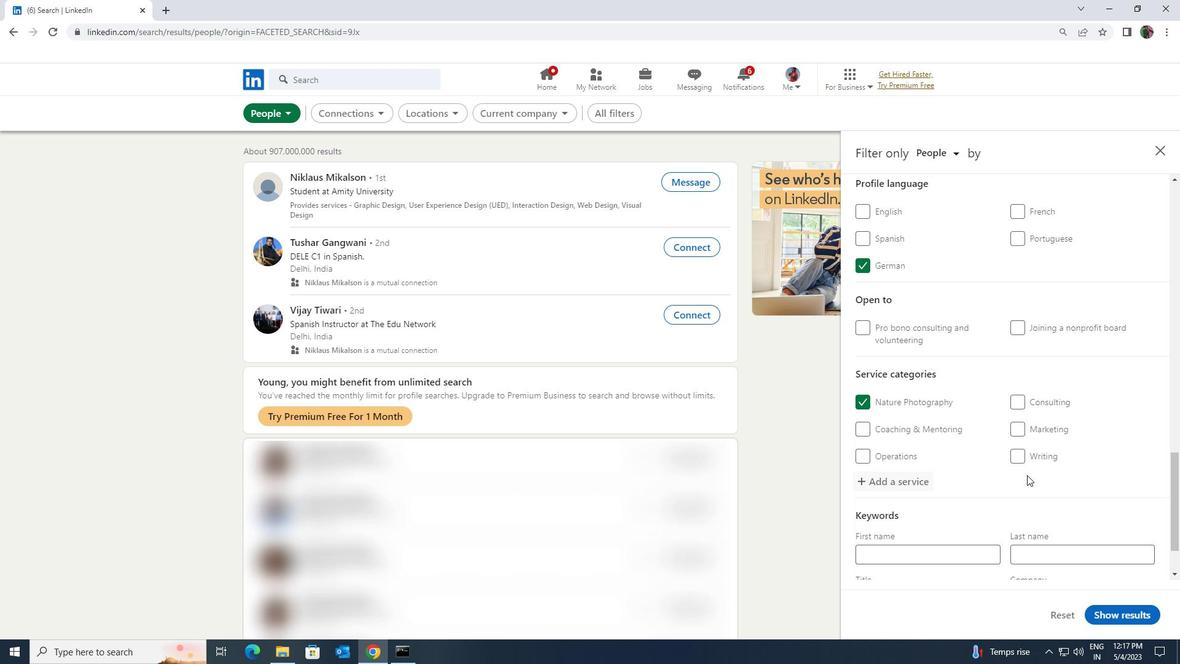 
Action: Mouse scrolled (1027, 474) with delta (0, 0)
Screenshot: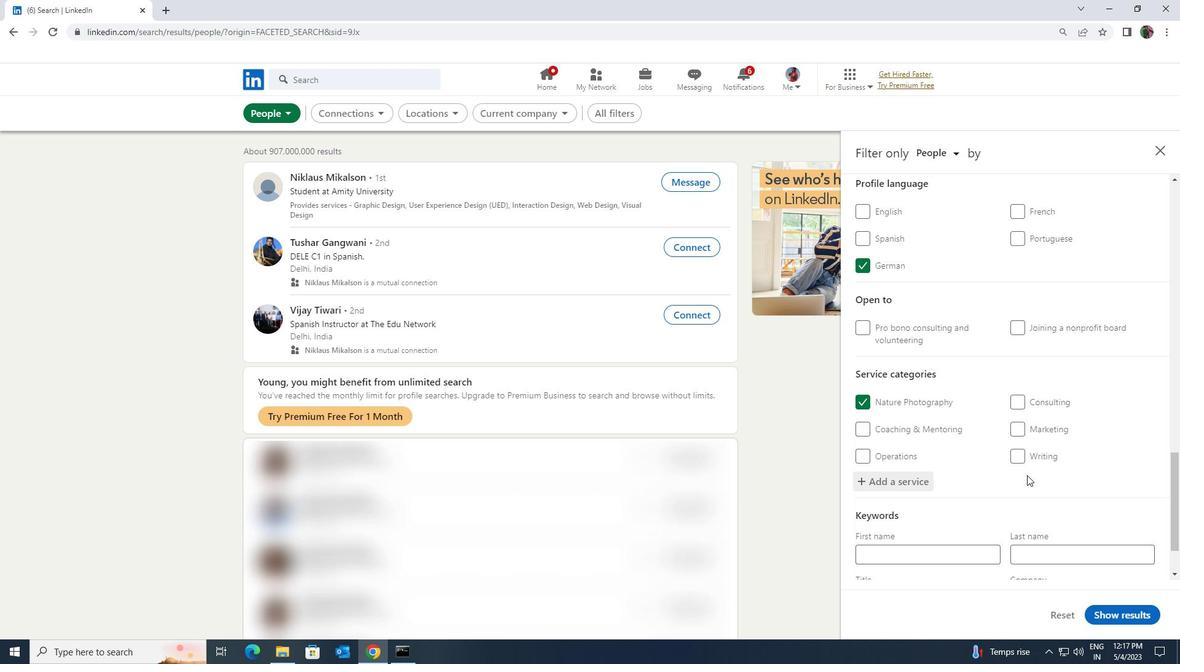 
Action: Mouse scrolled (1027, 474) with delta (0, 0)
Screenshot: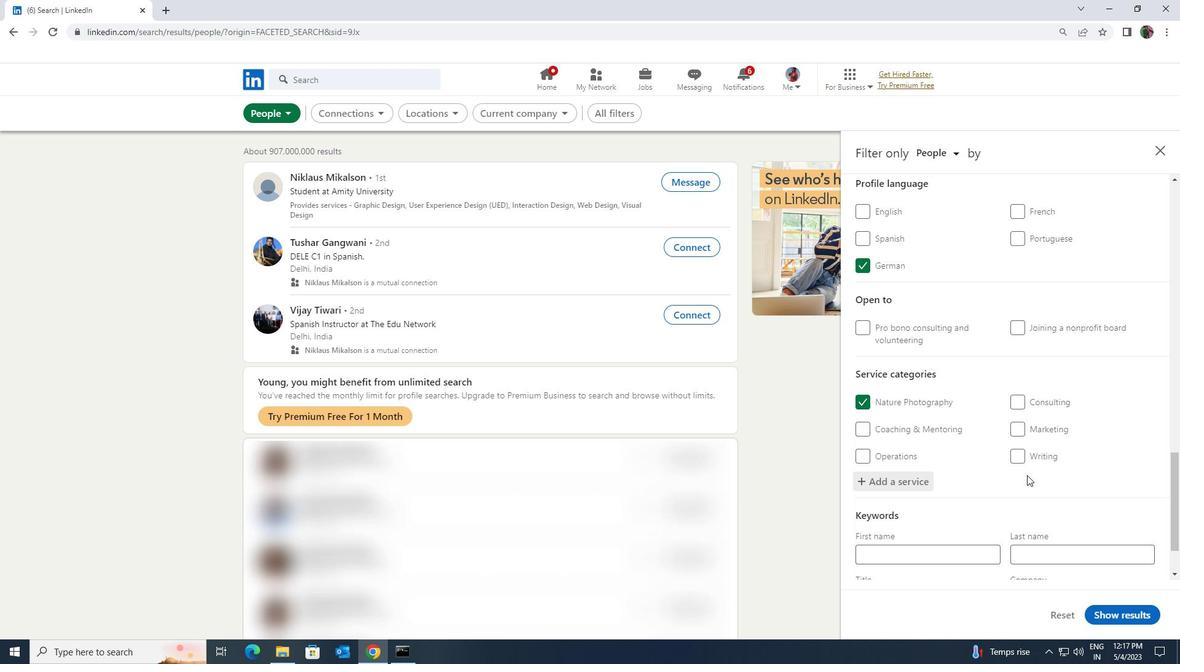
Action: Mouse moved to (990, 520)
Screenshot: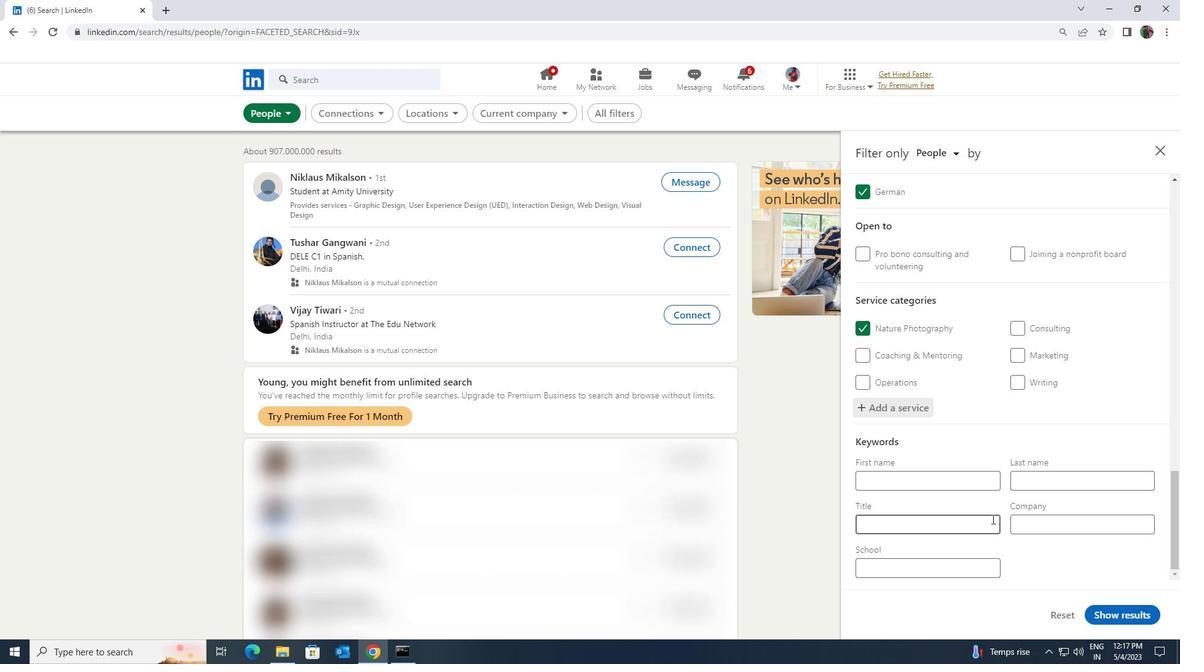 
Action: Mouse pressed left at (990, 520)
Screenshot: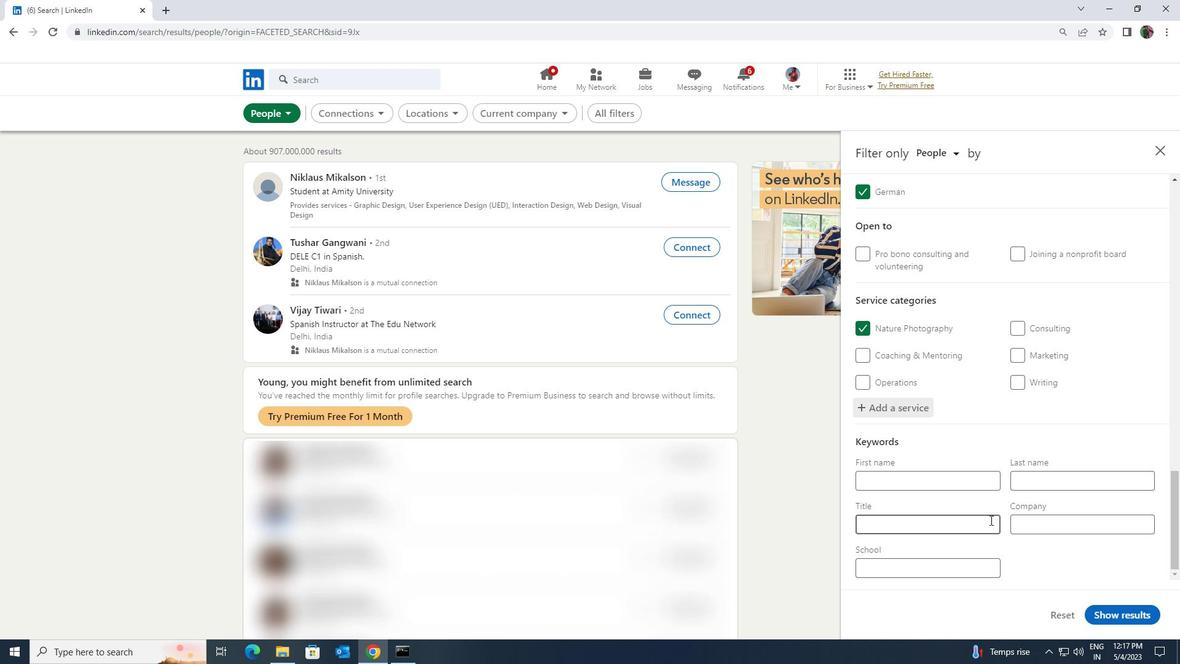 
Action: Key pressed <Key.shift><Key.shift><Key.shift><Key.shift><Key.shift><Key.shift><Key.shift>EMERGENCY<Key.space><Key.shift><Key.shift><Key.shift><Key.shift><Key.shift><Key.shift><Key.shift><Key.shift><Key.shift><Key.shift><Key.shift><Key.shift>RELIF<Key.space><Key.shift>WORKER
Screenshot: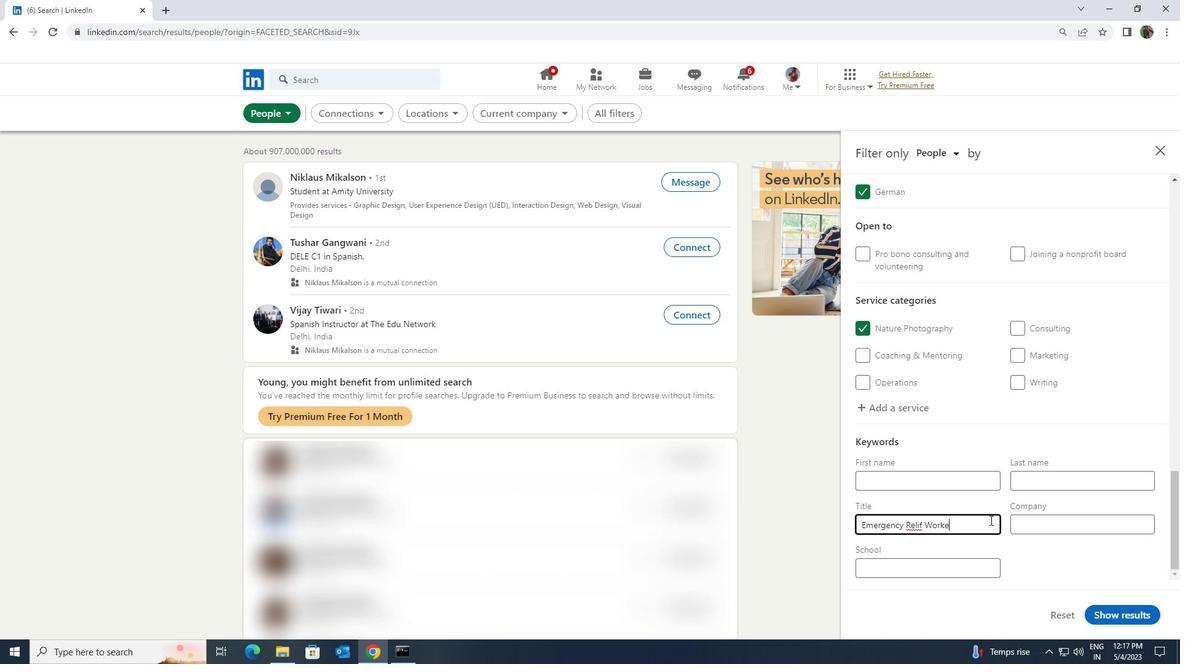 
Action: Mouse moved to (1106, 614)
Screenshot: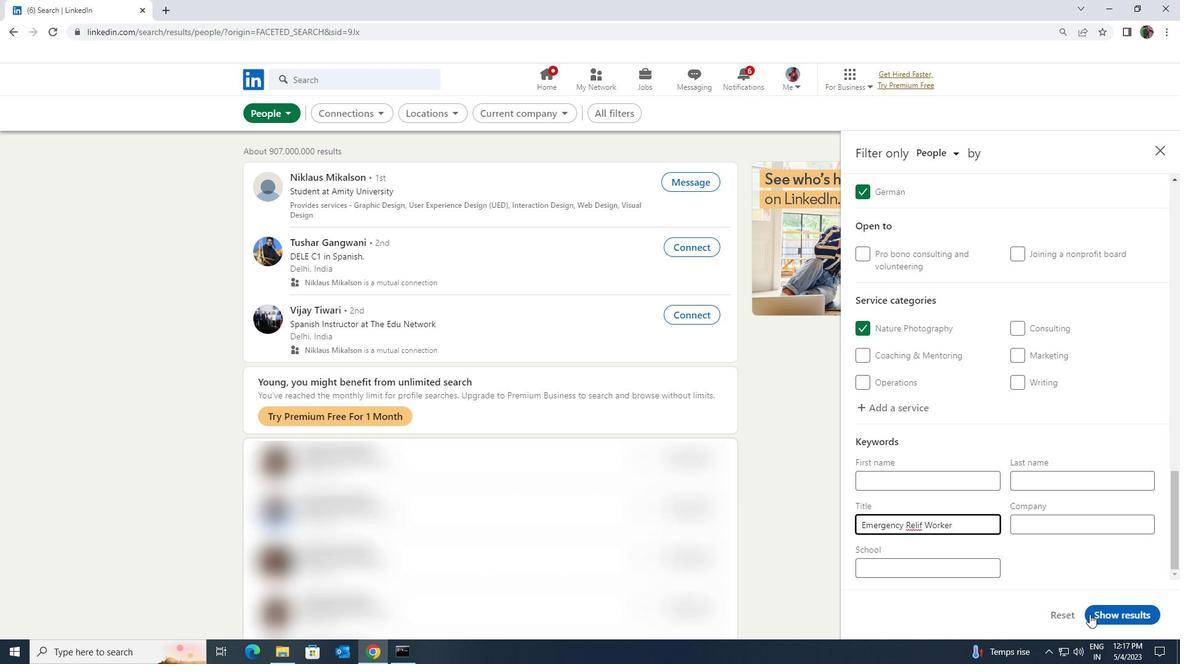 
Action: Mouse pressed left at (1106, 614)
Screenshot: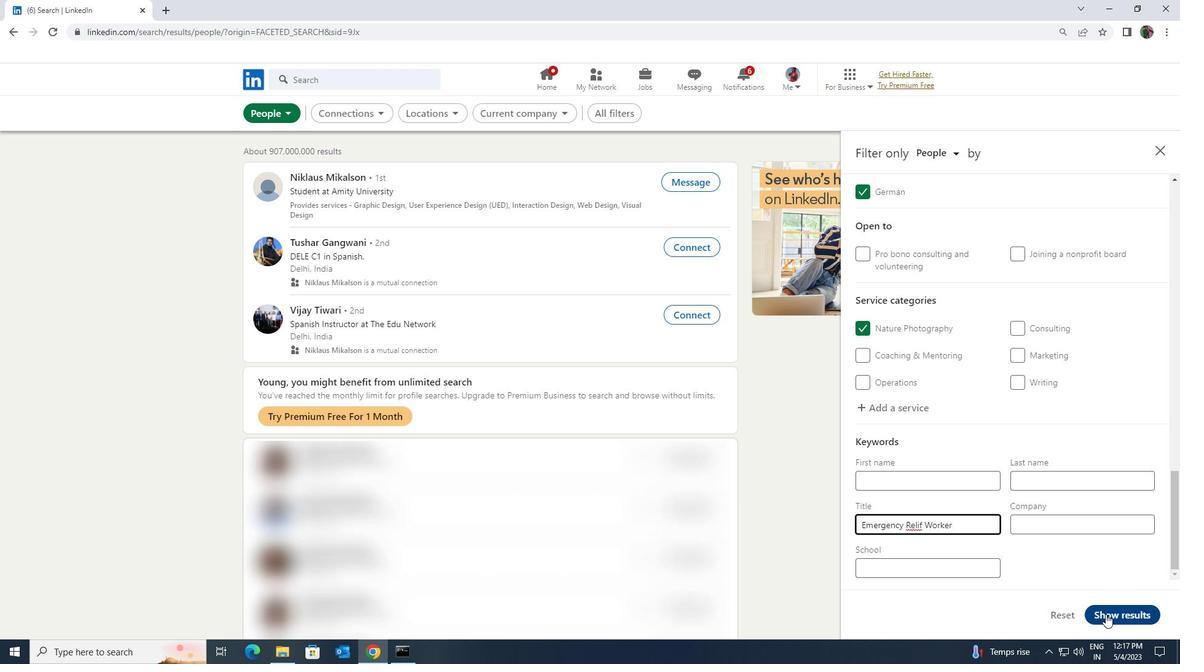 
